 Task: Look for space in Ibirama, Brazil from 1st July, 2023 to 3rd July, 2023 for 1 adult in price range Rs.5000 to Rs.15000. Place can be private room with 1  bedroom having 1 bed and 1 bathroom. Property type can be house, flat, guest house, hotel. Amenities needed are: wifi. Booking option can be shelf check-in. Required host language is Spanish.
Action: Key pressed i<Key.caps_lock>birama.<Key.space><Key.caps_lock>b<Key.caps_lock>razil<Key.enter>
Screenshot: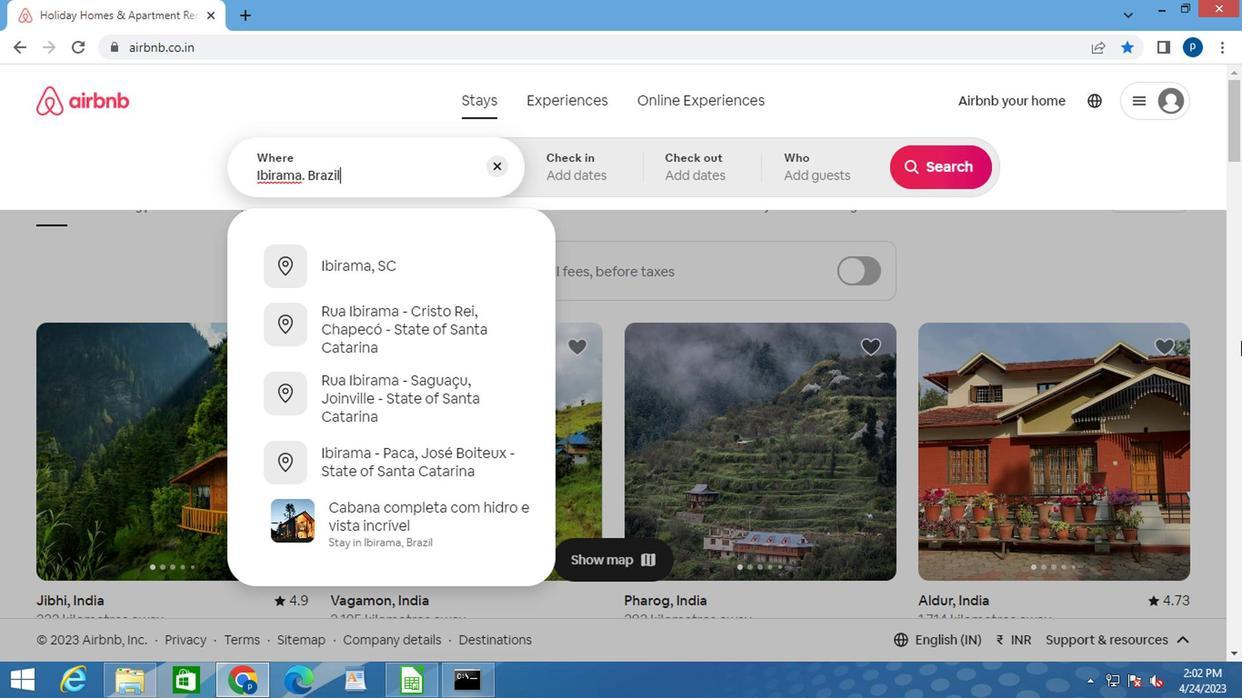 
Action: Mouse moved to (934, 312)
Screenshot: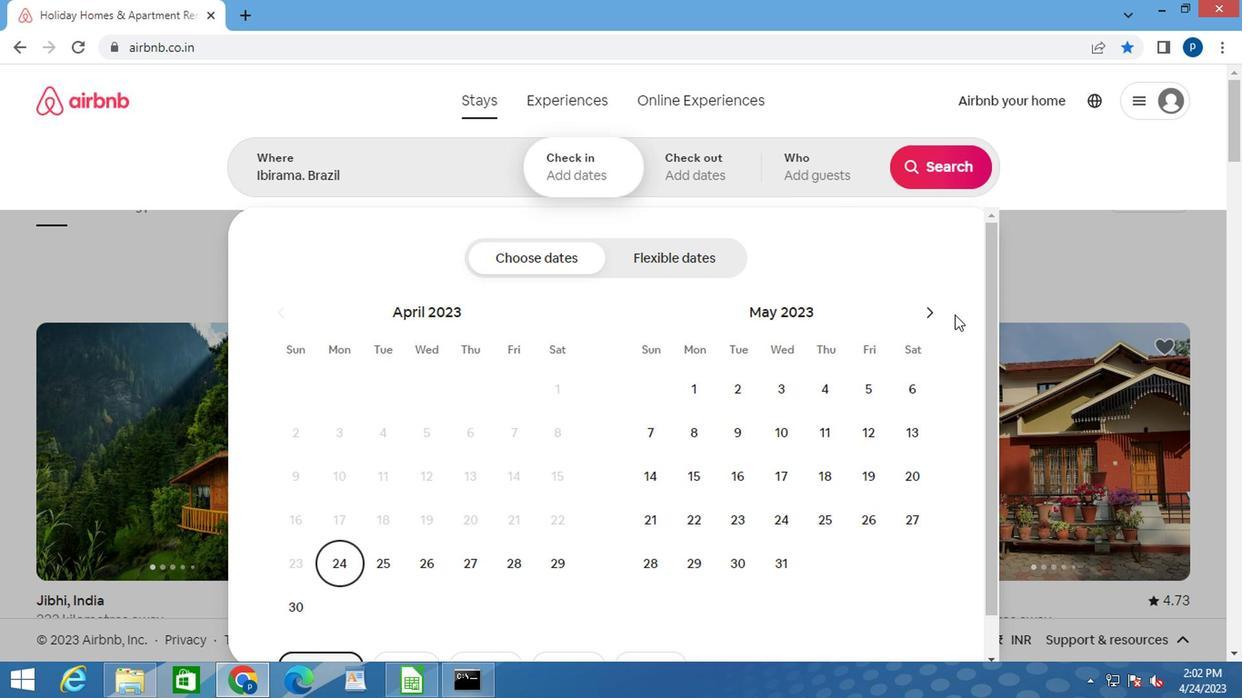 
Action: Mouse pressed left at (934, 312)
Screenshot: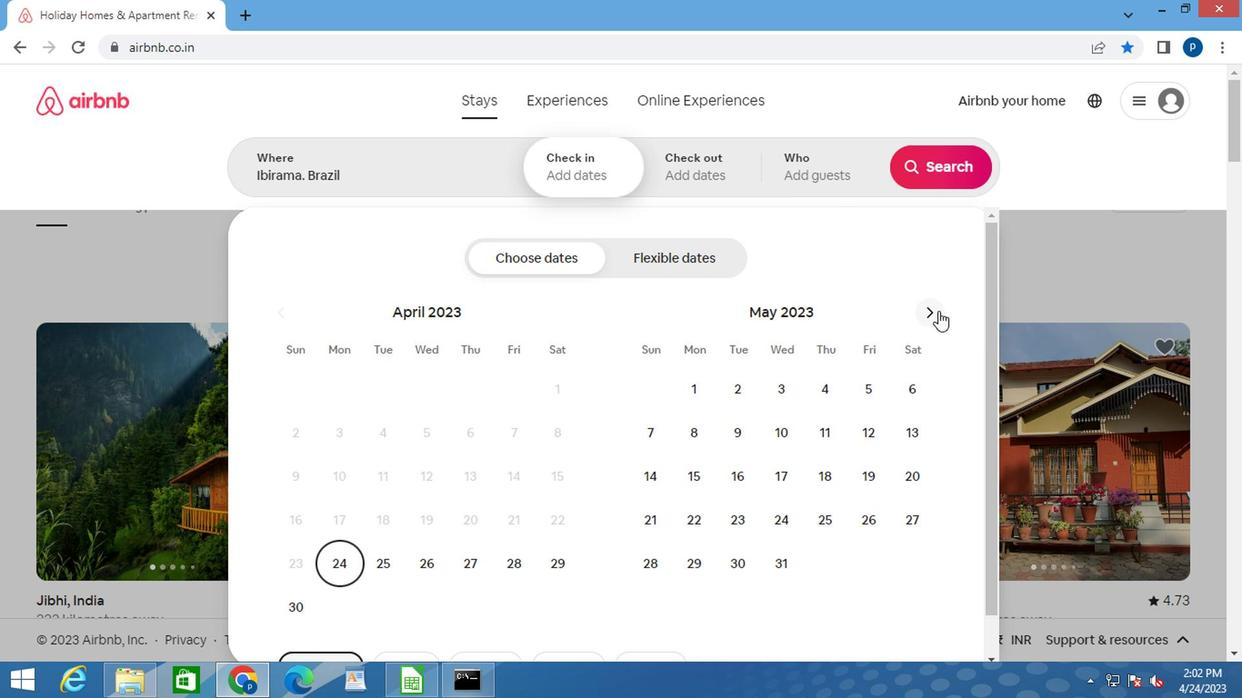 
Action: Mouse pressed left at (934, 312)
Screenshot: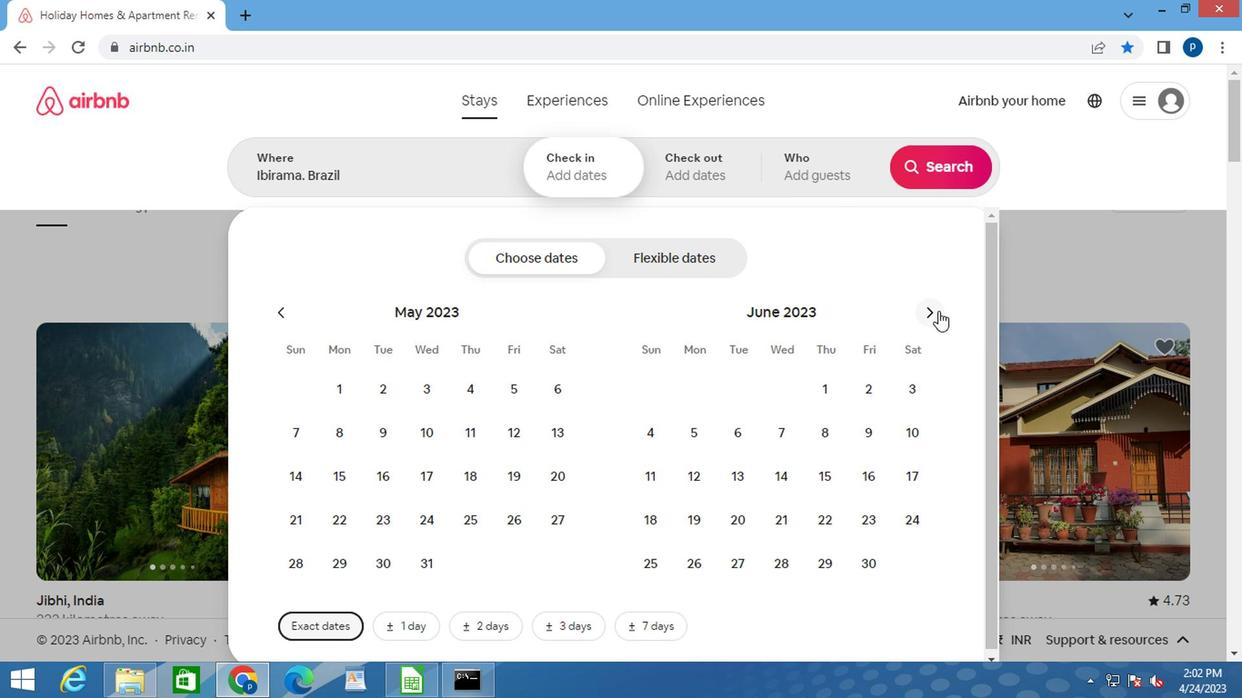 
Action: Mouse moved to (903, 399)
Screenshot: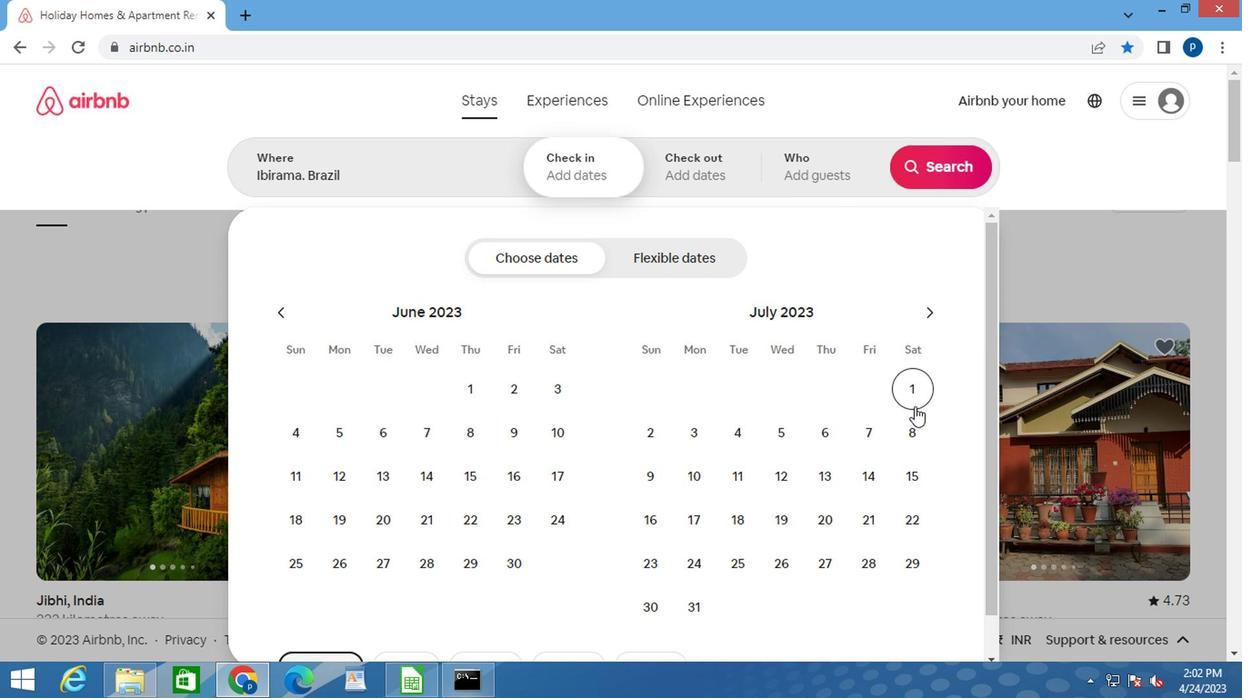 
Action: Mouse pressed left at (903, 399)
Screenshot: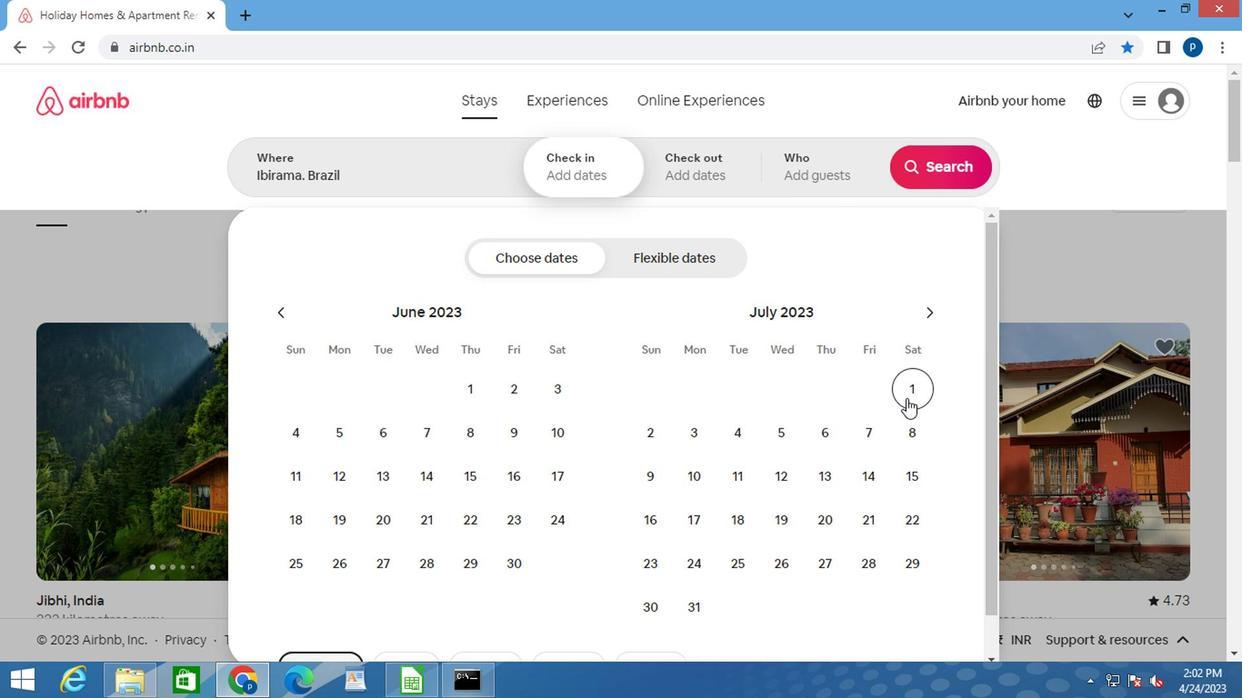 
Action: Mouse moved to (683, 432)
Screenshot: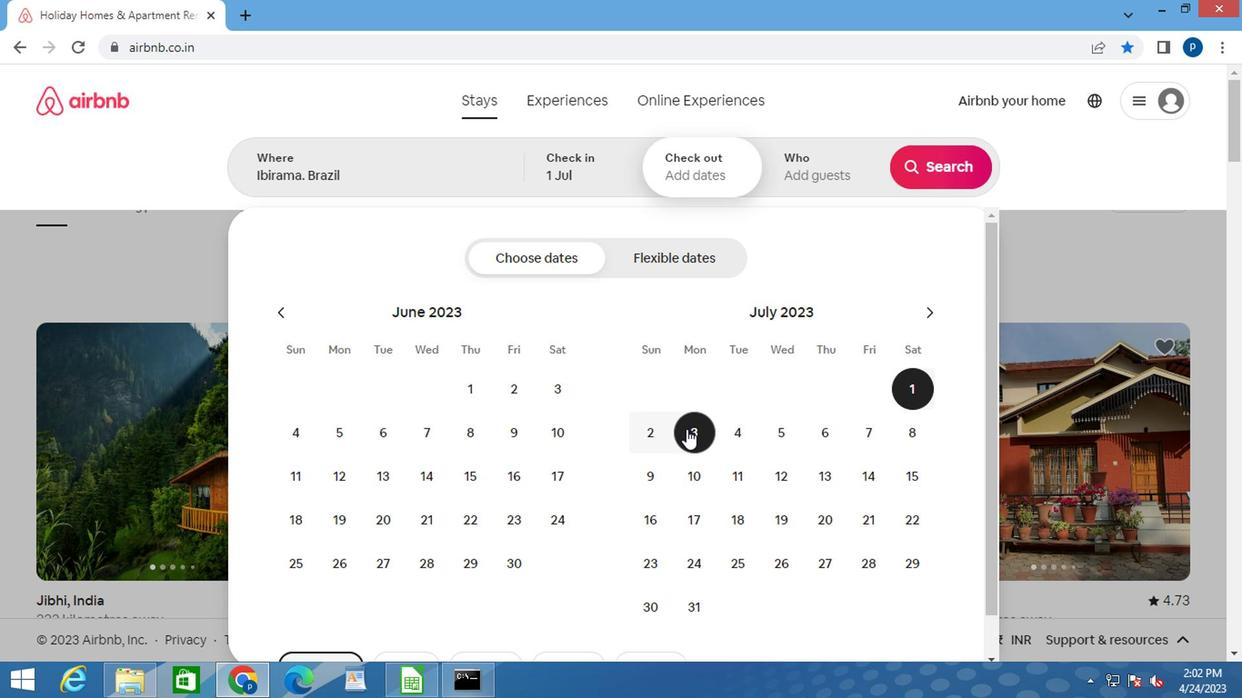
Action: Mouse pressed left at (683, 432)
Screenshot: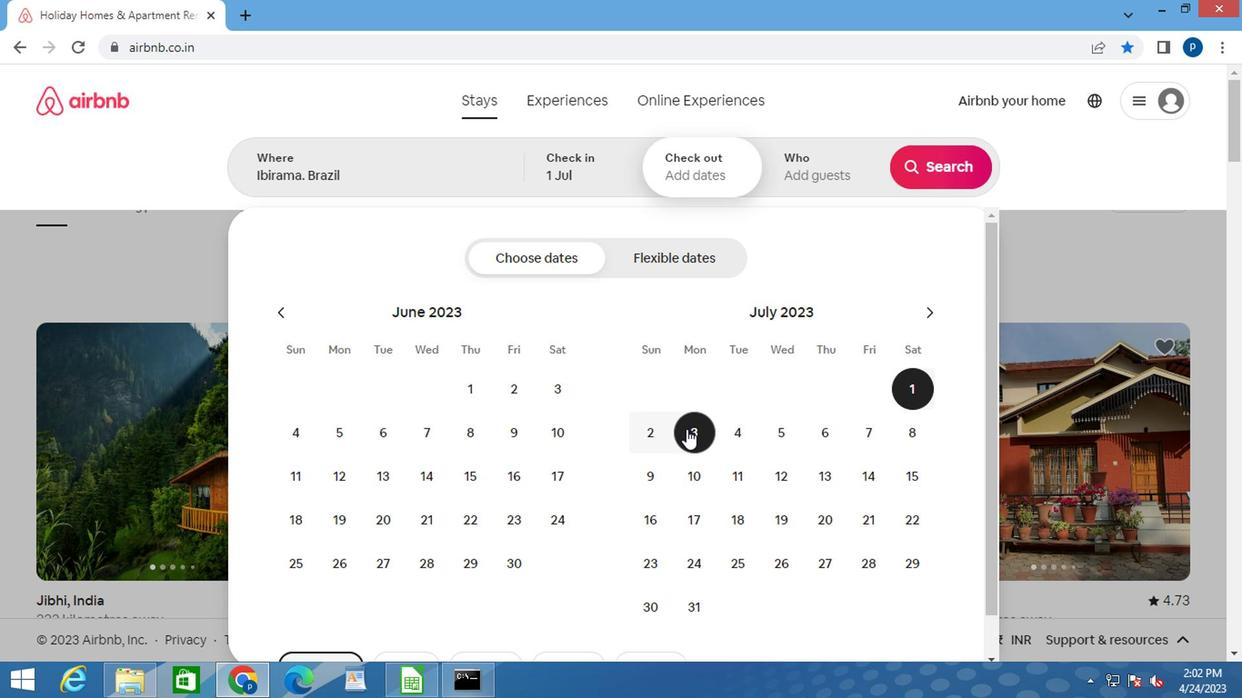 
Action: Mouse moved to (836, 164)
Screenshot: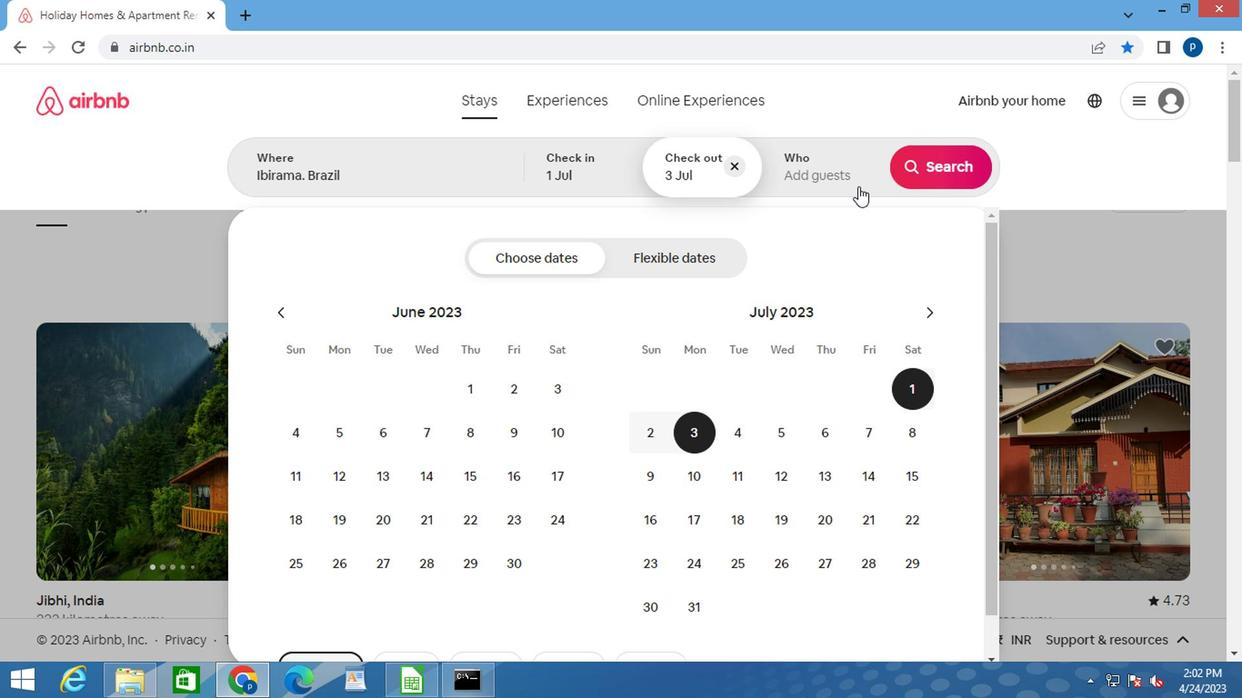 
Action: Mouse pressed left at (836, 164)
Screenshot: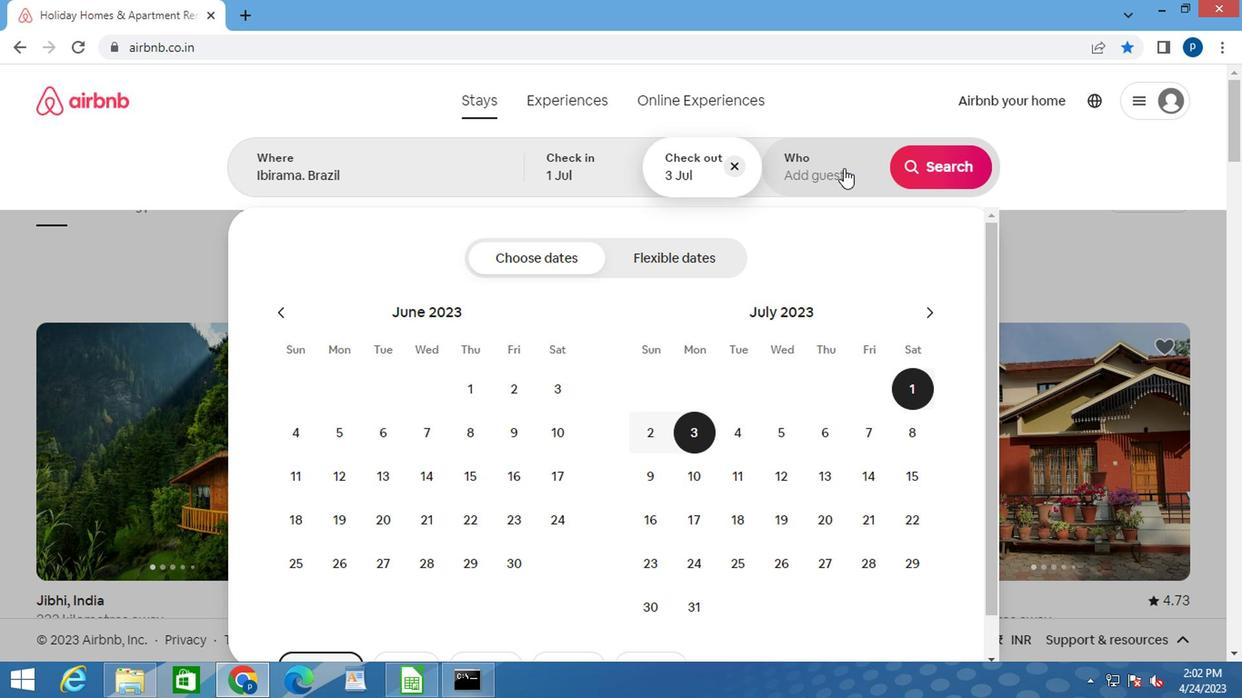 
Action: Mouse moved to (939, 256)
Screenshot: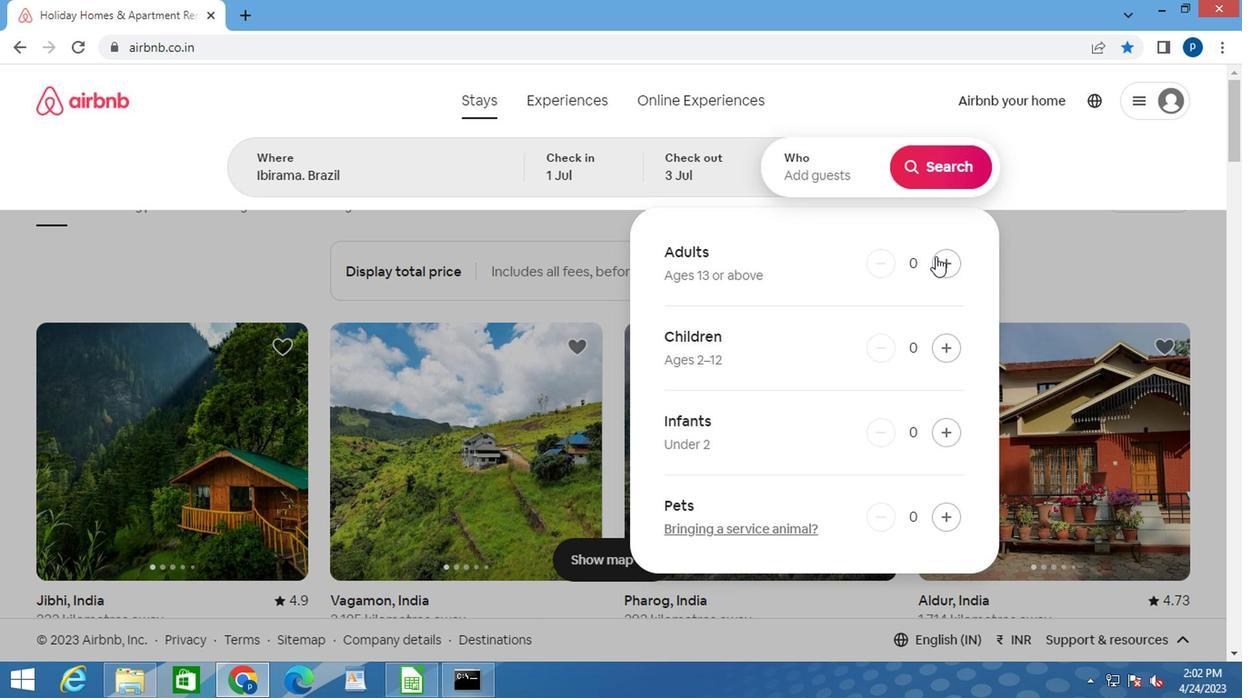 
Action: Mouse pressed left at (939, 256)
Screenshot: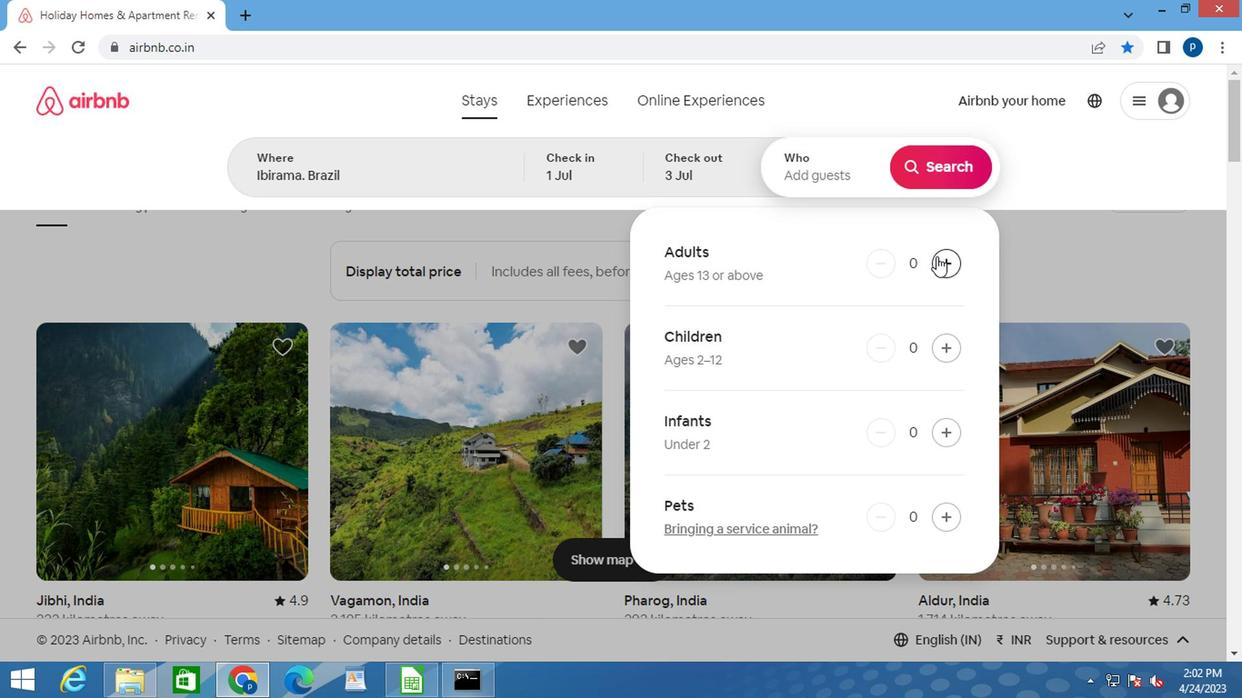 
Action: Mouse moved to (937, 173)
Screenshot: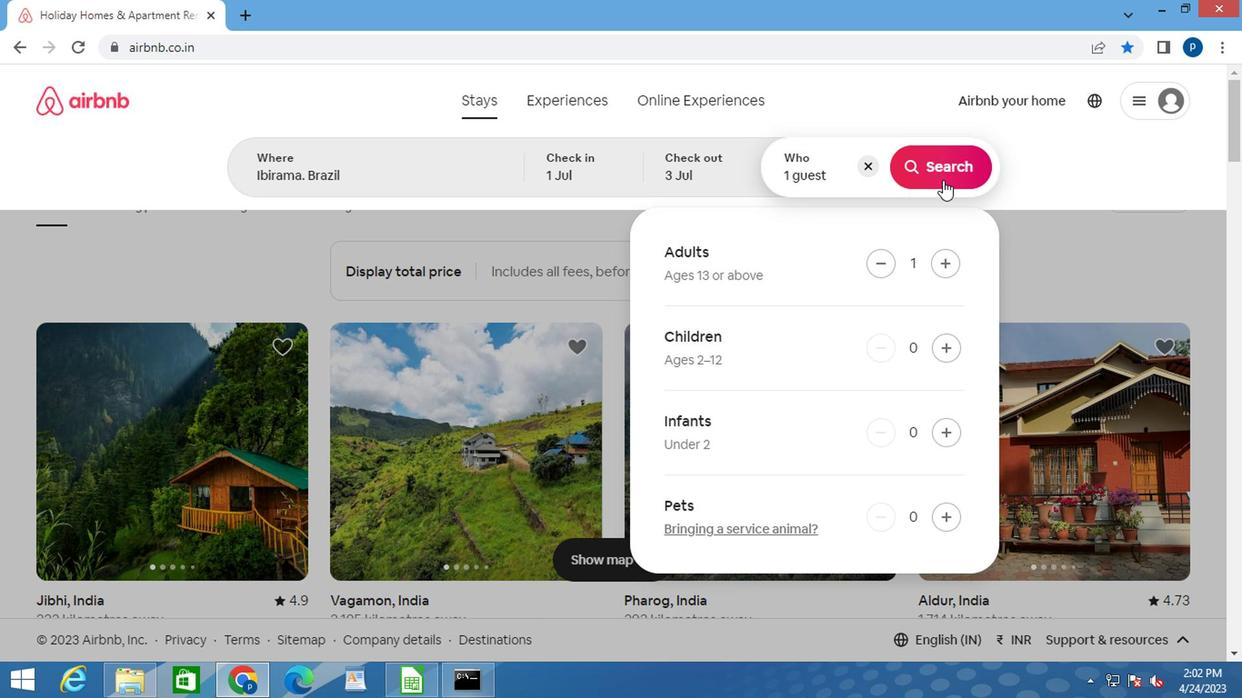
Action: Mouse pressed left at (937, 173)
Screenshot: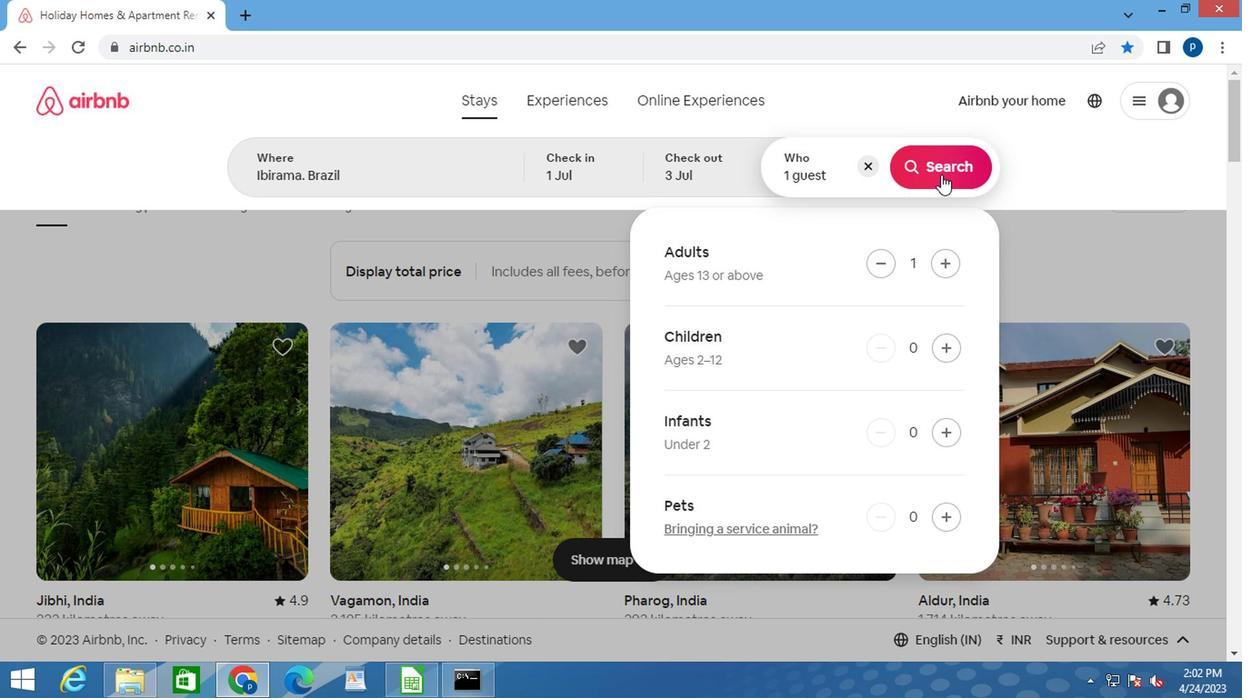 
Action: Mouse moved to (1163, 179)
Screenshot: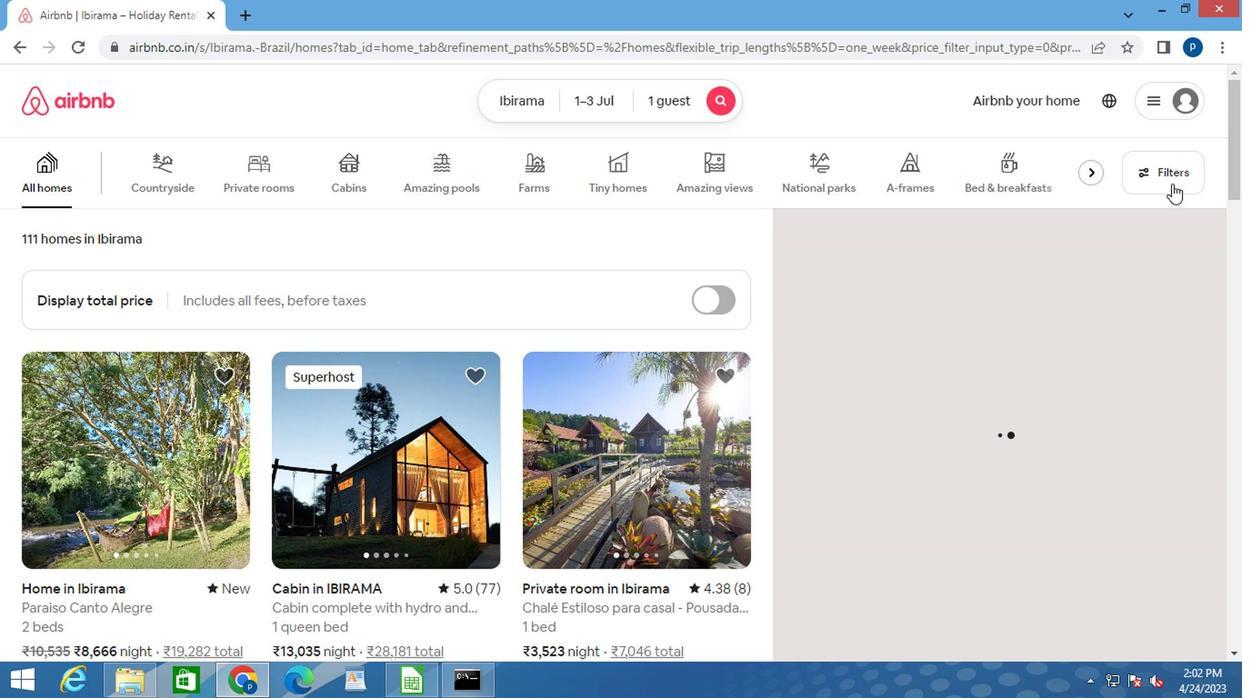 
Action: Mouse pressed left at (1163, 179)
Screenshot: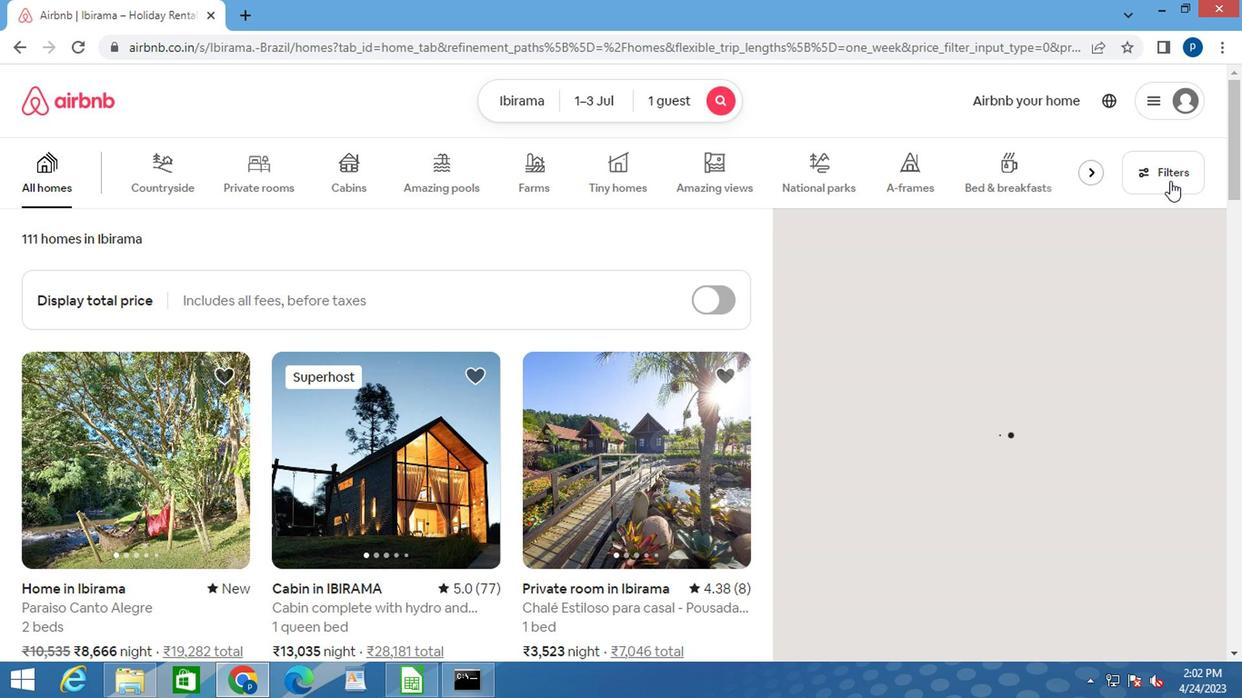 
Action: Mouse moved to (362, 403)
Screenshot: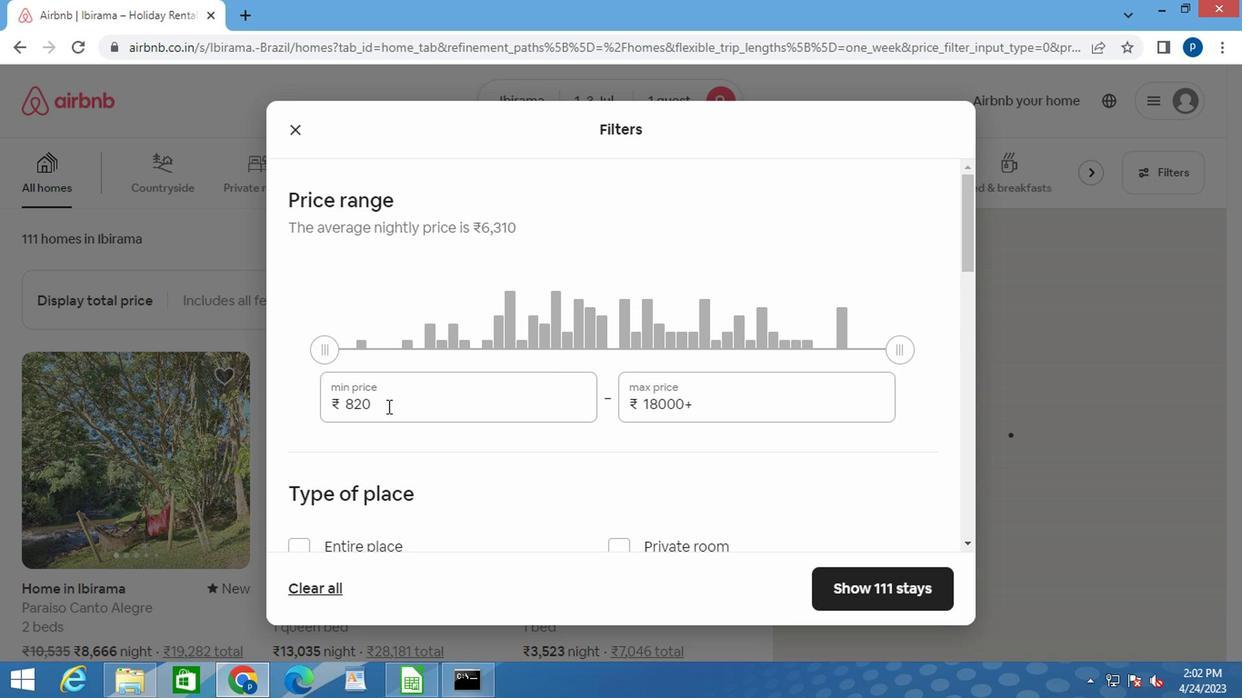 
Action: Mouse pressed left at (362, 403)
Screenshot: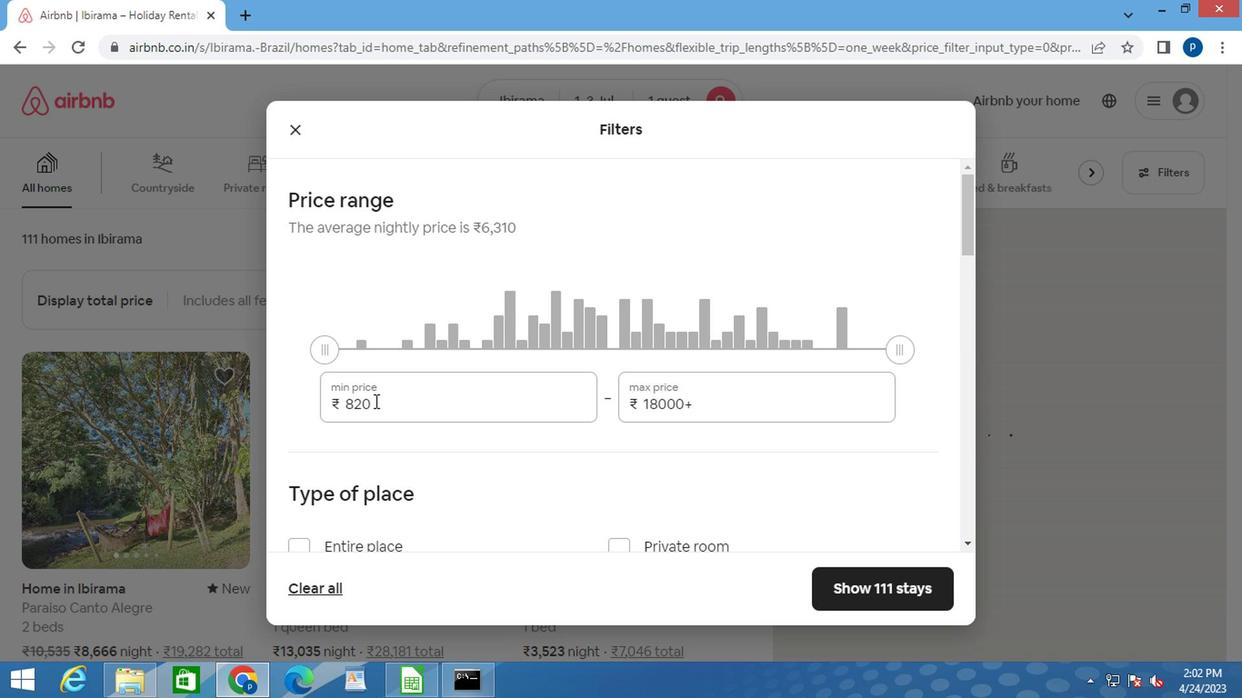 
Action: Mouse pressed left at (362, 403)
Screenshot: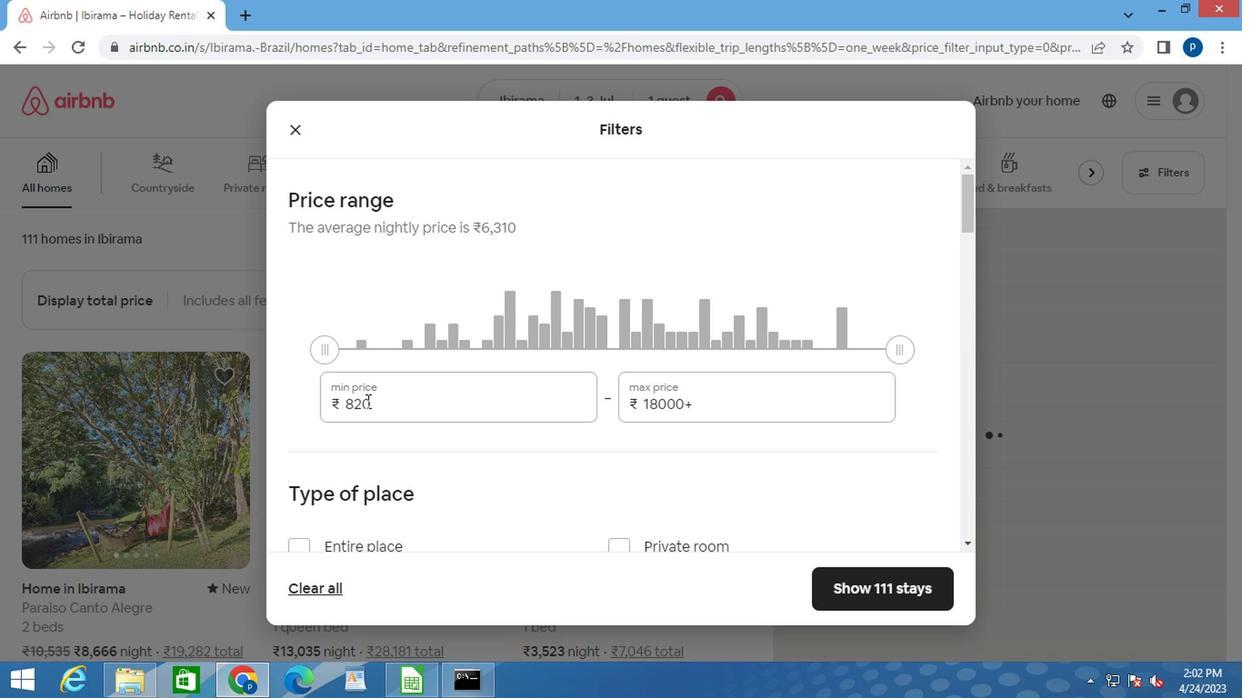 
Action: Key pressed 5000<Key.tab>15000
Screenshot: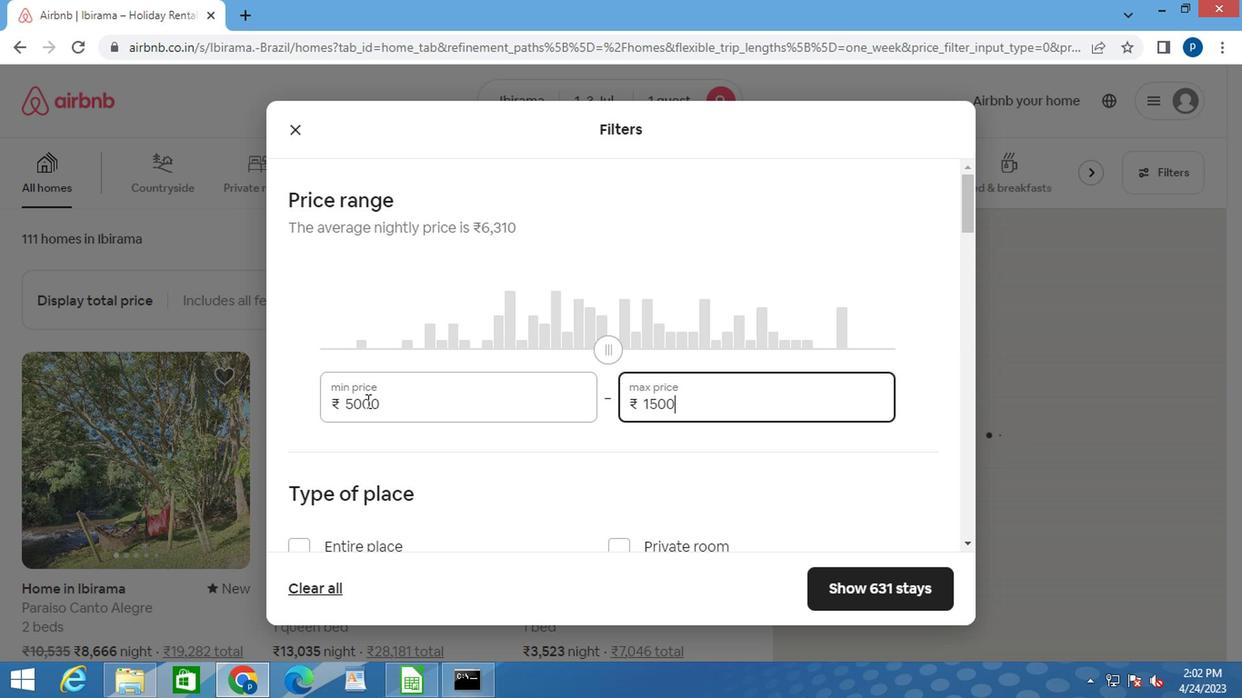 
Action: Mouse moved to (497, 467)
Screenshot: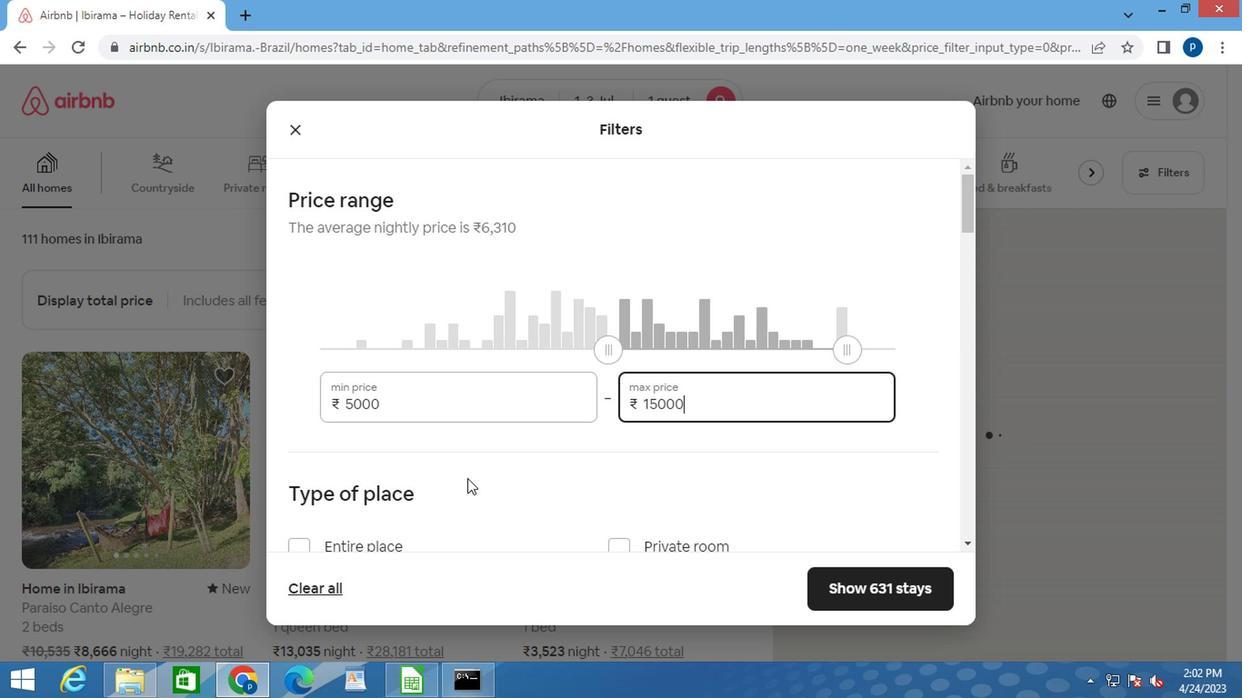 
Action: Mouse scrolled (497, 465) with delta (0, -1)
Screenshot: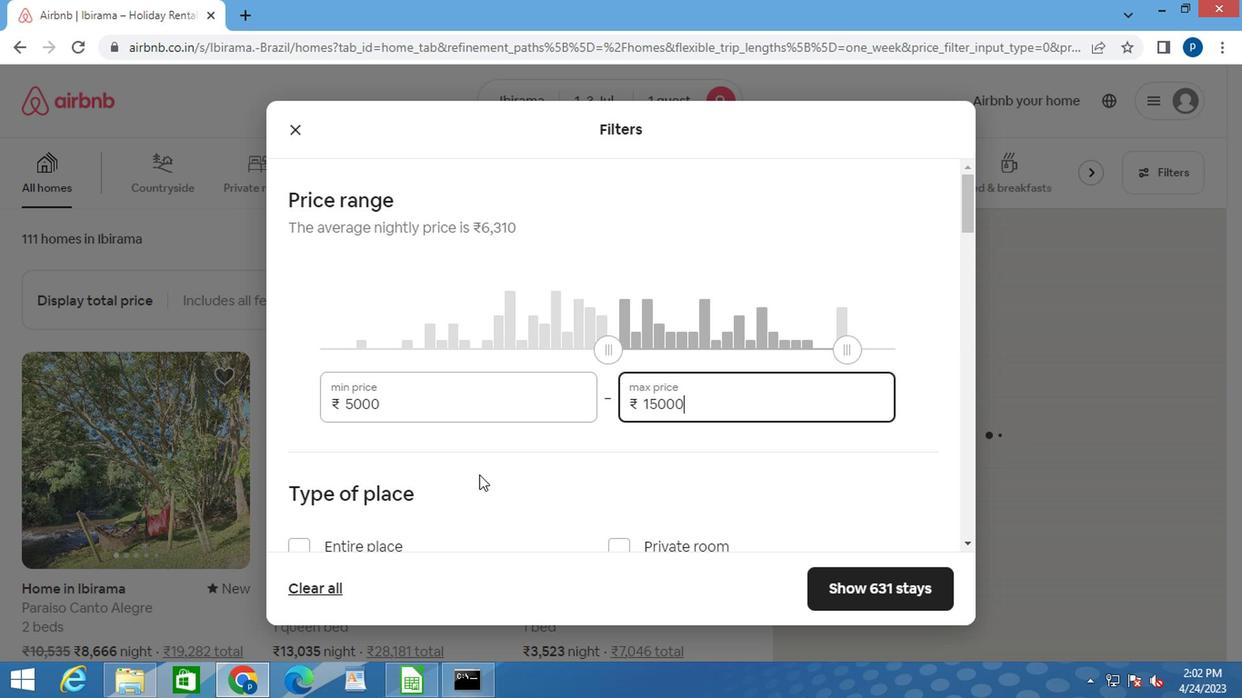 
Action: Mouse scrolled (497, 465) with delta (0, -1)
Screenshot: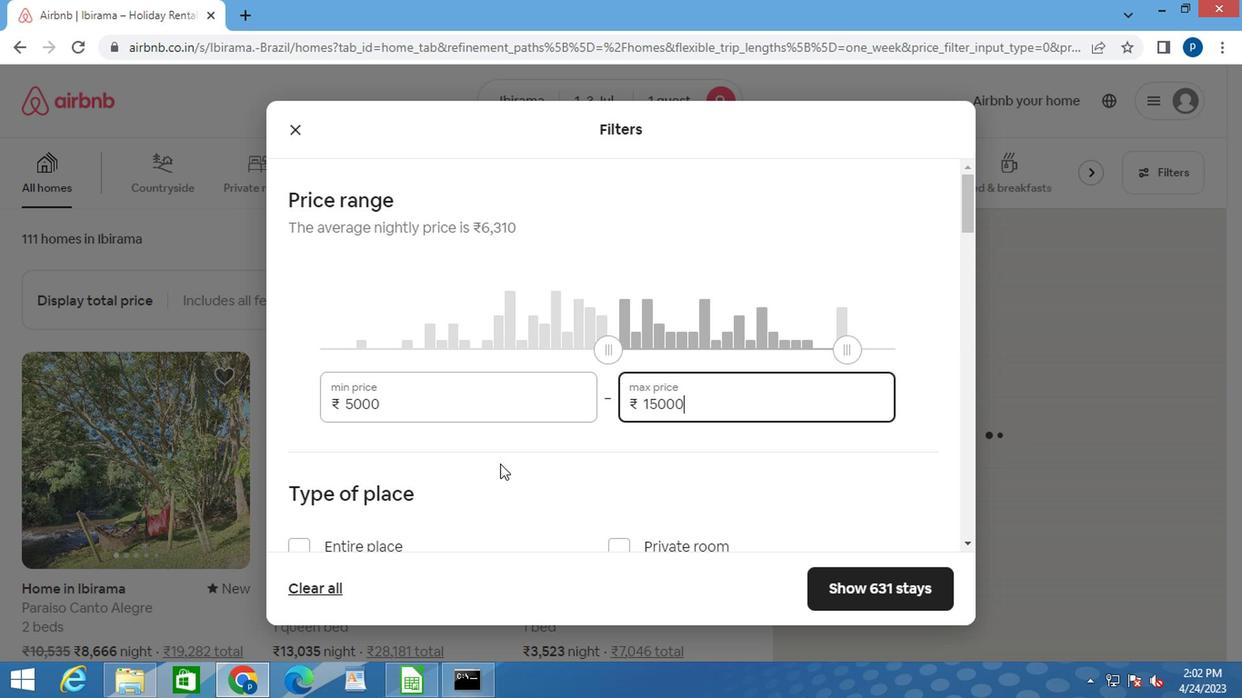 
Action: Mouse moved to (502, 461)
Screenshot: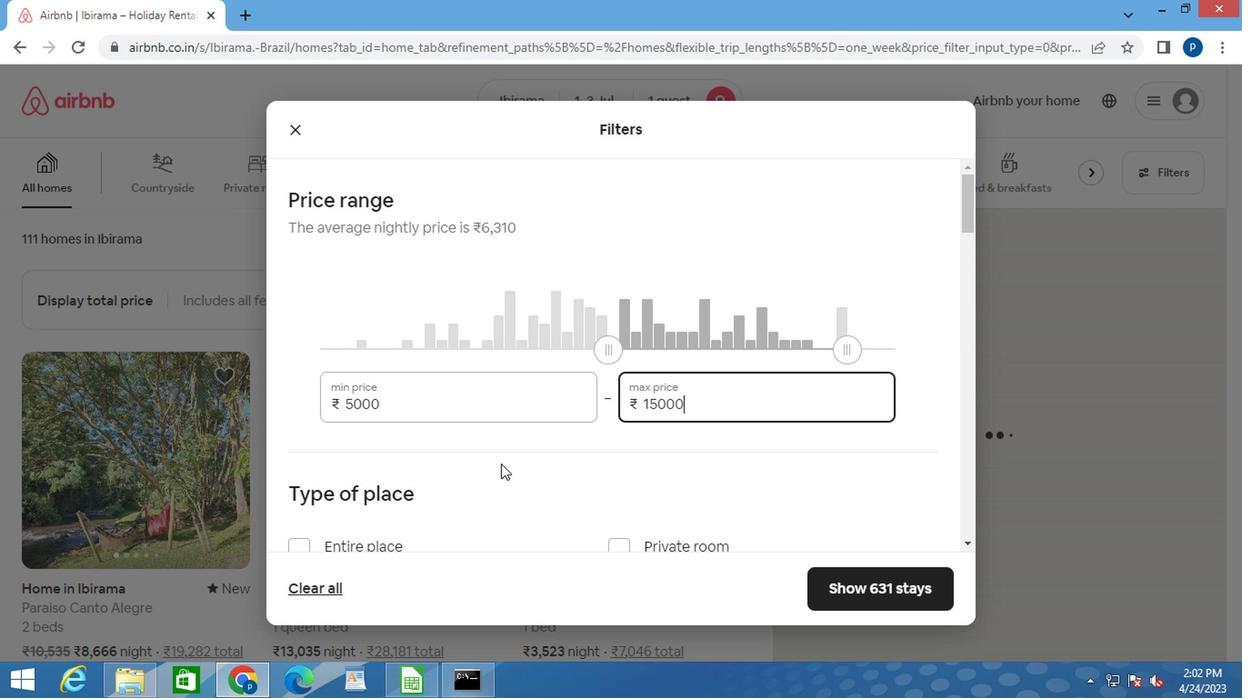 
Action: Mouse scrolled (502, 461) with delta (0, 0)
Screenshot: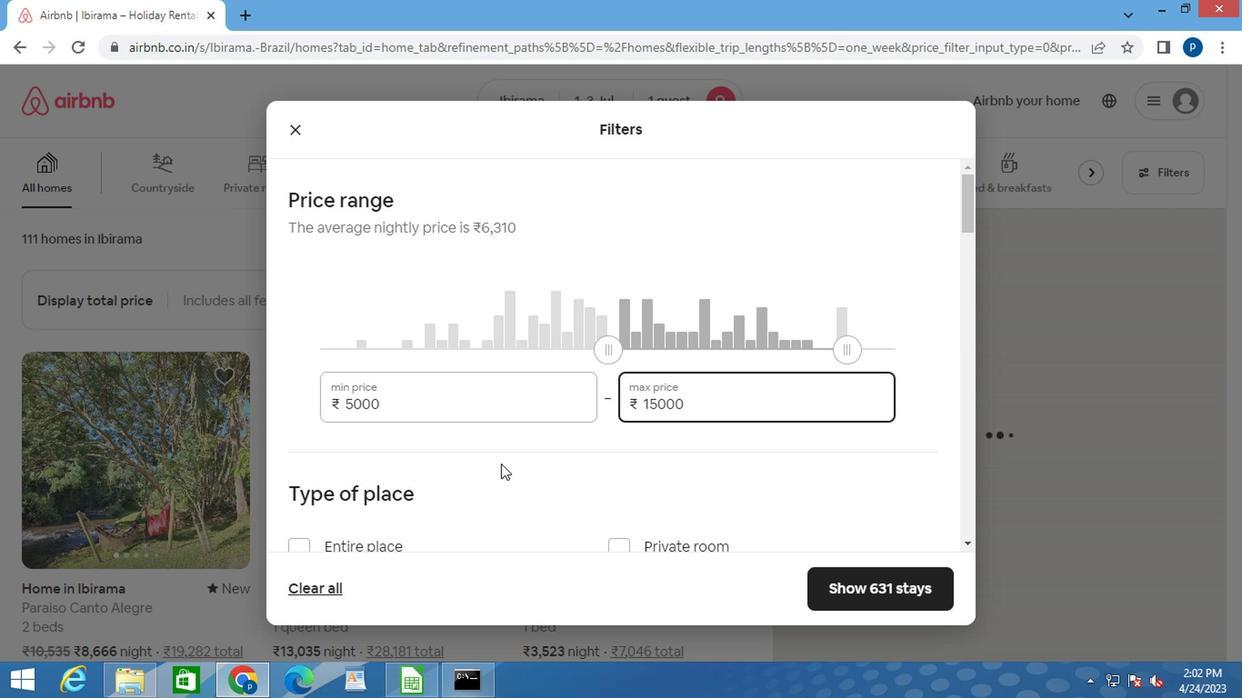 
Action: Mouse moved to (606, 269)
Screenshot: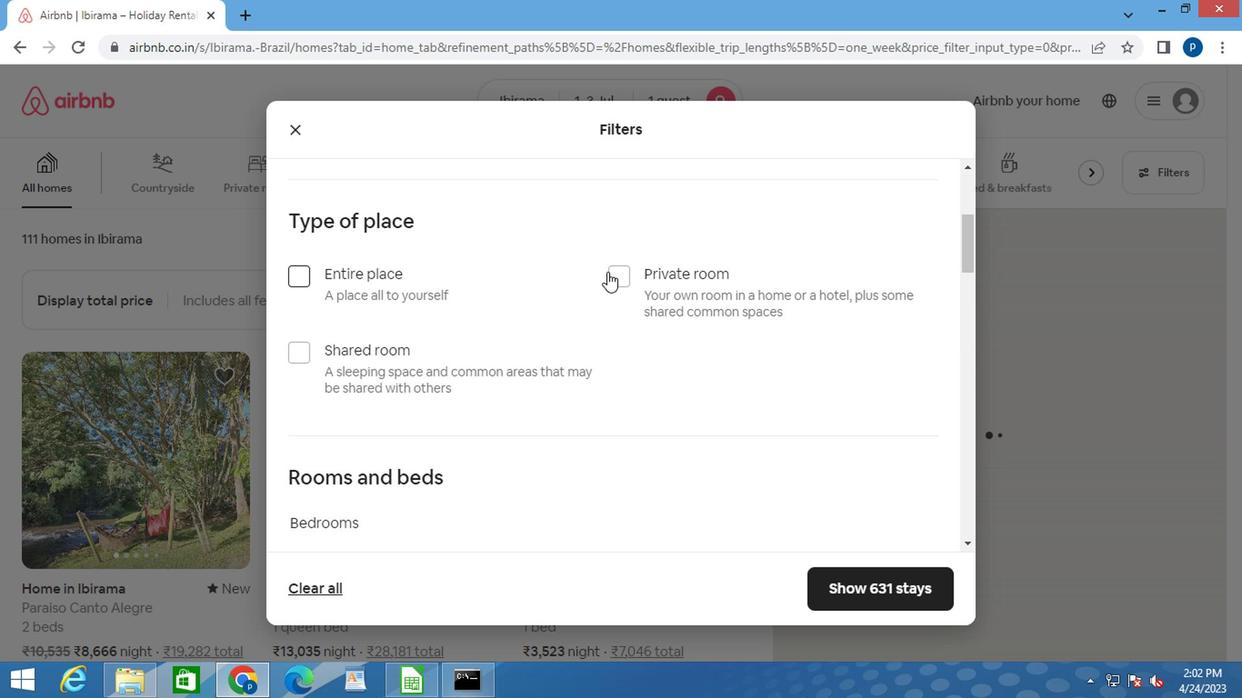 
Action: Mouse pressed left at (606, 269)
Screenshot: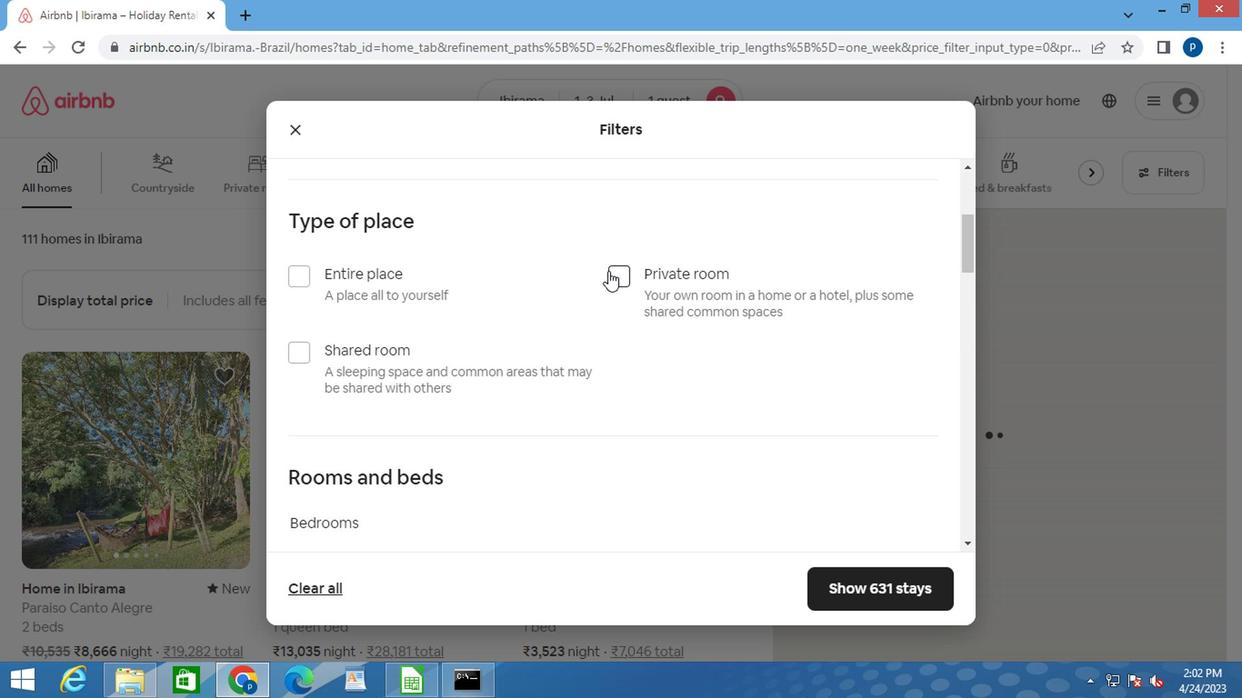 
Action: Mouse moved to (556, 390)
Screenshot: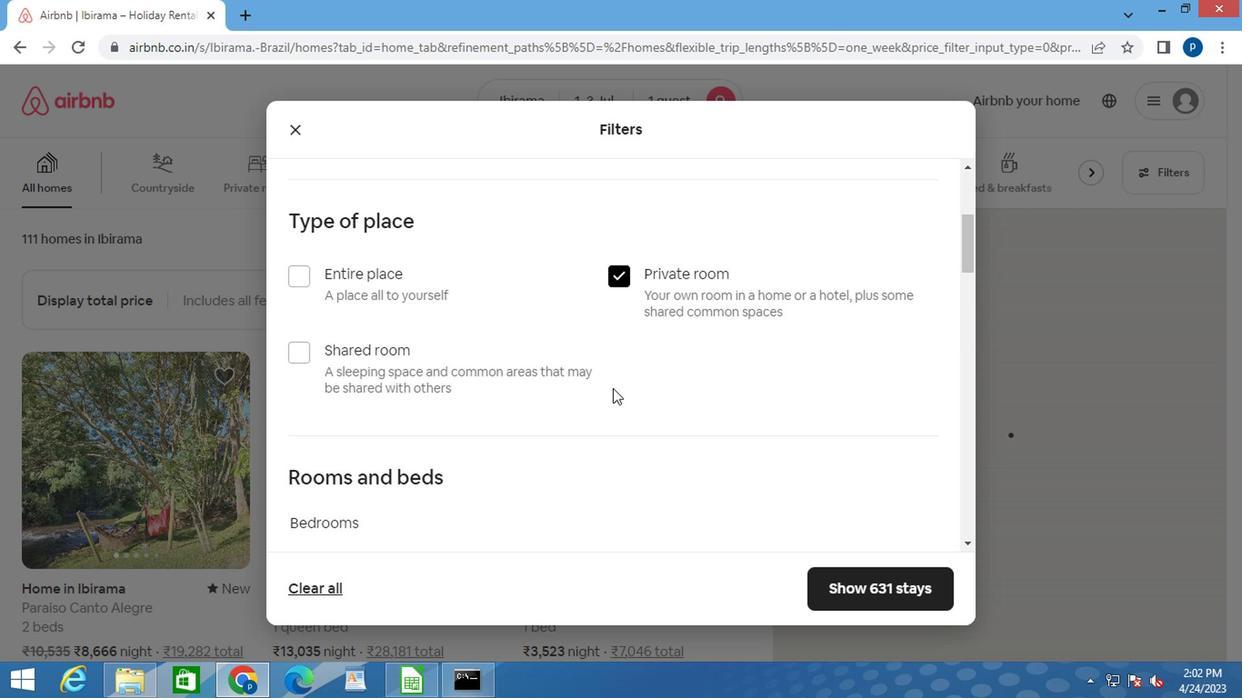 
Action: Mouse scrolled (556, 389) with delta (0, -1)
Screenshot: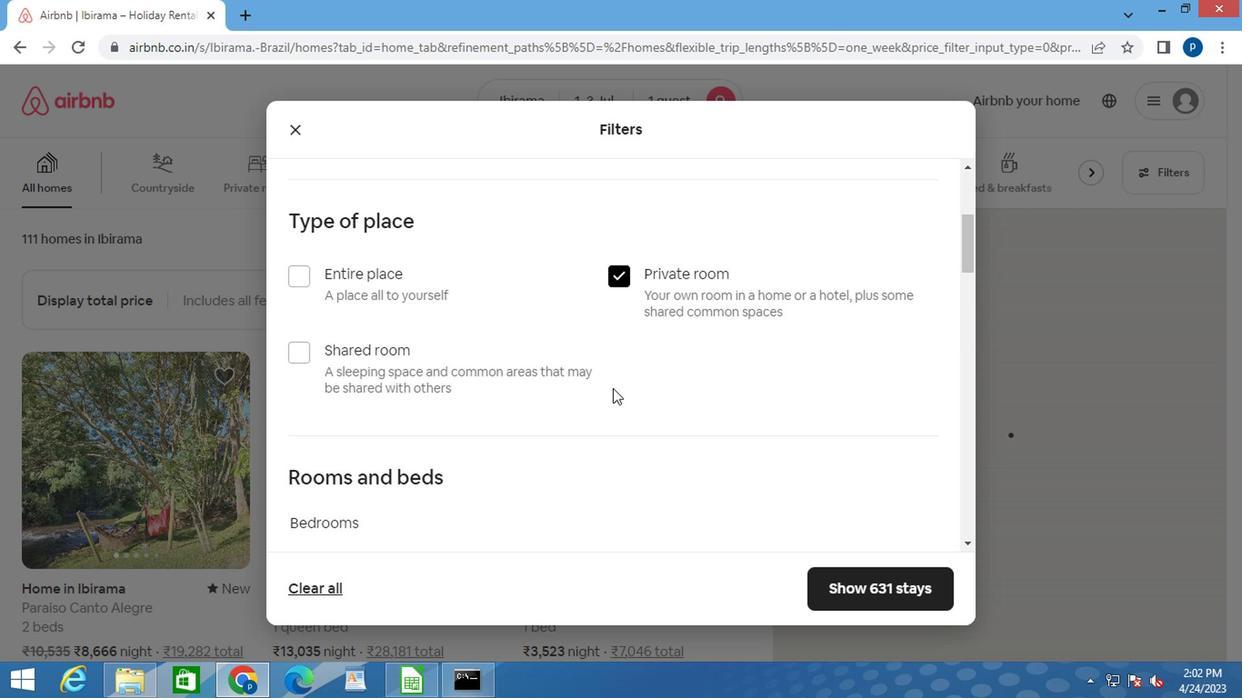 
Action: Mouse moved to (551, 390)
Screenshot: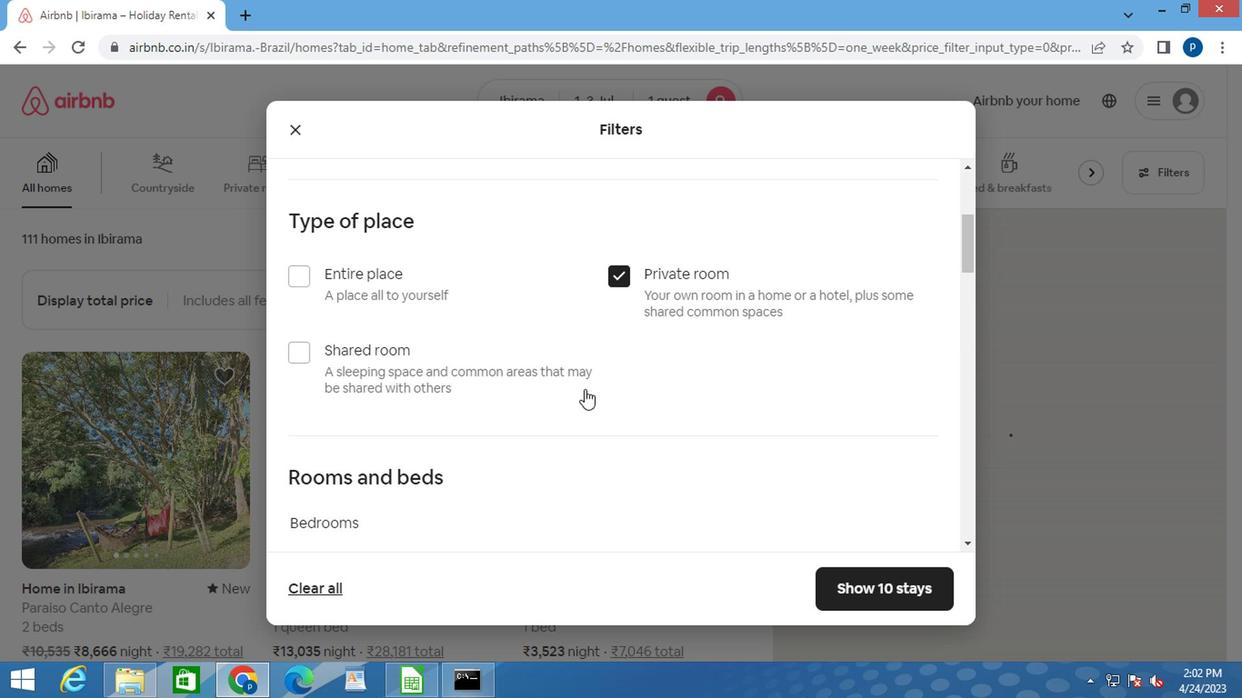 
Action: Mouse scrolled (553, 389) with delta (0, -1)
Screenshot: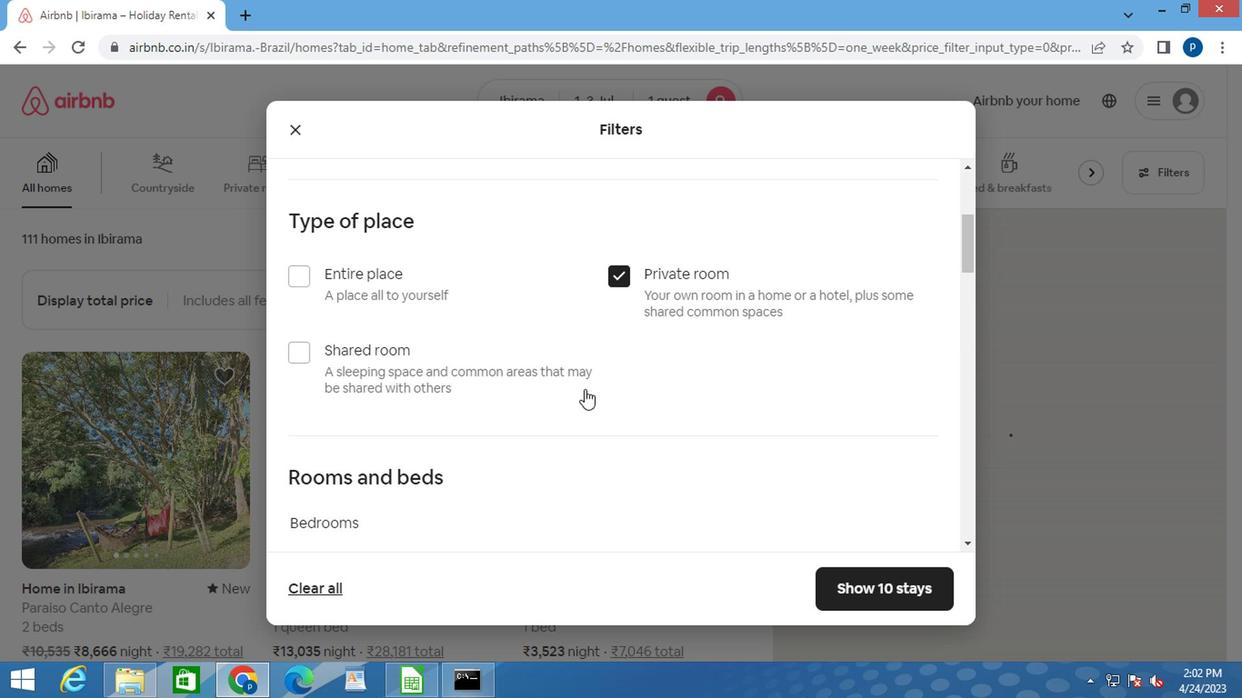 
Action: Mouse moved to (545, 390)
Screenshot: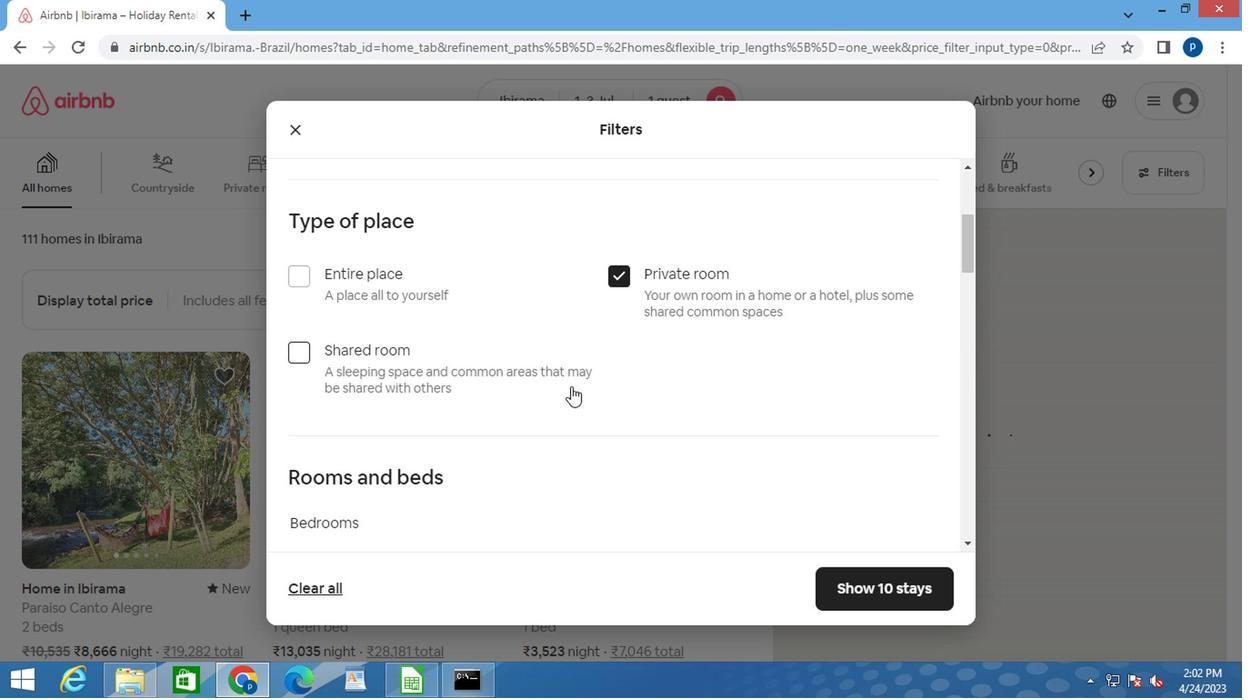 
Action: Mouse scrolled (545, 389) with delta (0, -1)
Screenshot: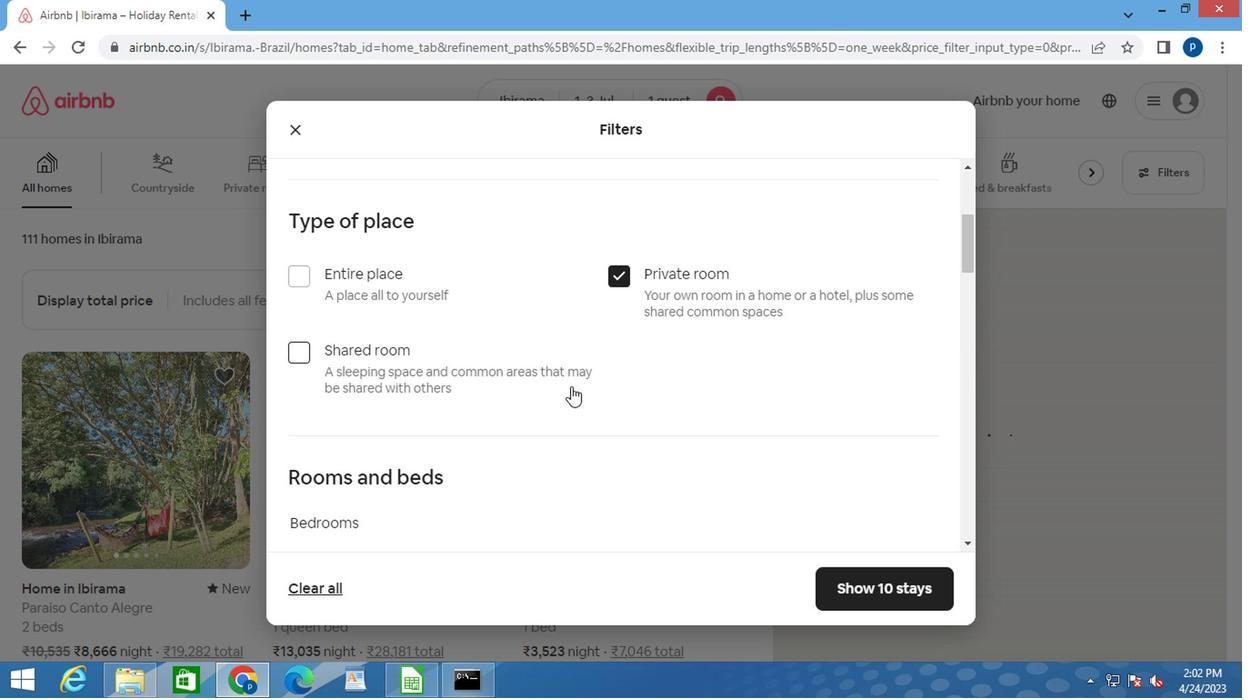
Action: Mouse moved to (381, 298)
Screenshot: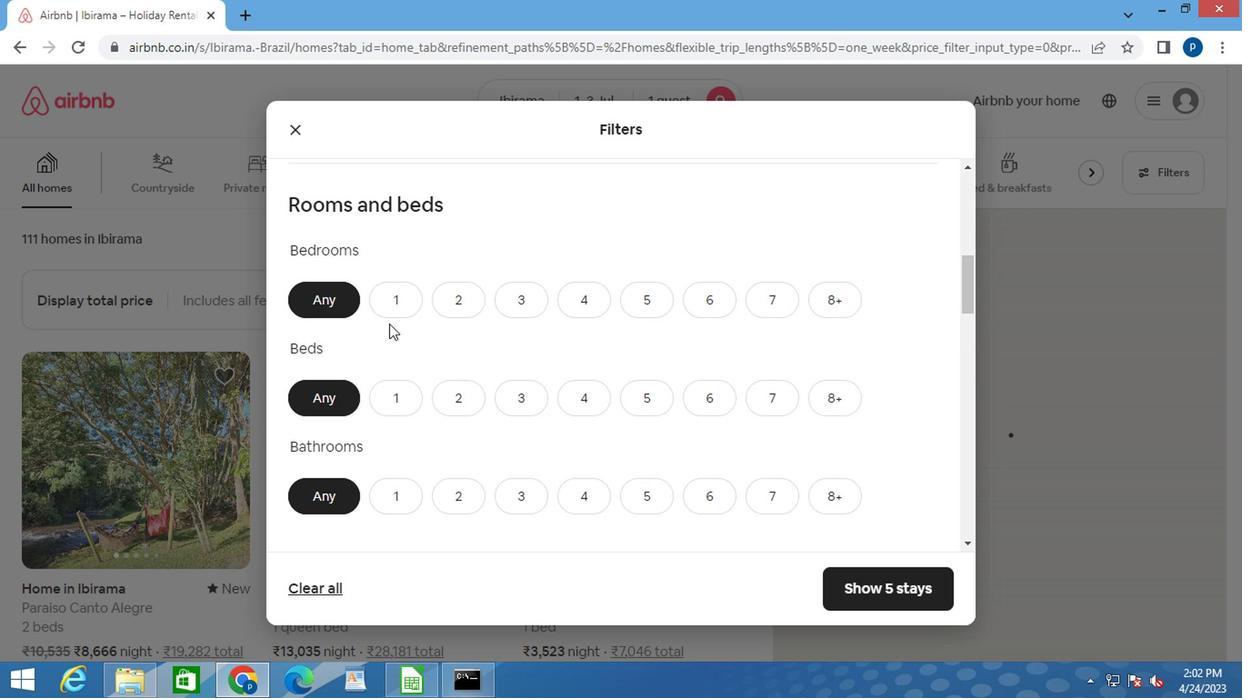 
Action: Mouse pressed left at (381, 298)
Screenshot: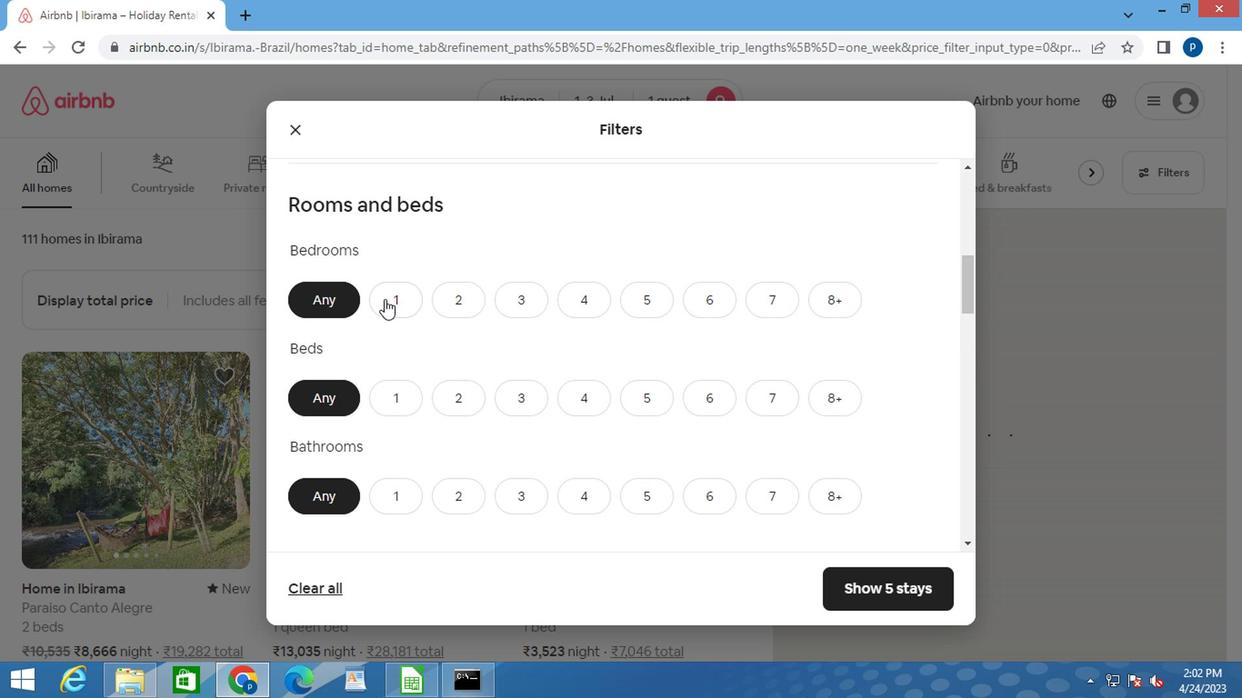 
Action: Mouse moved to (394, 404)
Screenshot: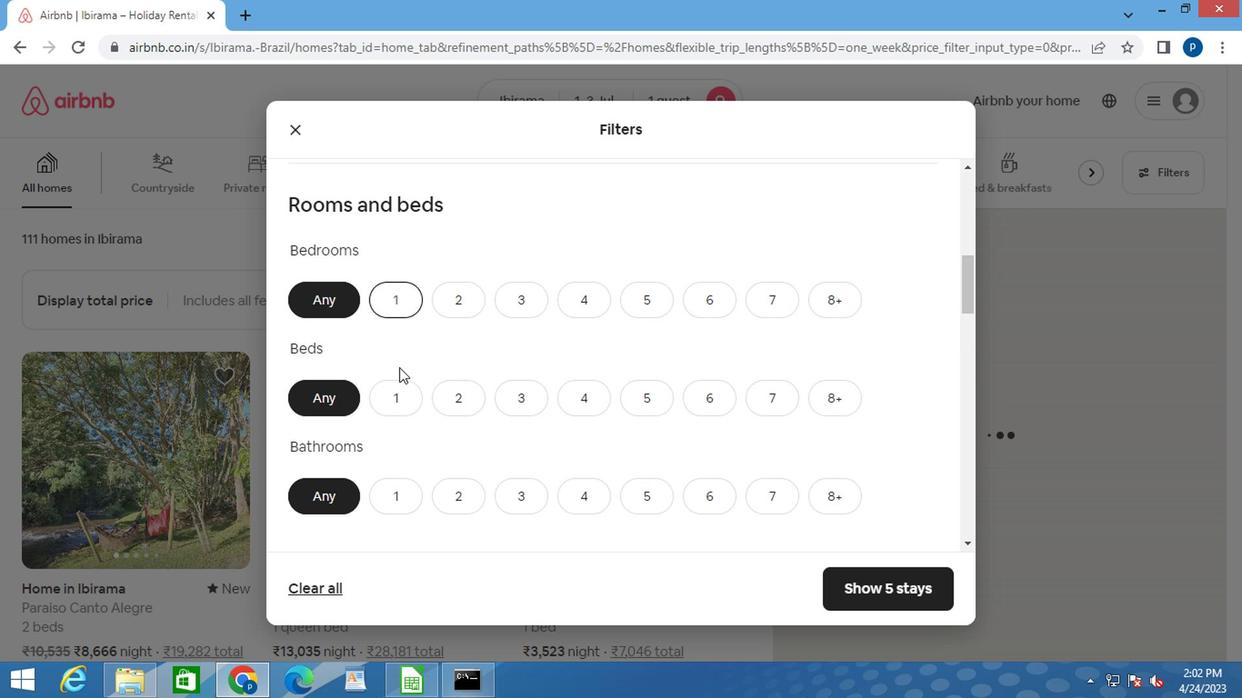 
Action: Mouse pressed left at (394, 404)
Screenshot: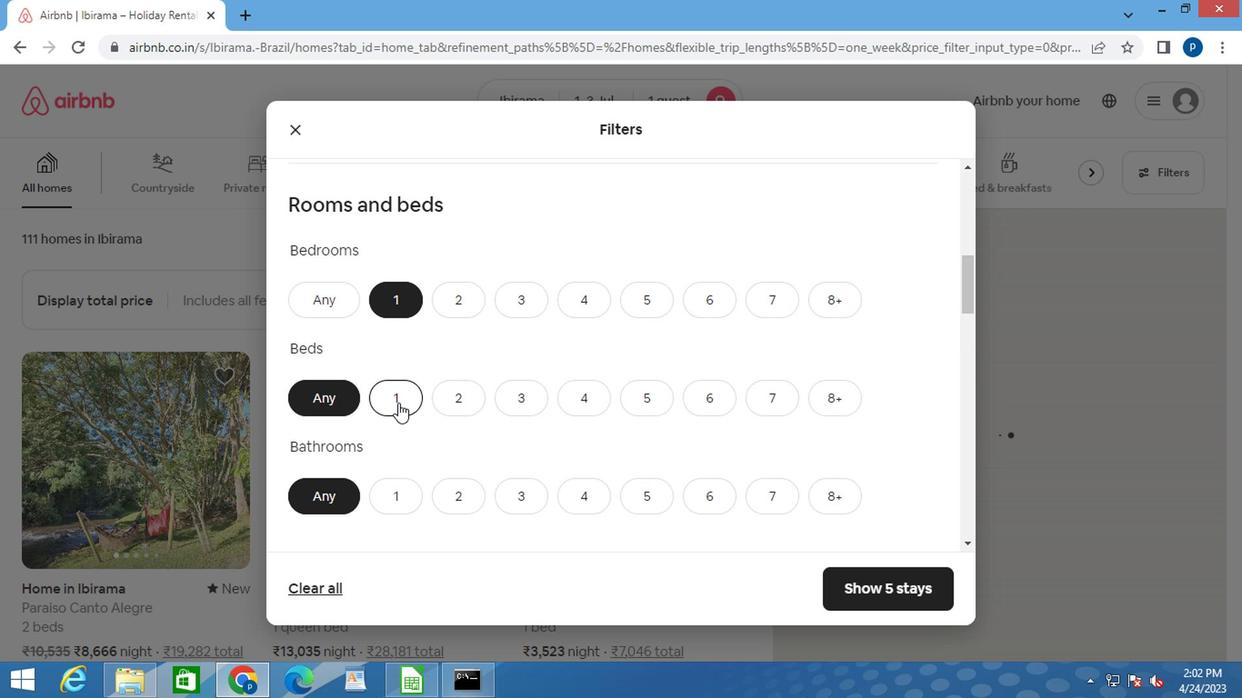 
Action: Mouse scrolled (394, 404) with delta (0, 0)
Screenshot: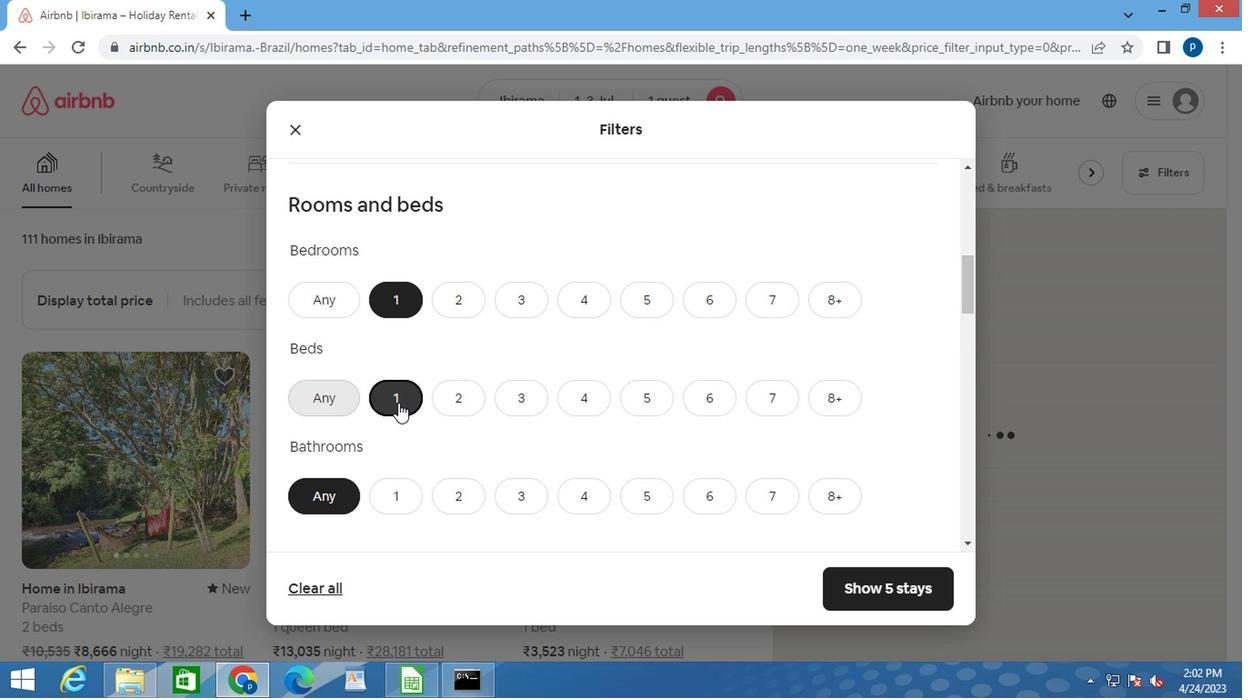 
Action: Mouse moved to (389, 392)
Screenshot: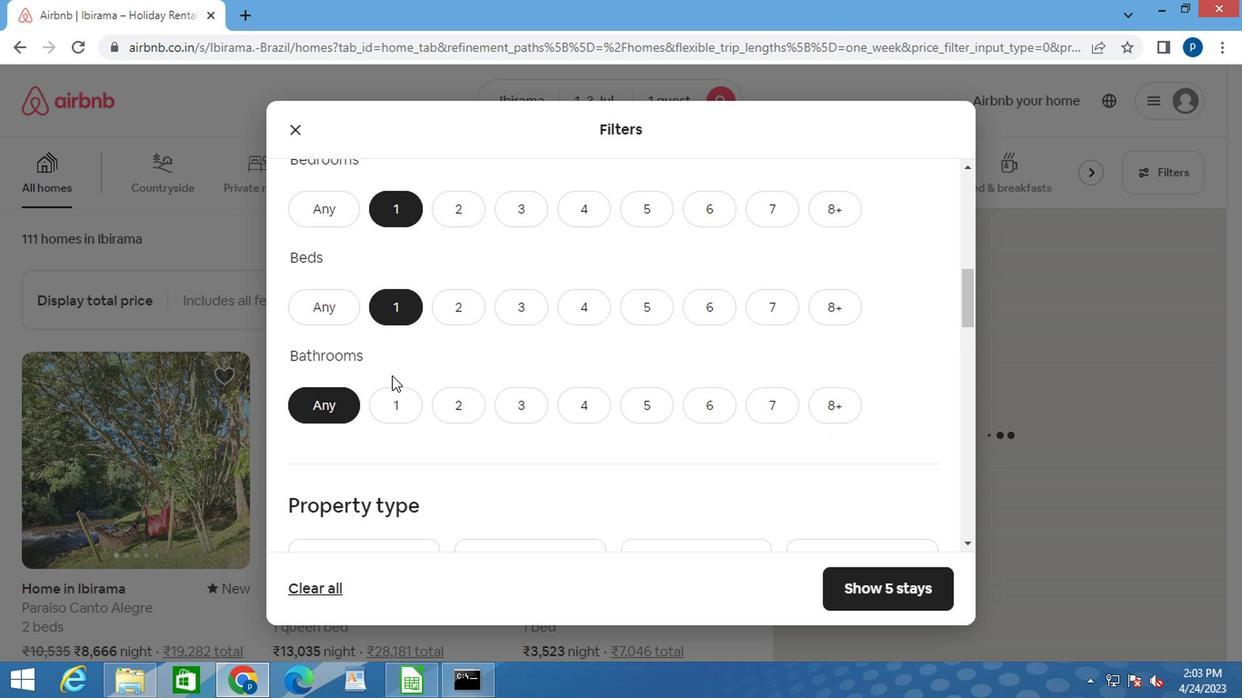 
Action: Mouse pressed left at (389, 392)
Screenshot: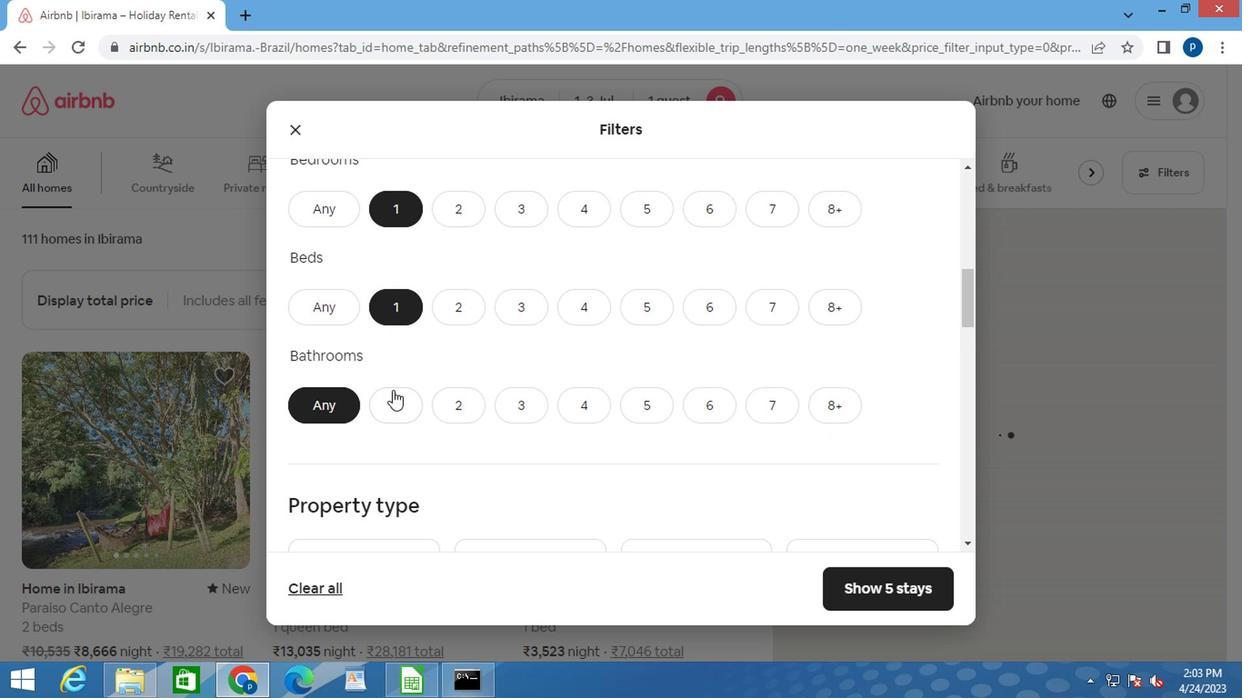 
Action: Mouse moved to (415, 402)
Screenshot: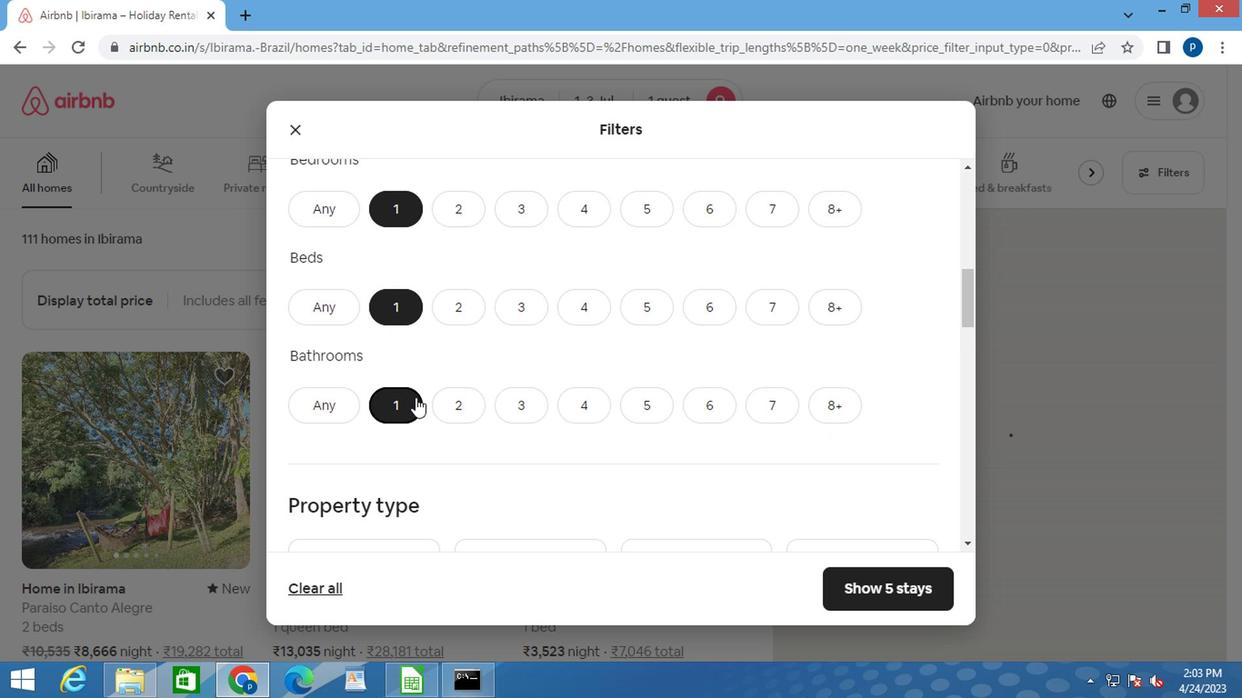 
Action: Mouse scrolled (415, 401) with delta (0, 0)
Screenshot: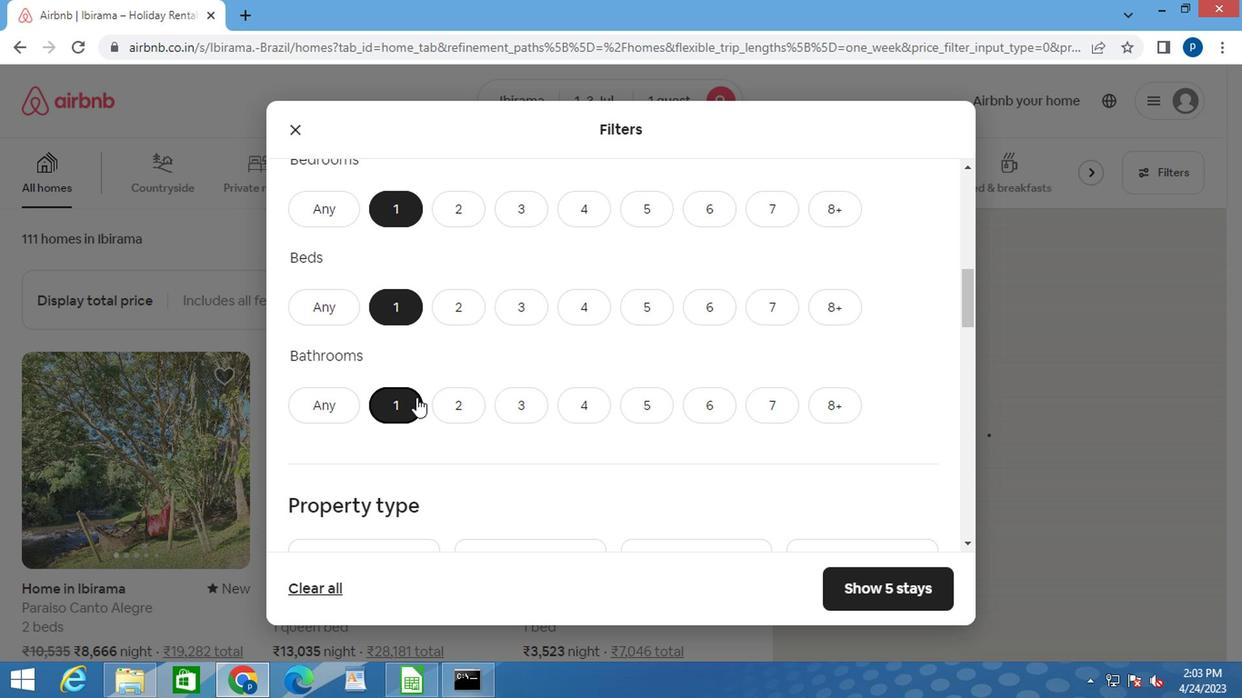 
Action: Mouse moved to (499, 384)
Screenshot: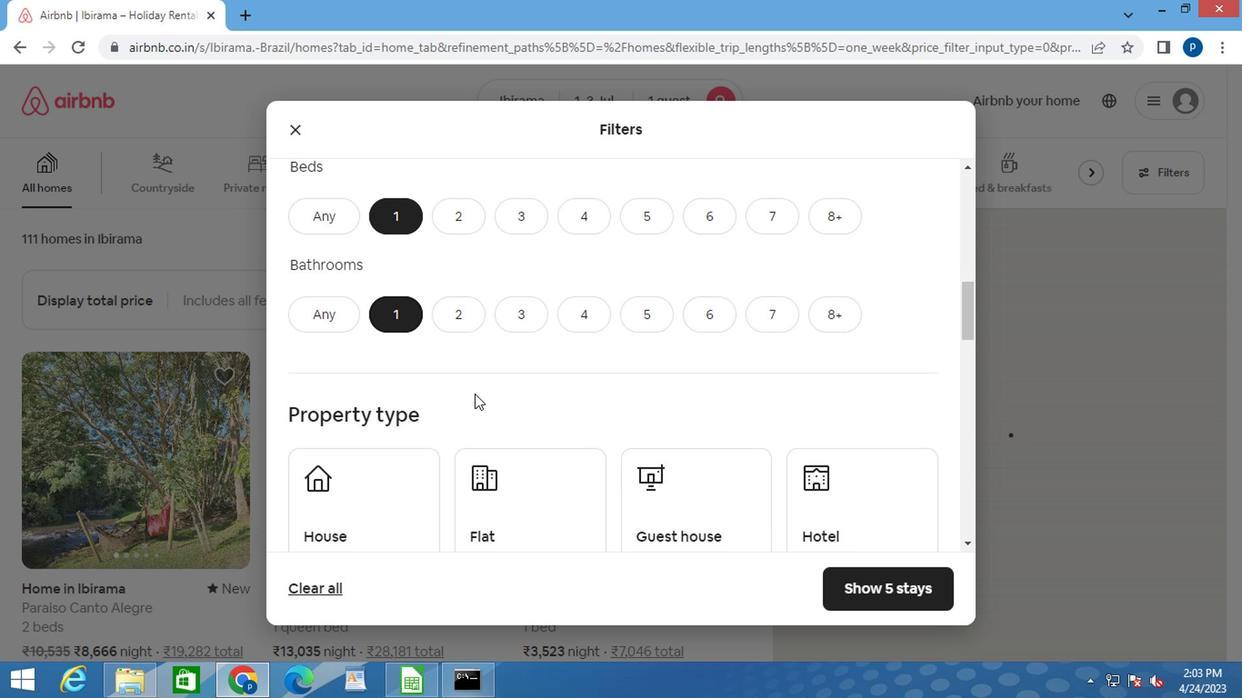 
Action: Mouse scrolled (499, 382) with delta (0, -1)
Screenshot: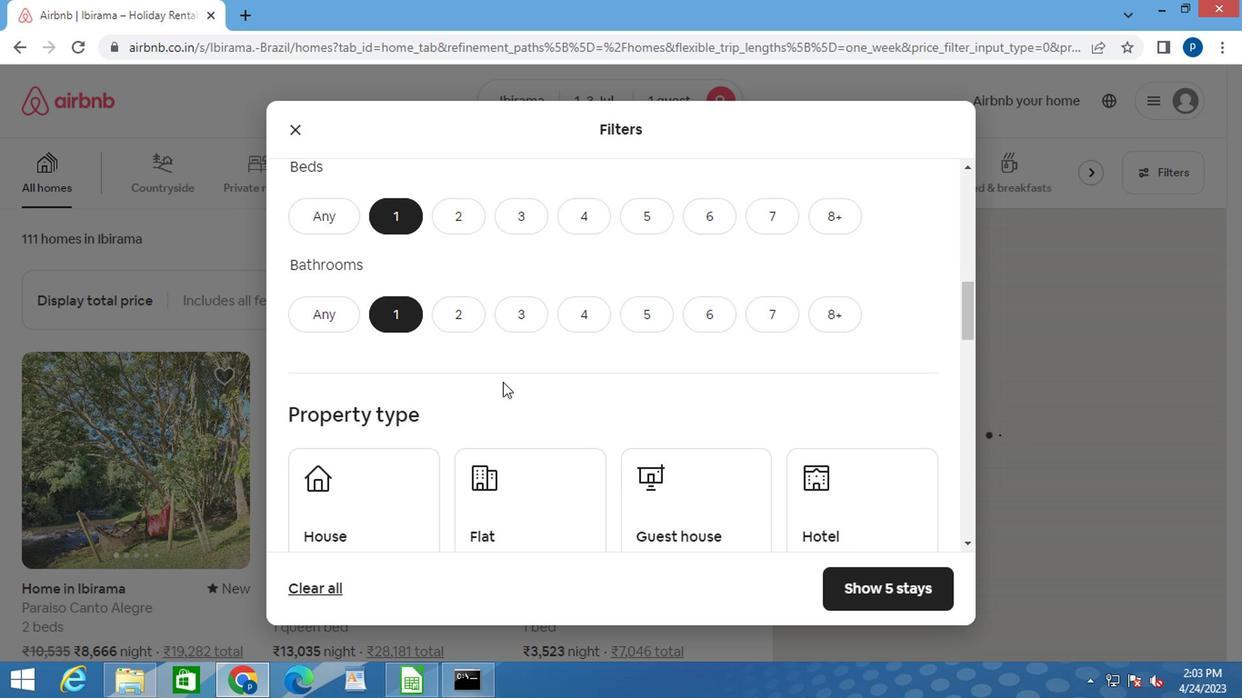 
Action: Mouse moved to (382, 393)
Screenshot: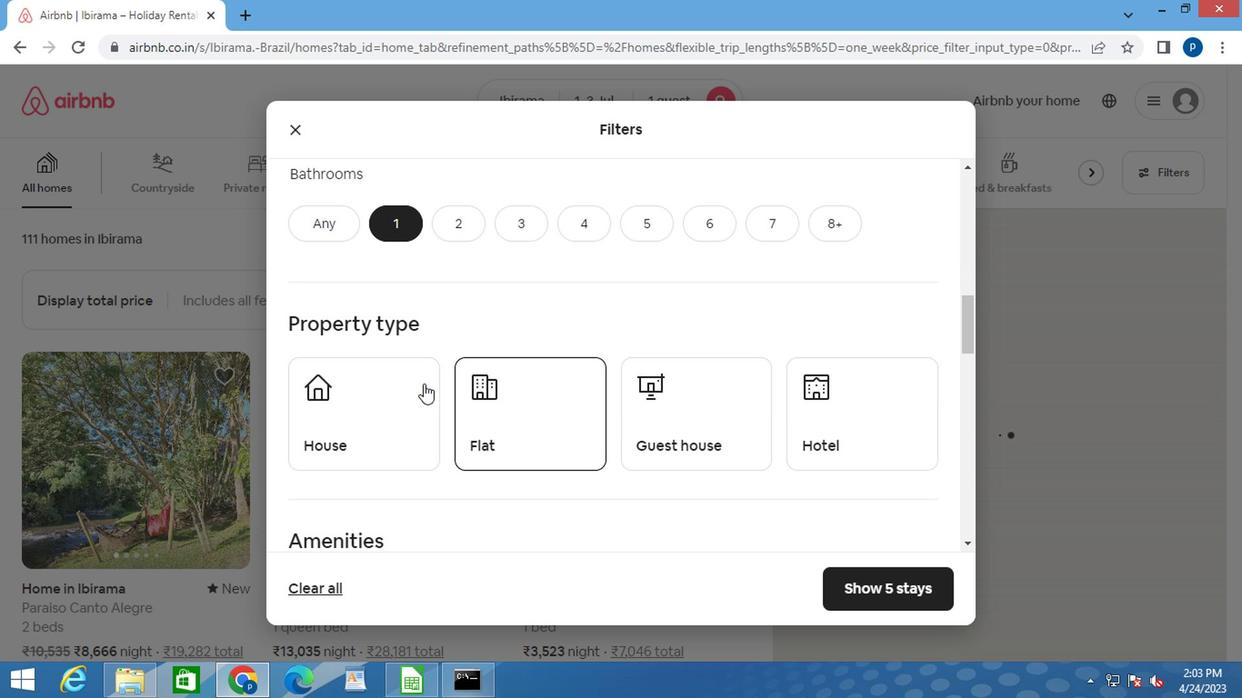 
Action: Mouse pressed left at (382, 393)
Screenshot: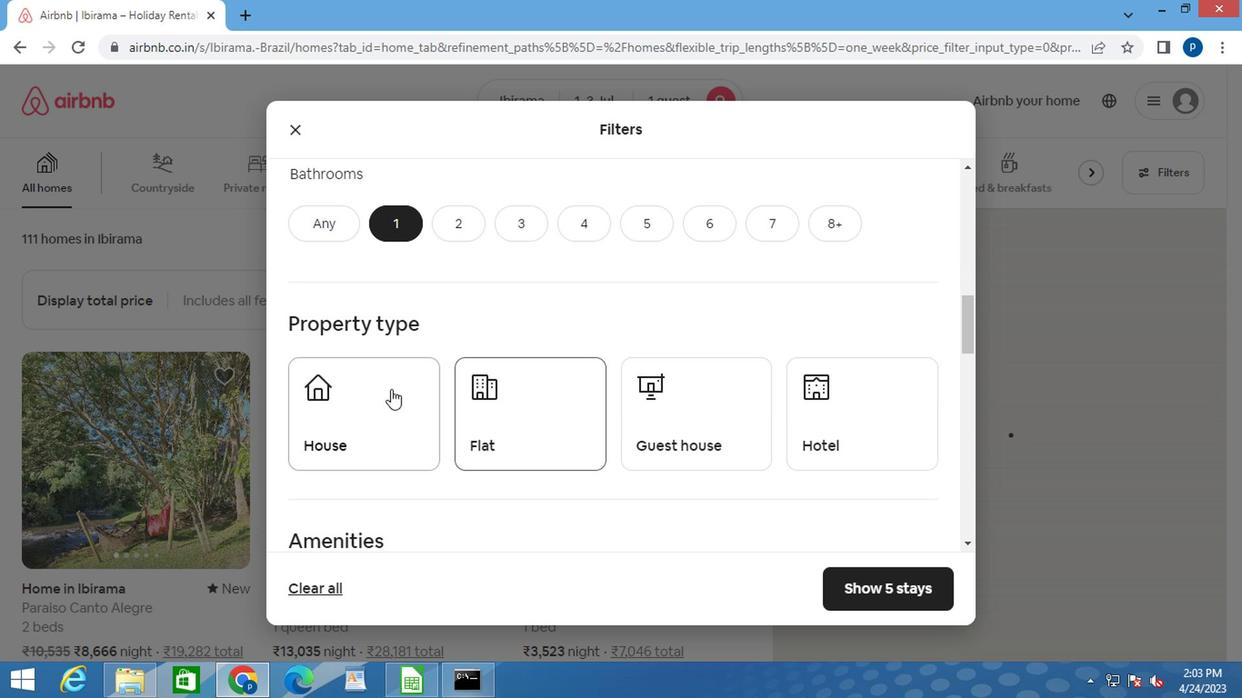 
Action: Mouse moved to (496, 402)
Screenshot: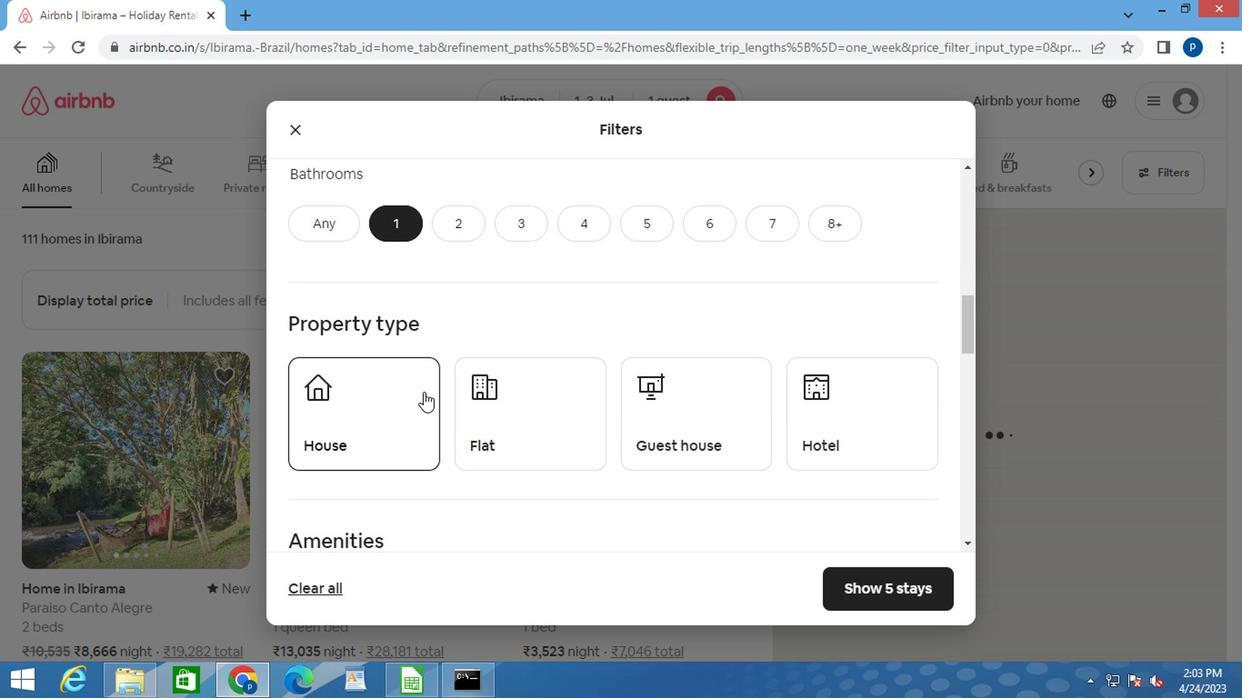 
Action: Mouse pressed left at (496, 402)
Screenshot: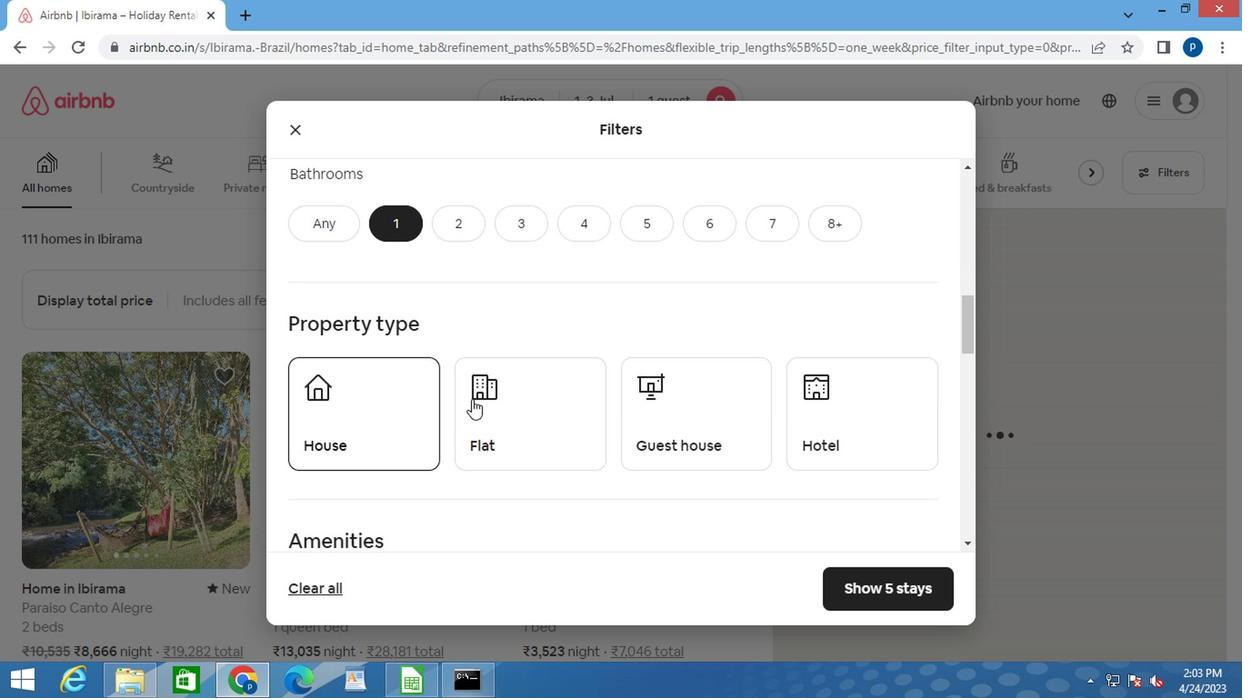 
Action: Mouse moved to (678, 421)
Screenshot: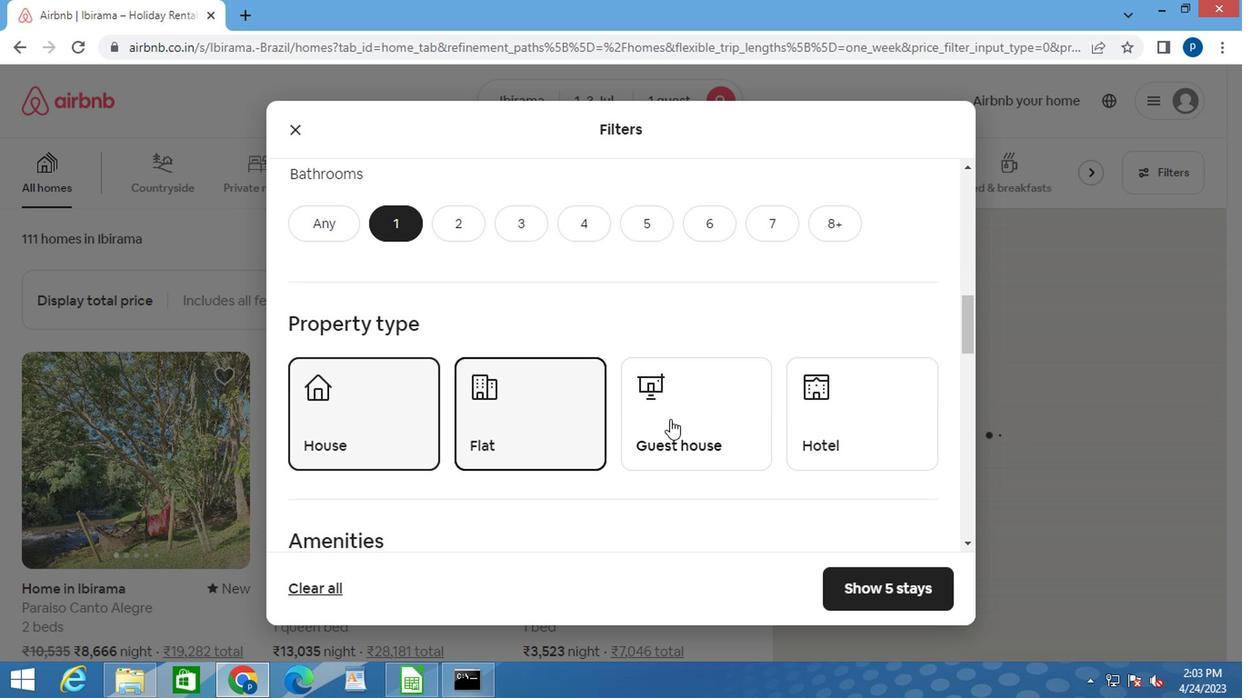 
Action: Mouse pressed left at (678, 421)
Screenshot: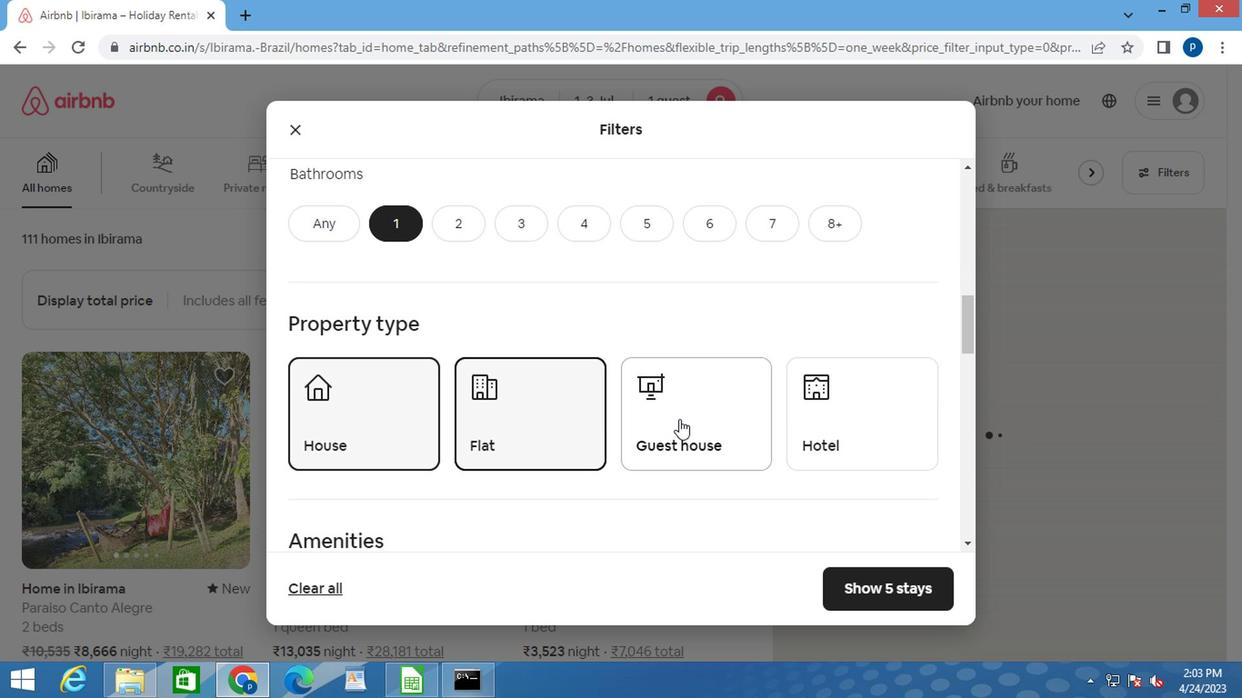 
Action: Mouse moved to (811, 425)
Screenshot: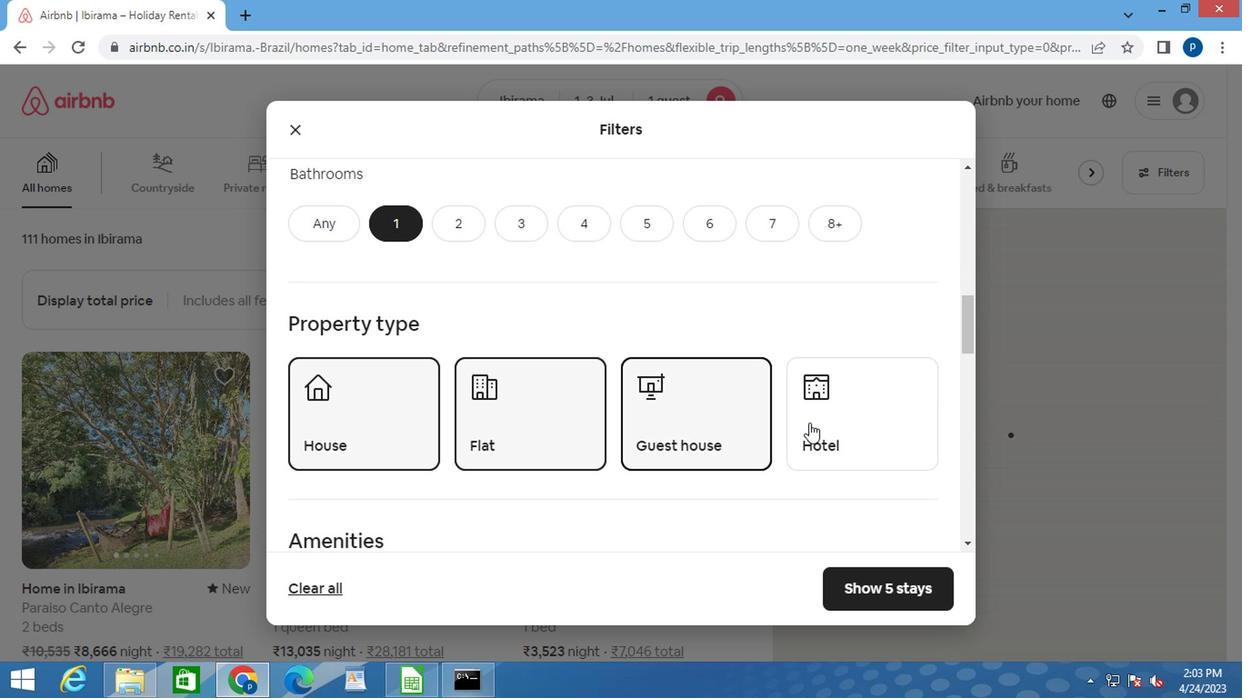 
Action: Mouse pressed left at (811, 425)
Screenshot: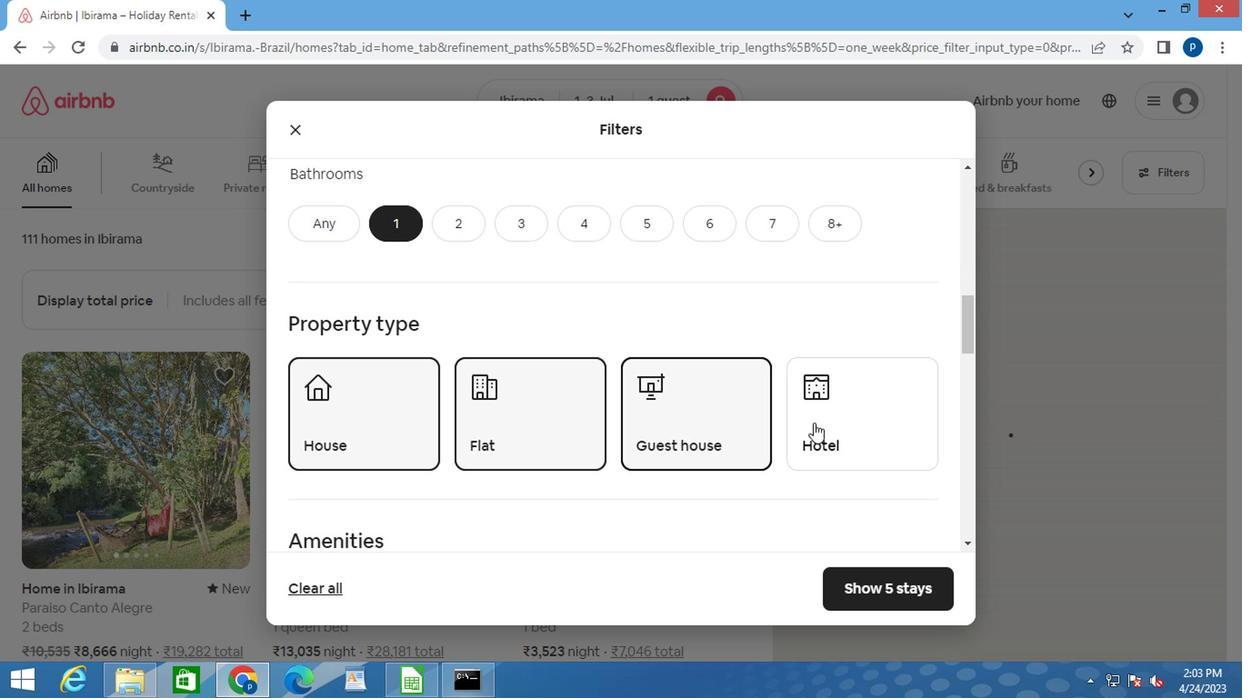 
Action: Mouse moved to (650, 441)
Screenshot: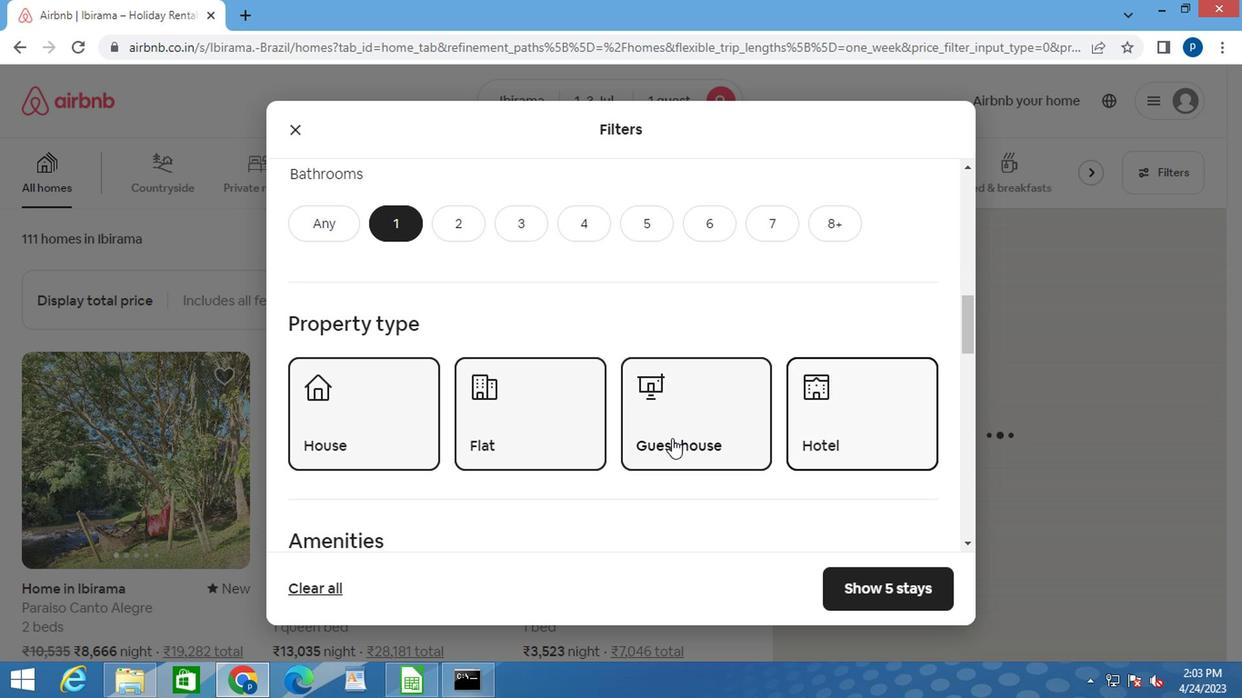 
Action: Mouse scrolled (650, 439) with delta (0, -1)
Screenshot: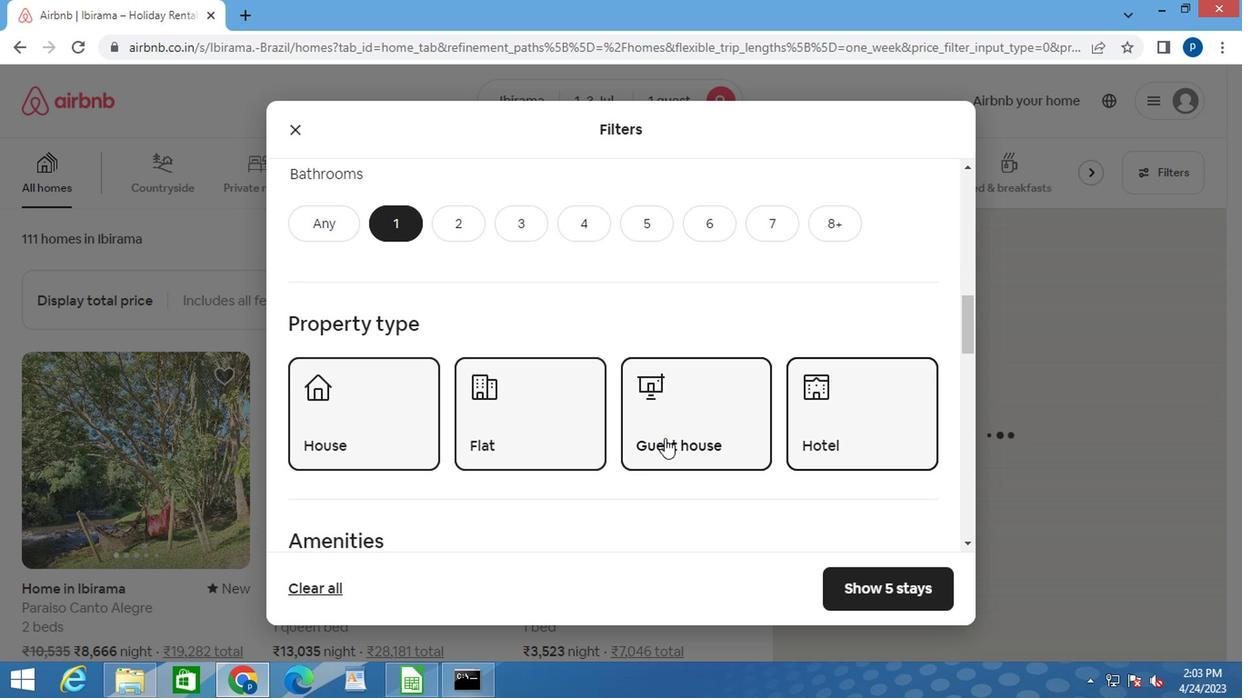 
Action: Mouse moved to (647, 441)
Screenshot: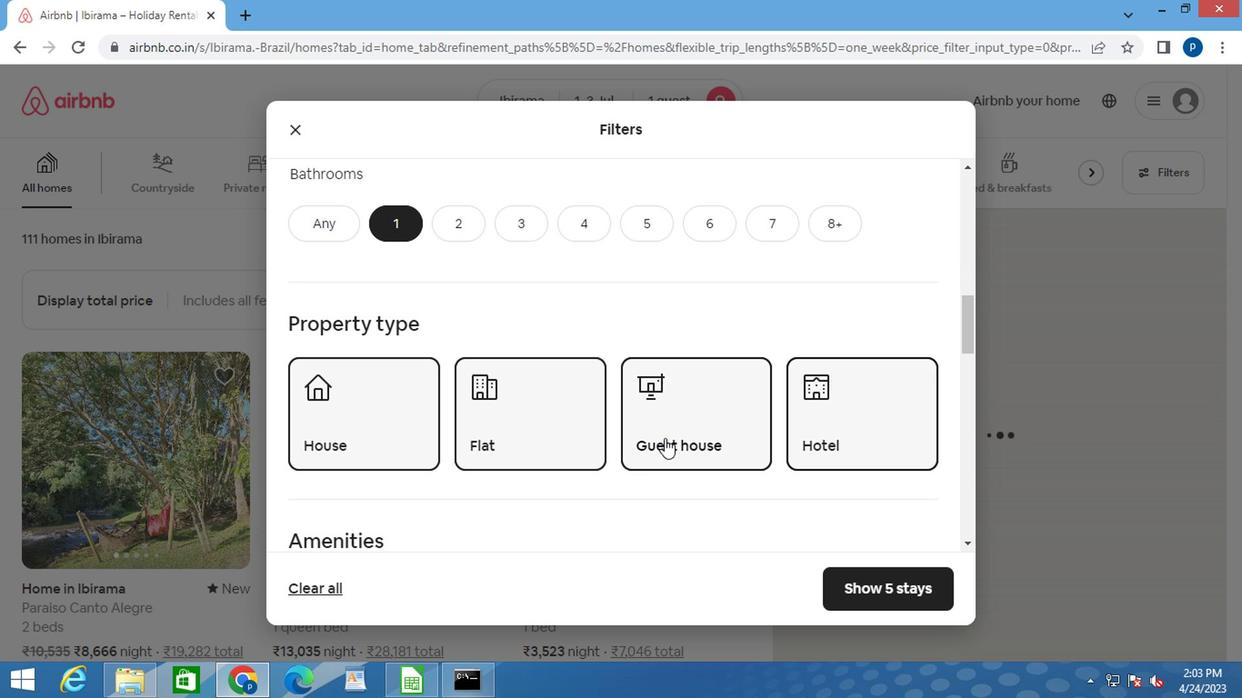
Action: Mouse scrolled (647, 439) with delta (0, -1)
Screenshot: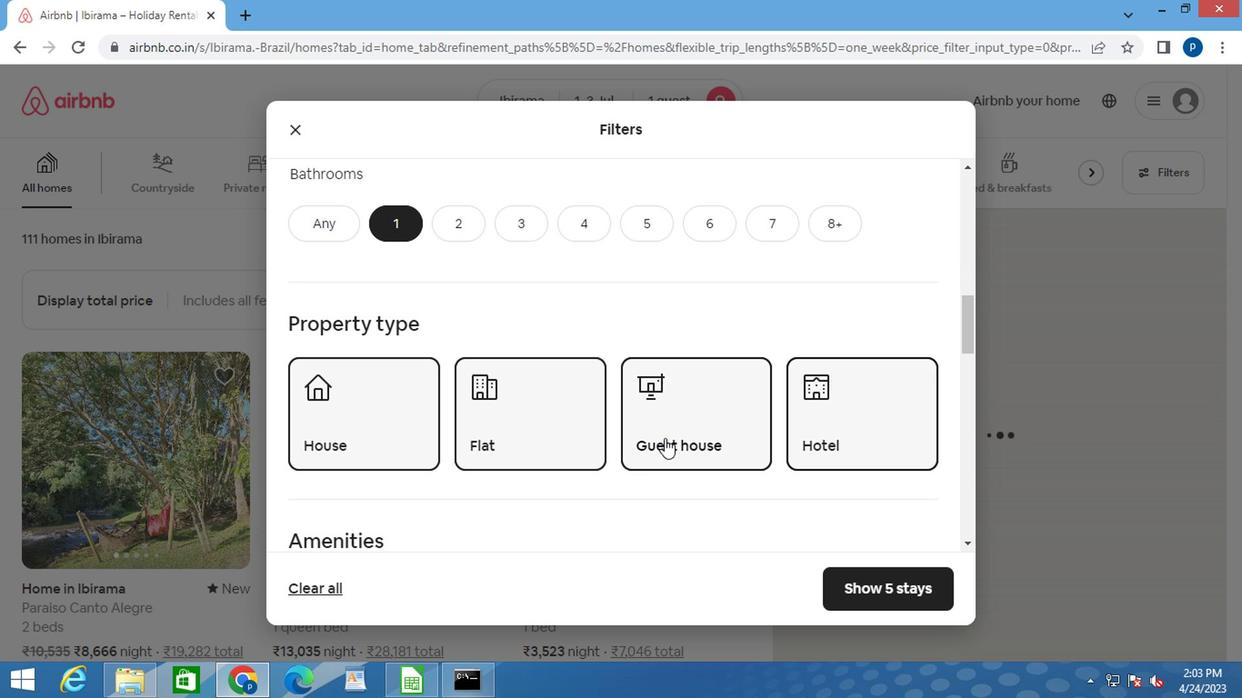 
Action: Mouse moved to (542, 424)
Screenshot: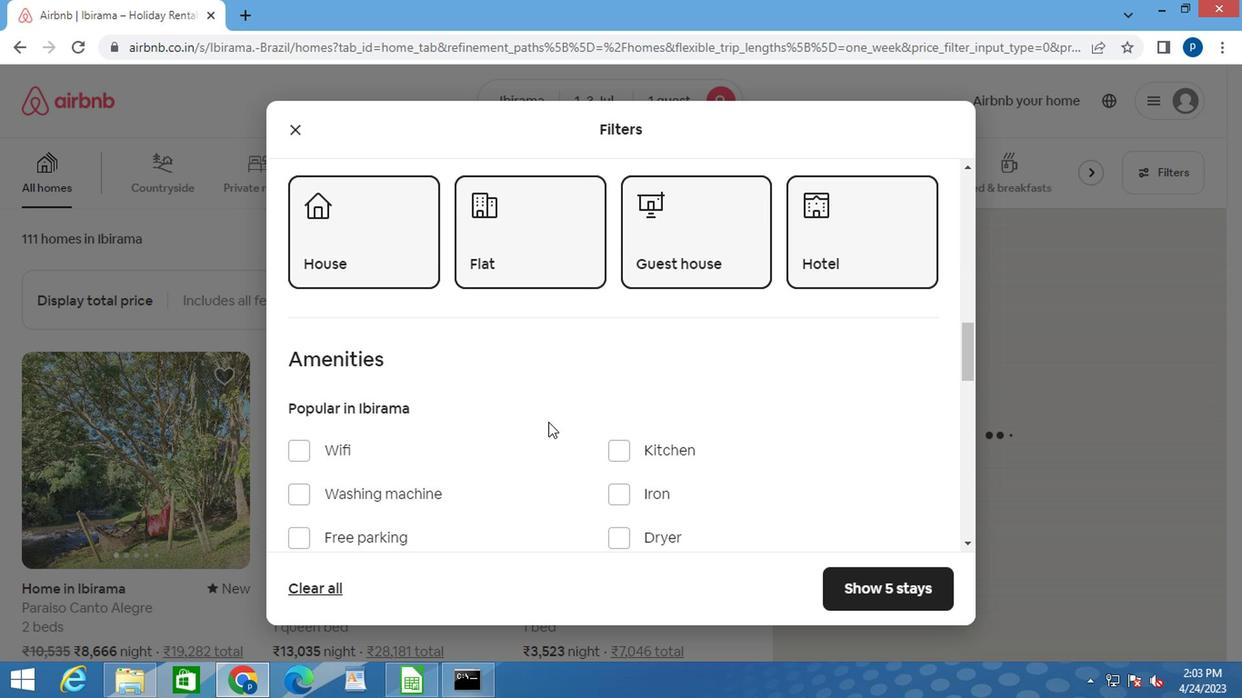 
Action: Mouse scrolled (542, 423) with delta (0, 0)
Screenshot: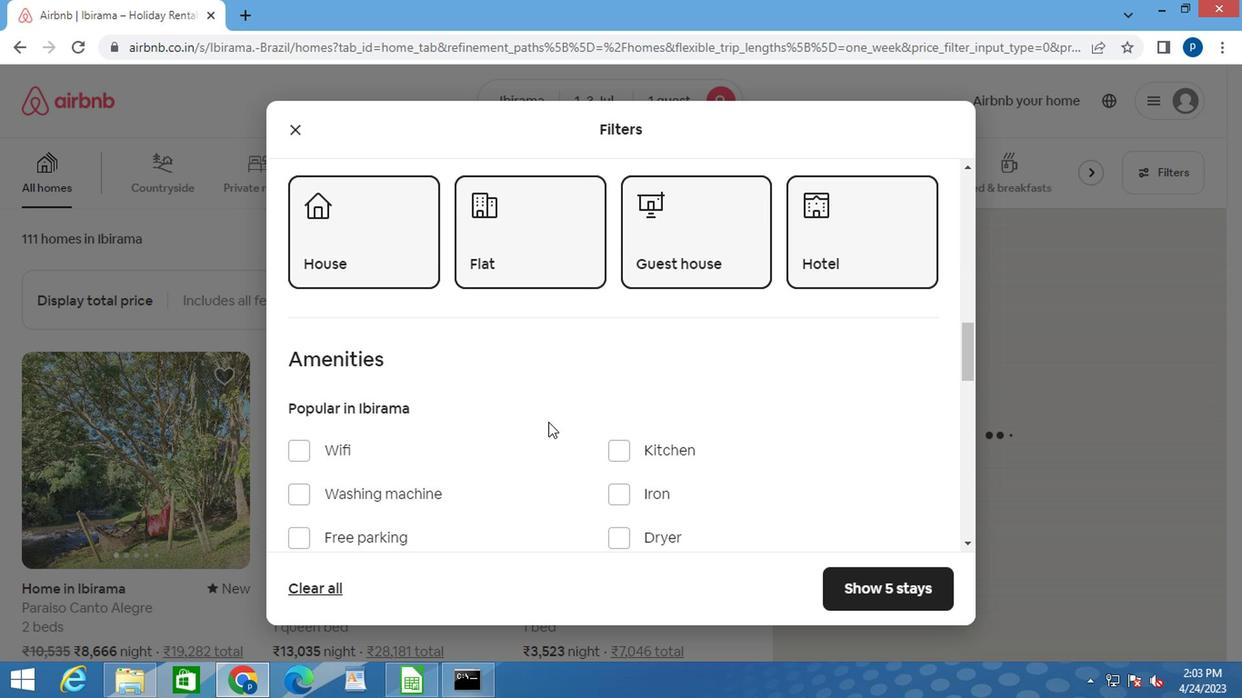 
Action: Mouse moved to (302, 359)
Screenshot: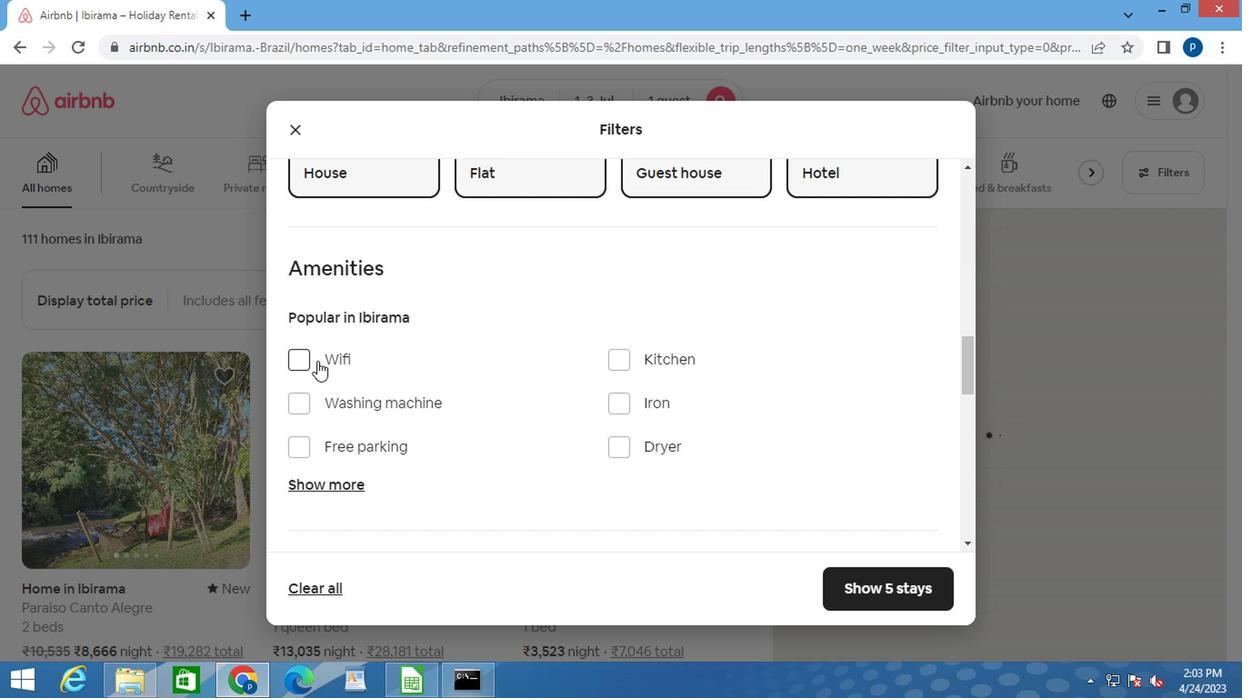 
Action: Mouse pressed left at (302, 359)
Screenshot: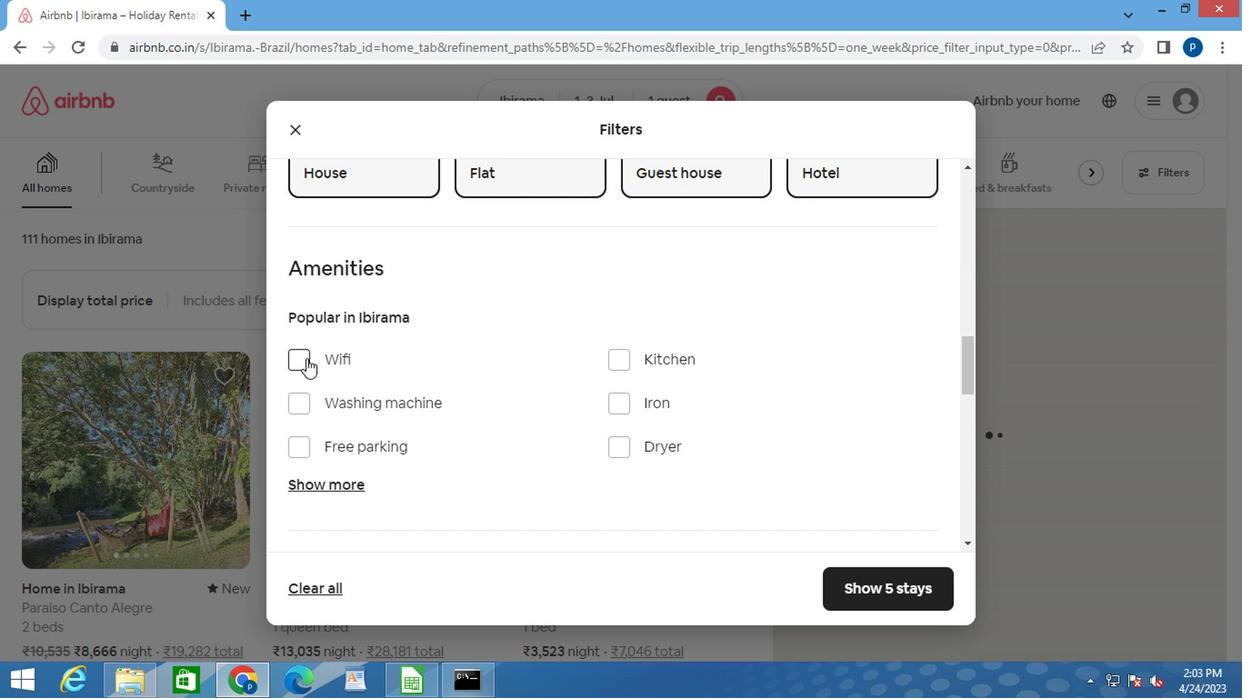 
Action: Mouse moved to (510, 409)
Screenshot: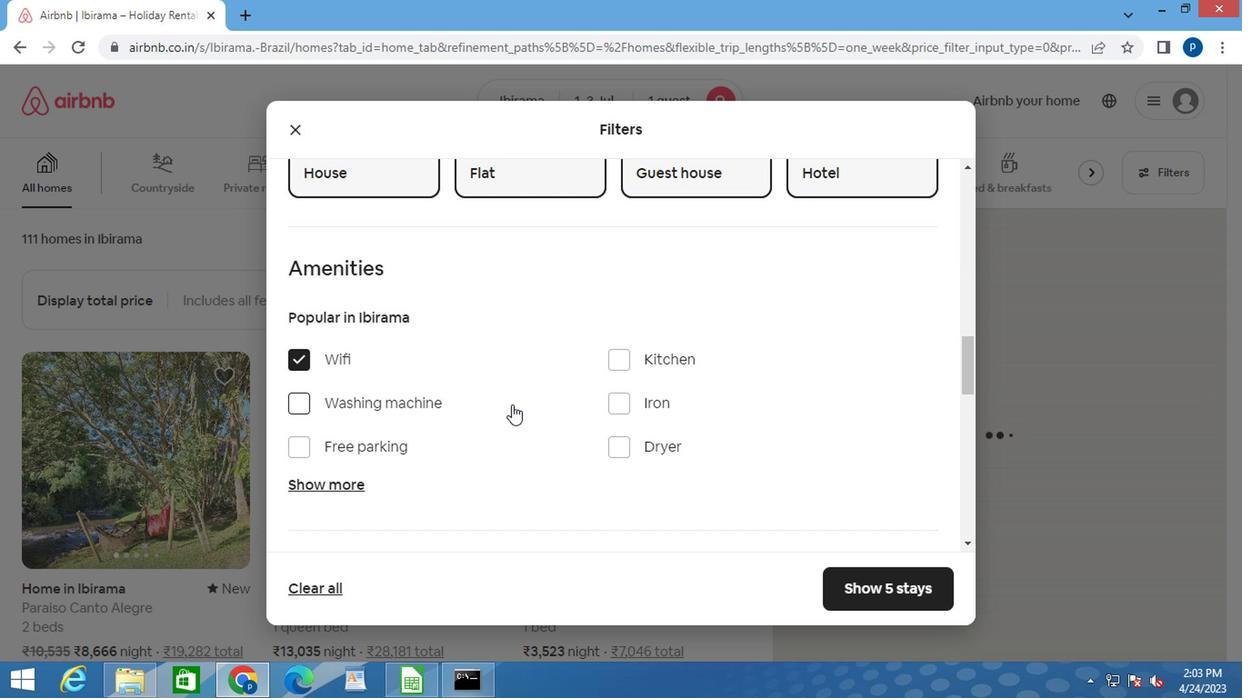 
Action: Mouse scrolled (510, 408) with delta (0, 0)
Screenshot: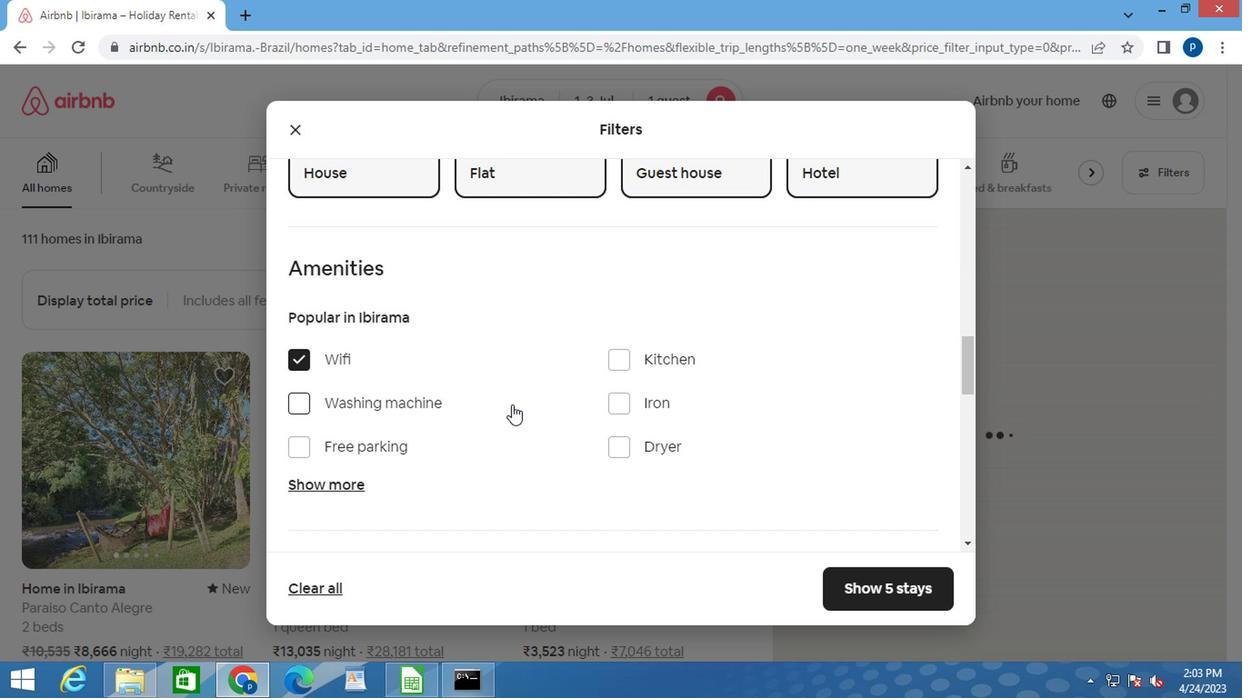 
Action: Mouse scrolled (510, 408) with delta (0, 0)
Screenshot: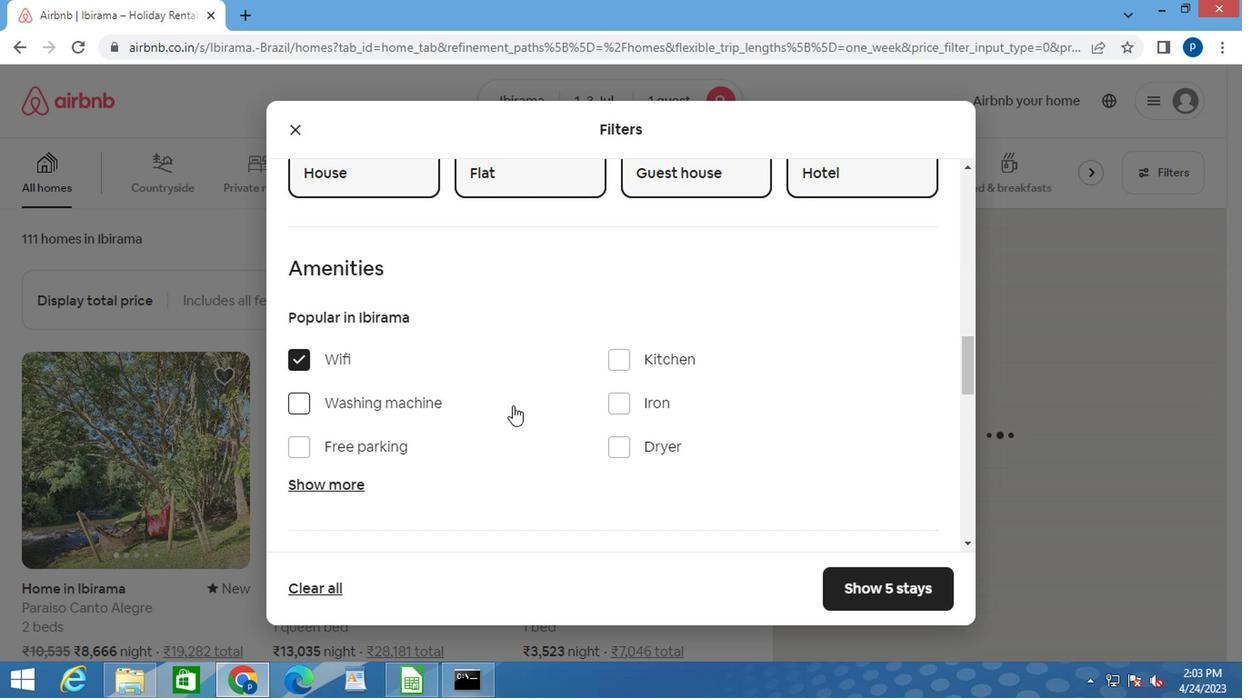 
Action: Mouse scrolled (510, 408) with delta (0, 0)
Screenshot: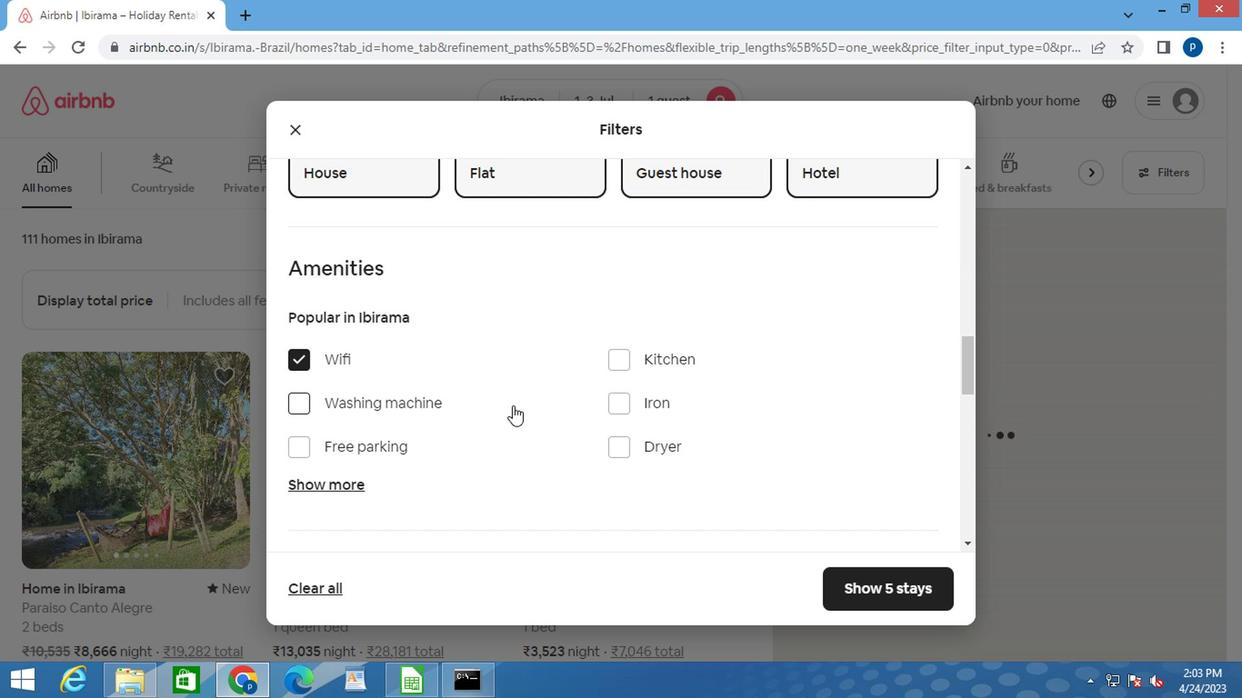 
Action: Mouse moved to (715, 430)
Screenshot: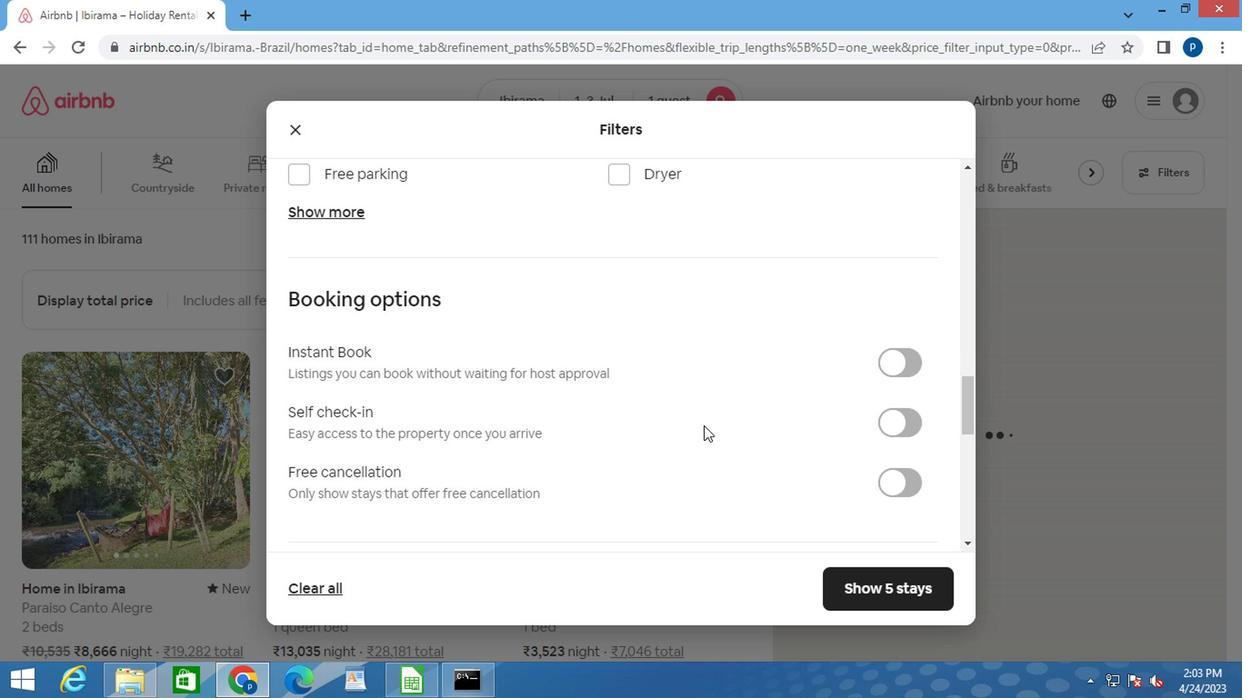 
Action: Mouse scrolled (715, 430) with delta (0, 0)
Screenshot: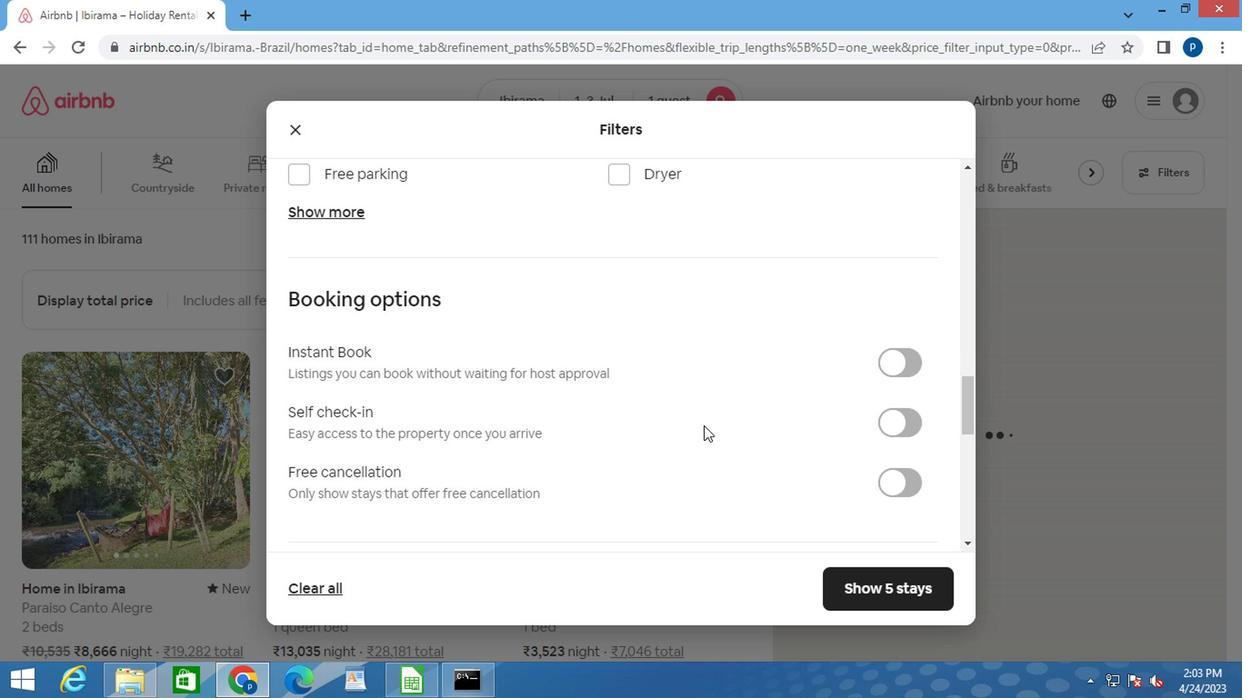 
Action: Mouse moved to (889, 327)
Screenshot: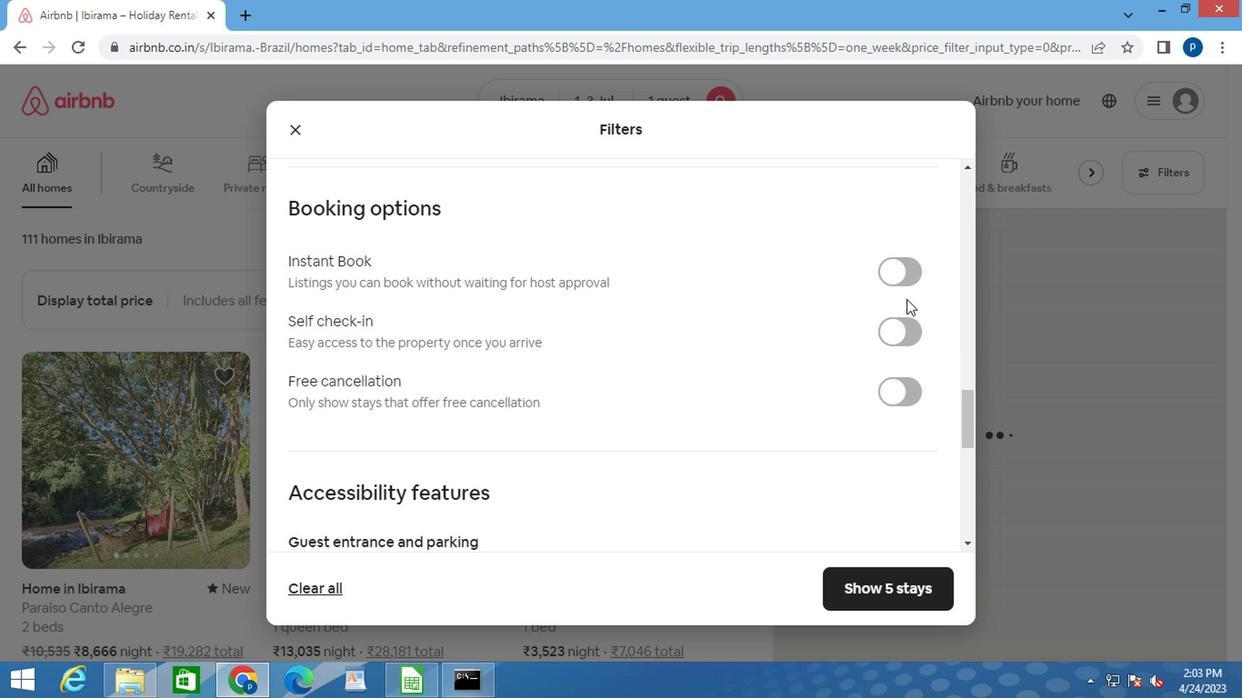 
Action: Mouse pressed left at (889, 327)
Screenshot: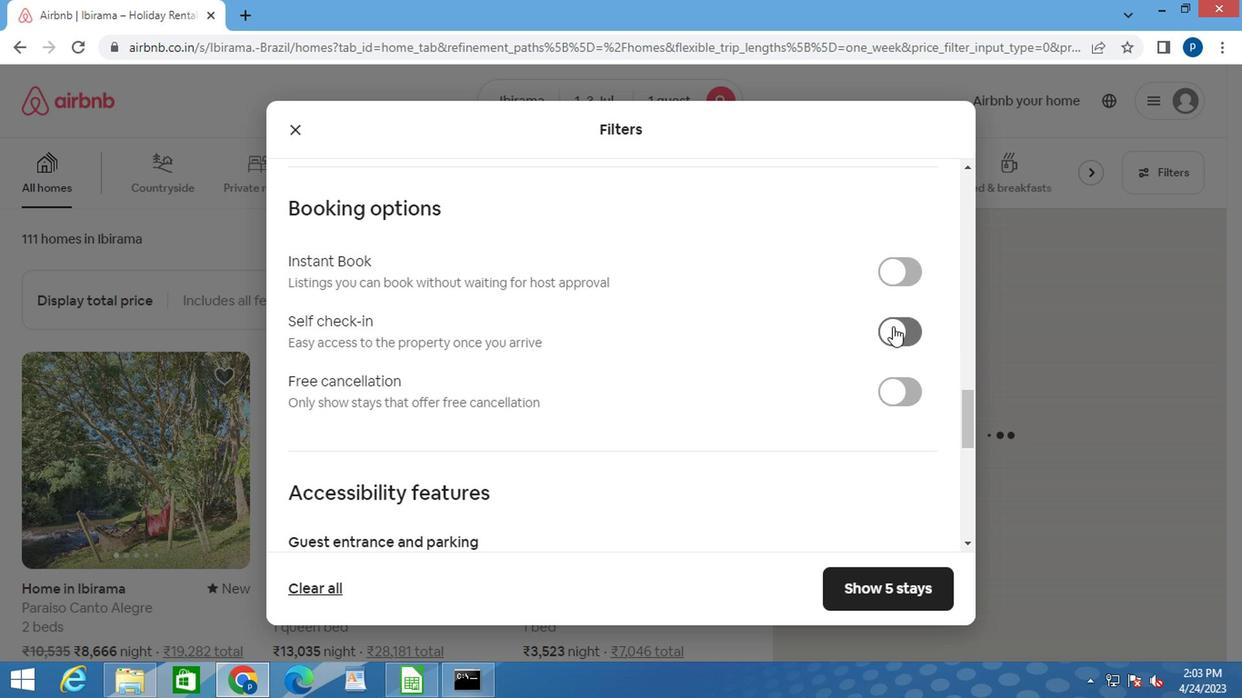 
Action: Mouse moved to (679, 365)
Screenshot: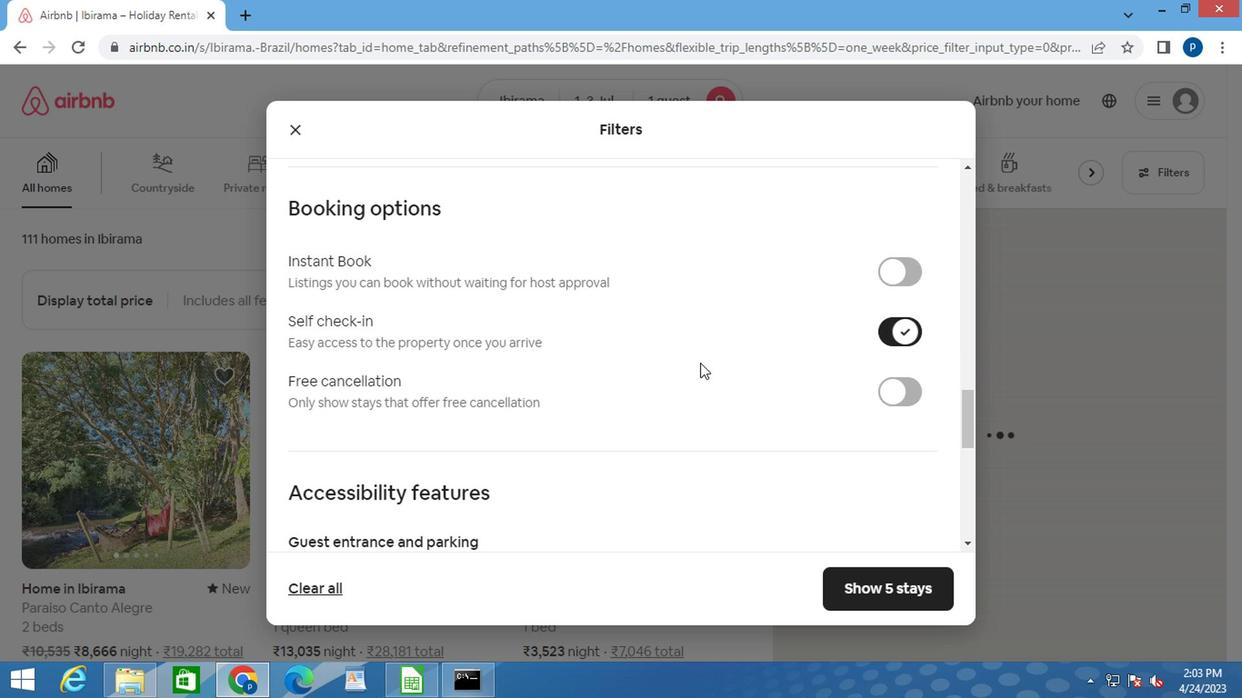 
Action: Mouse scrolled (679, 364) with delta (0, 0)
Screenshot: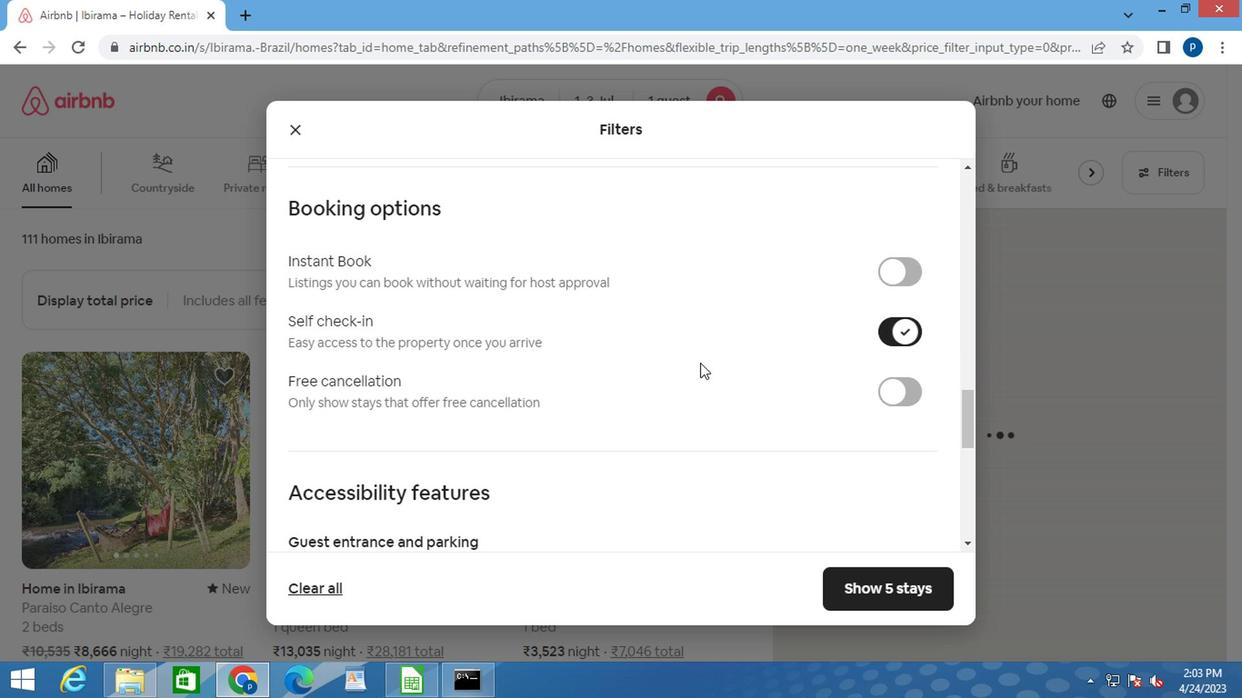 
Action: Mouse moved to (676, 367)
Screenshot: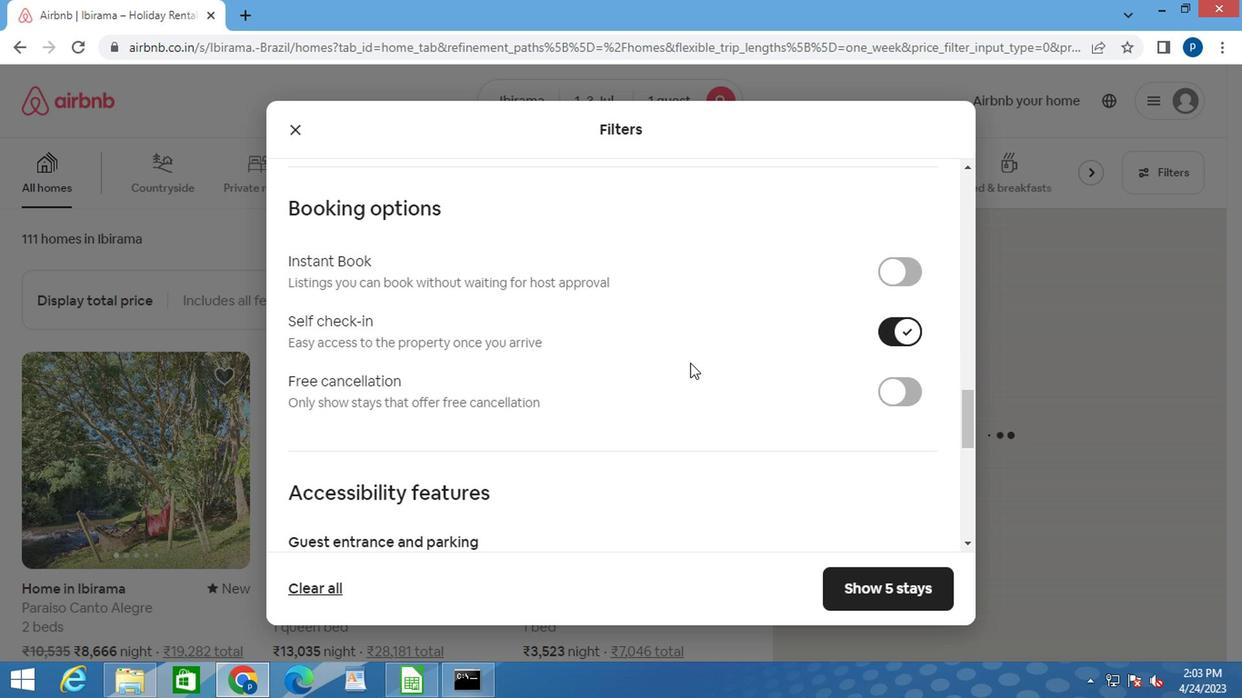 
Action: Mouse scrolled (676, 366) with delta (0, 0)
Screenshot: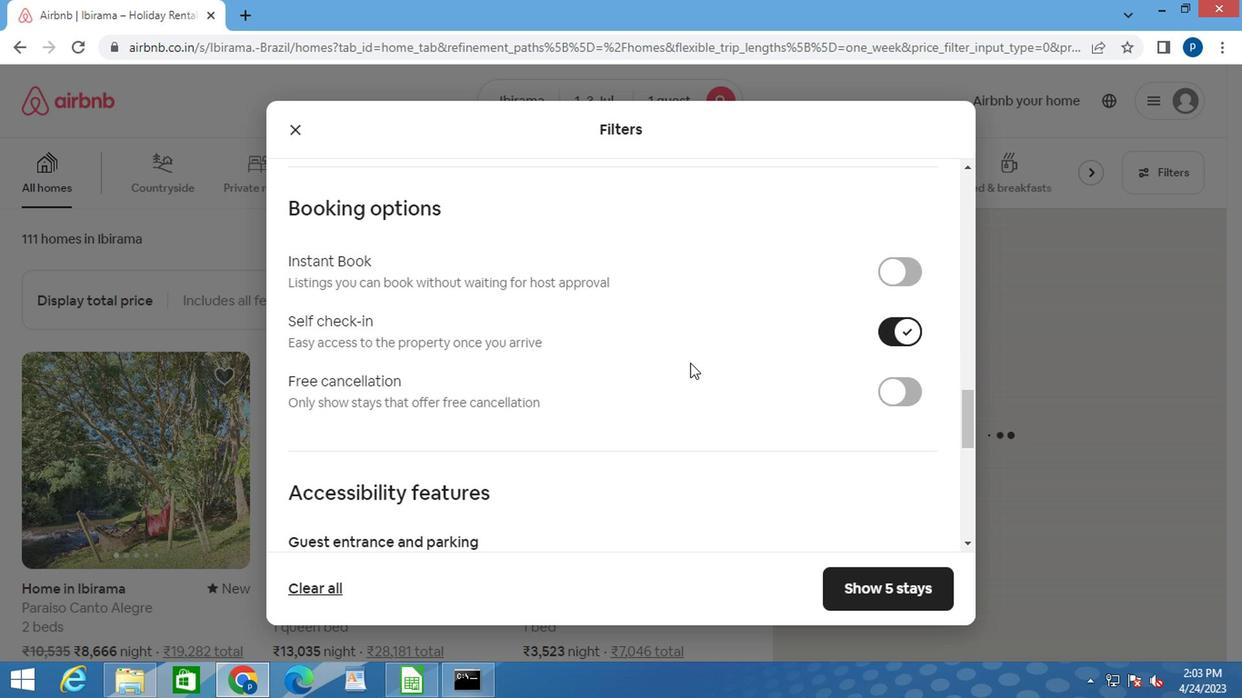 
Action: Mouse moved to (674, 368)
Screenshot: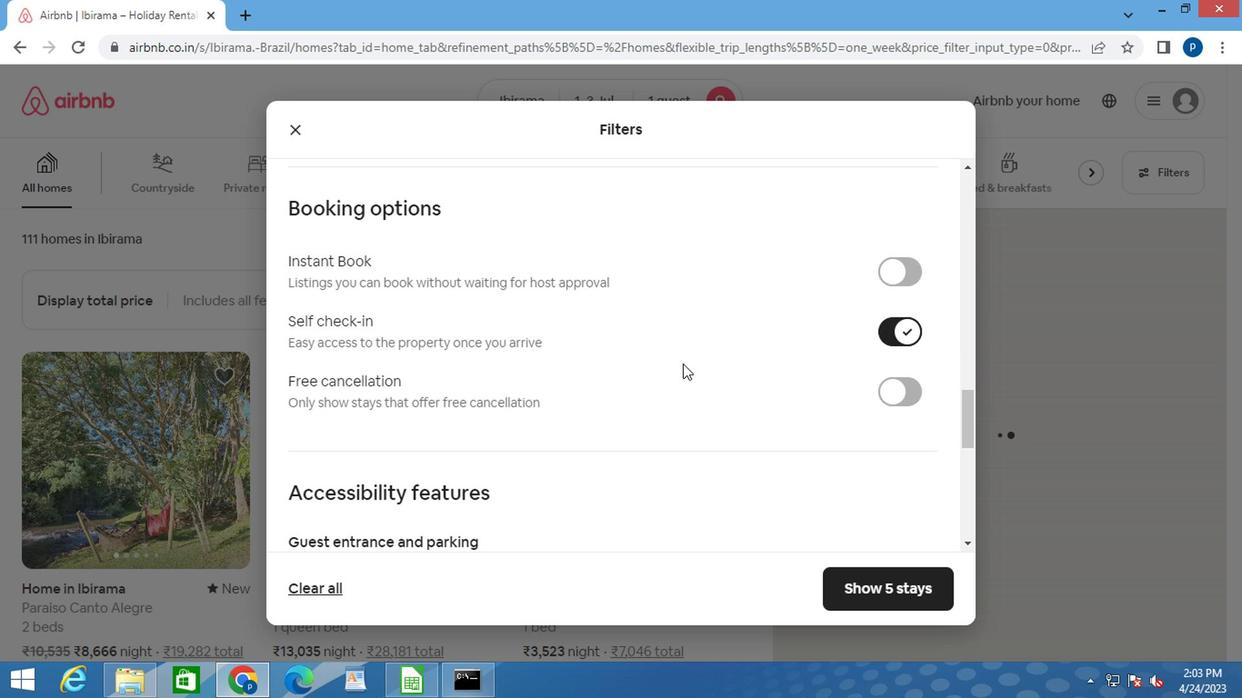 
Action: Mouse scrolled (674, 367) with delta (0, 0)
Screenshot: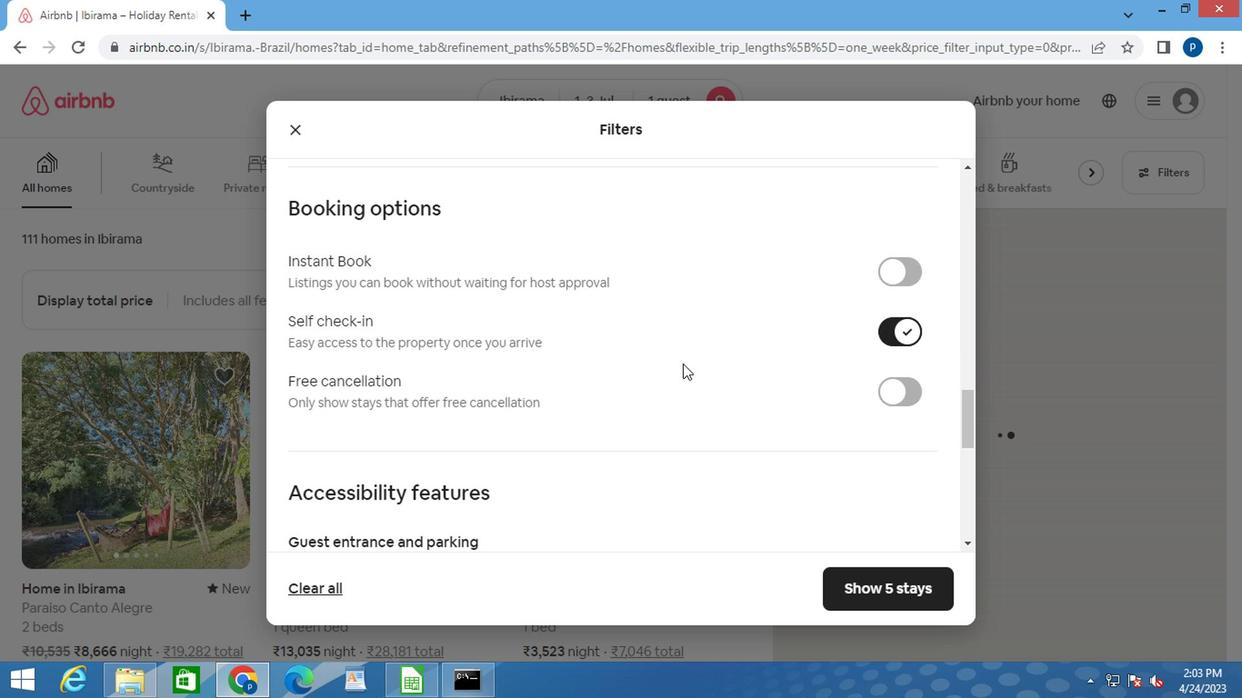 
Action: Mouse scrolled (674, 367) with delta (0, 0)
Screenshot: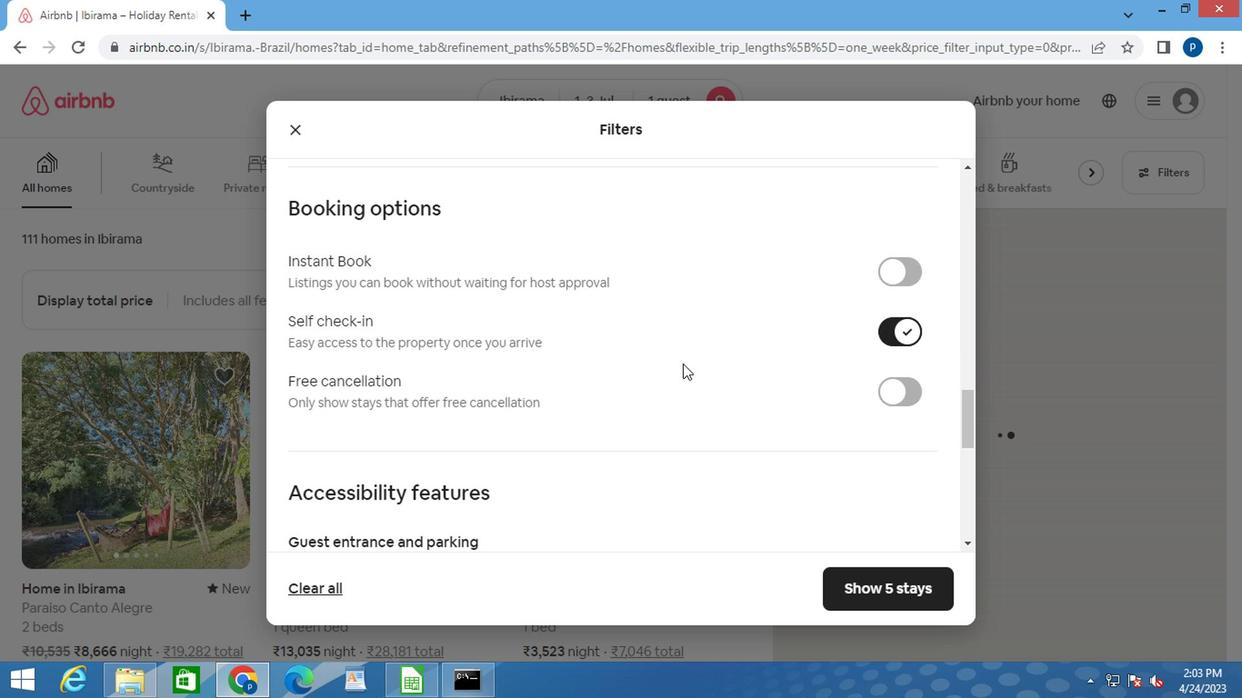 
Action: Mouse moved to (652, 374)
Screenshot: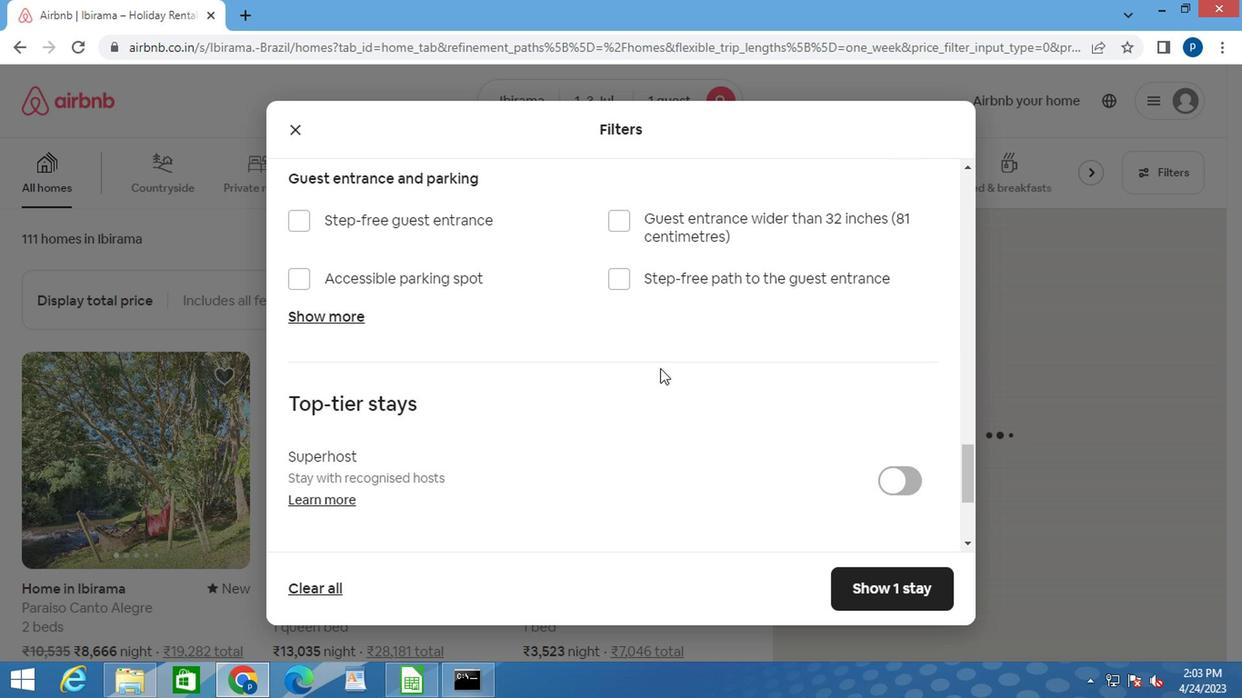 
Action: Mouse scrolled (652, 373) with delta (0, 0)
Screenshot: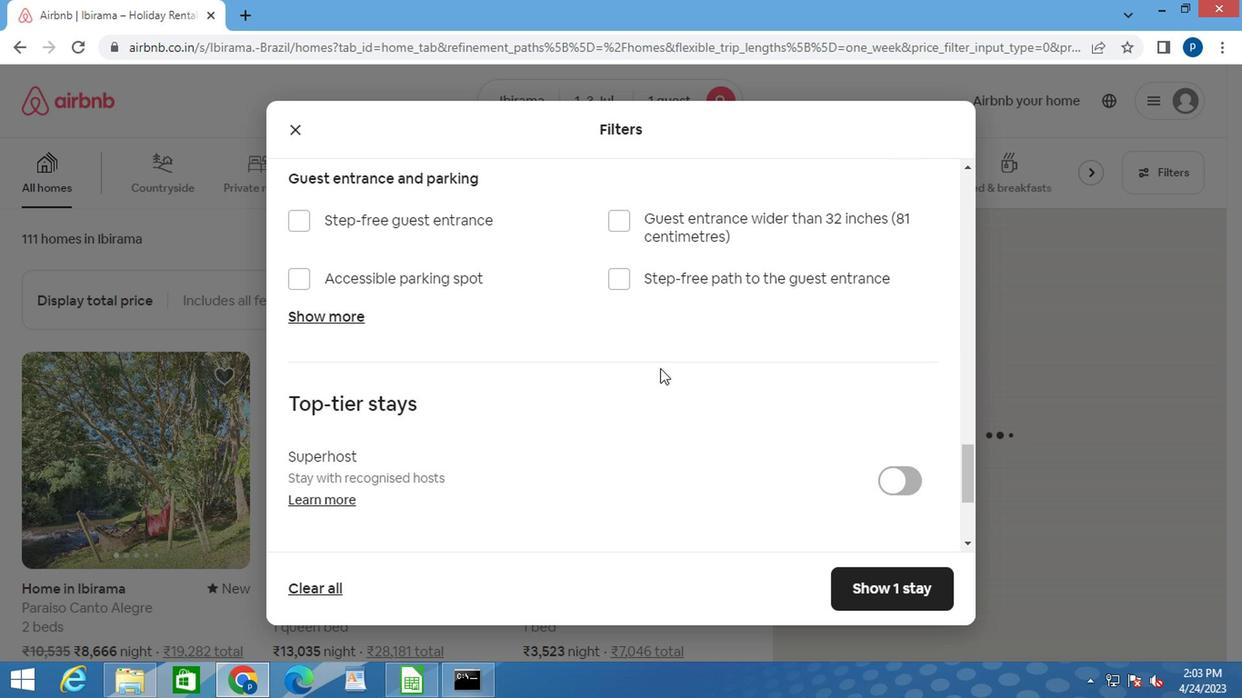 
Action: Mouse moved to (650, 376)
Screenshot: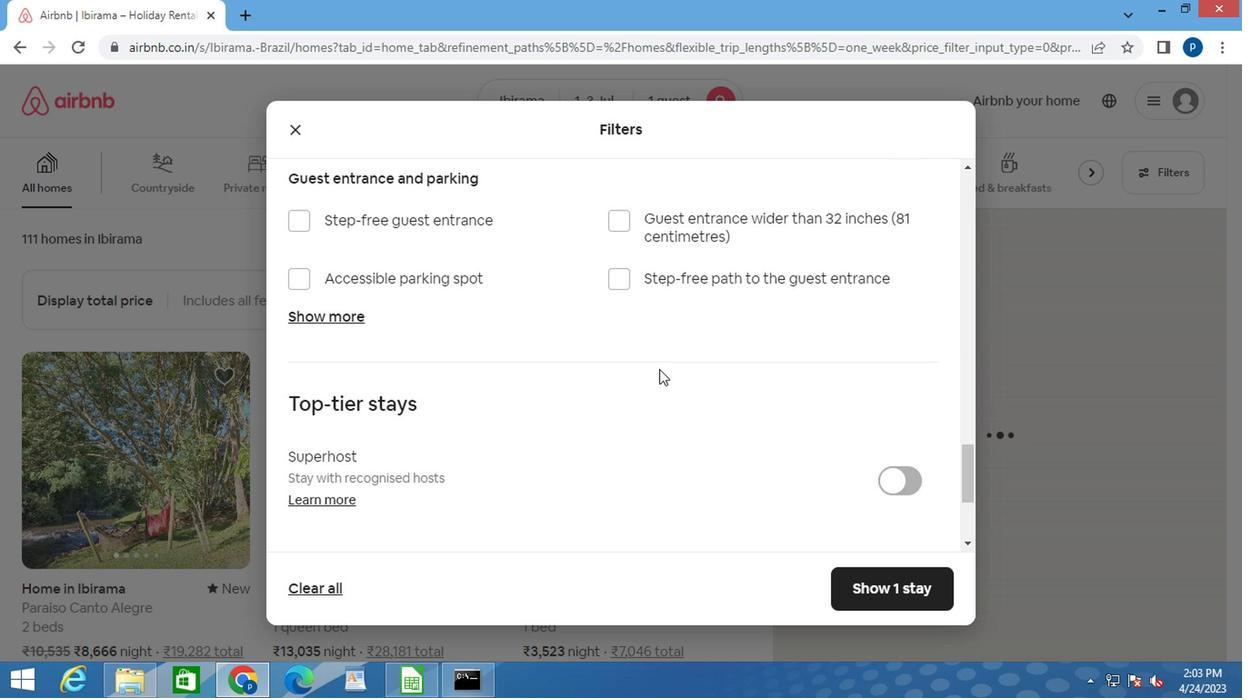 
Action: Mouse scrolled (650, 375) with delta (0, 0)
Screenshot: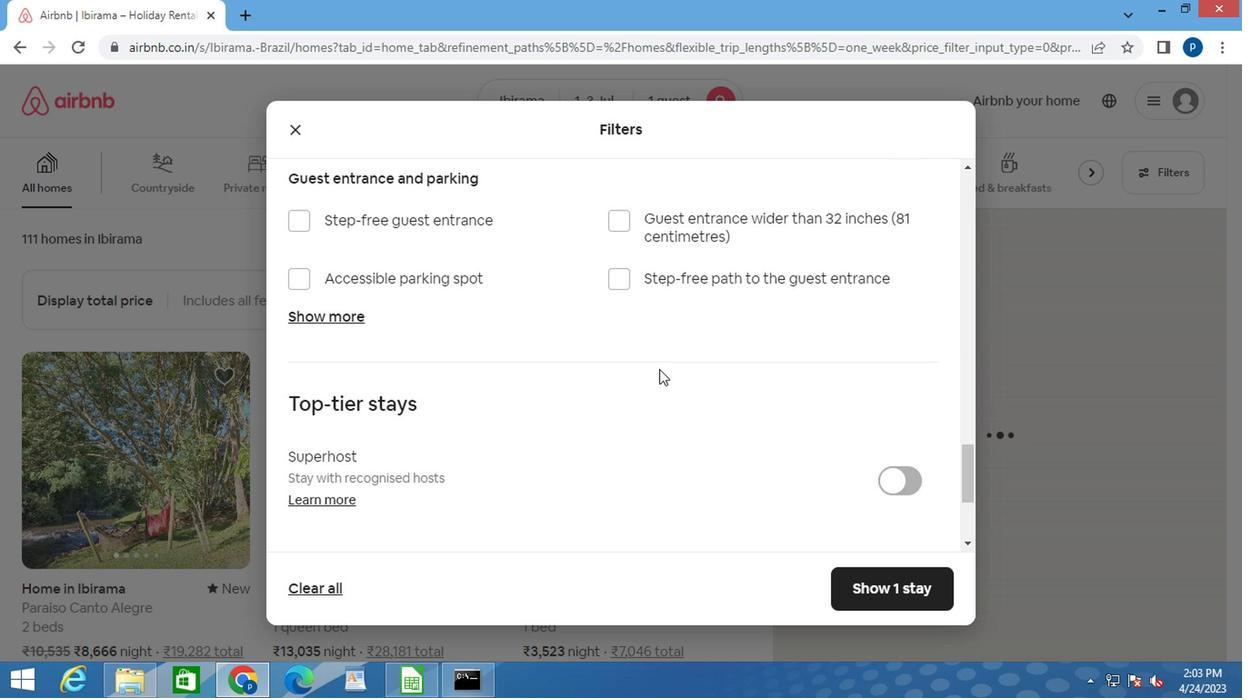 
Action: Mouse moved to (650, 376)
Screenshot: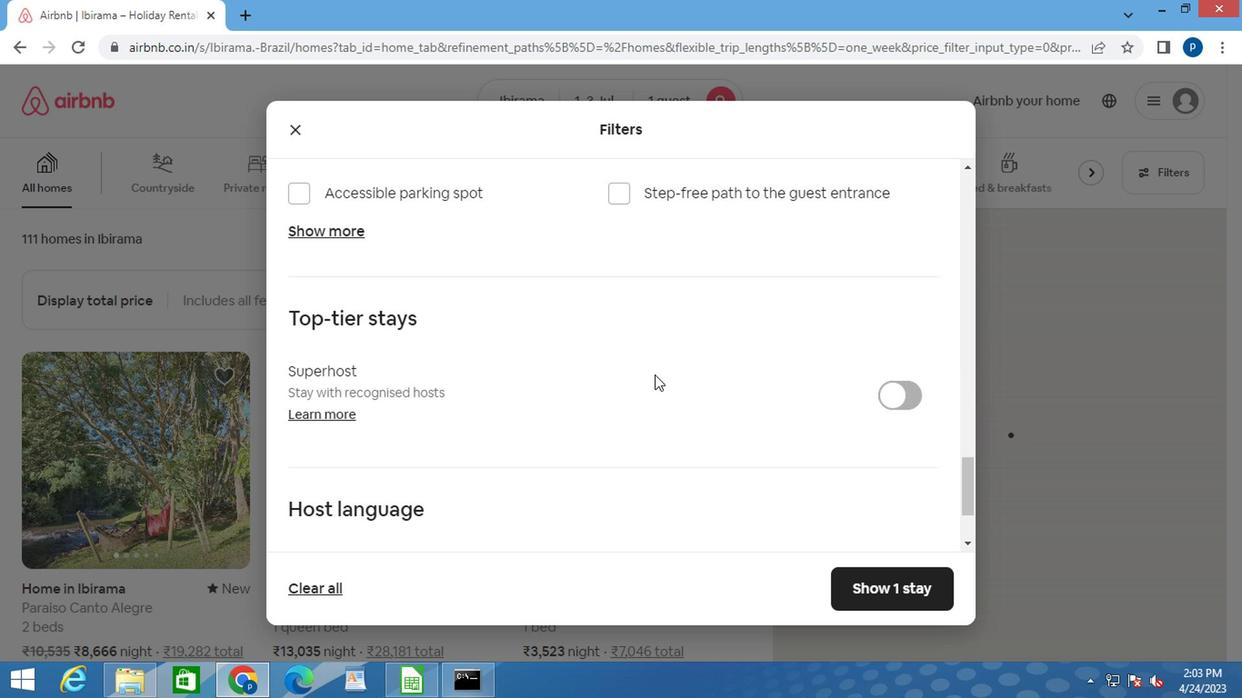 
Action: Mouse scrolled (650, 375) with delta (0, 0)
Screenshot: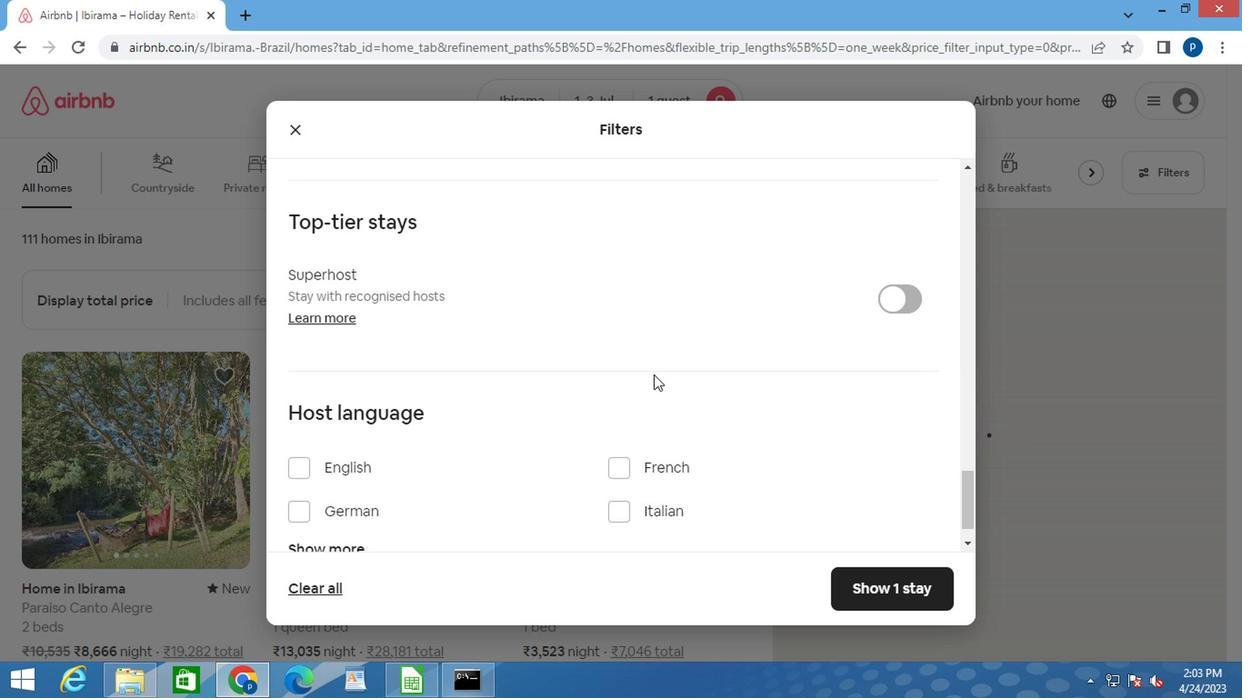 
Action: Mouse moved to (649, 377)
Screenshot: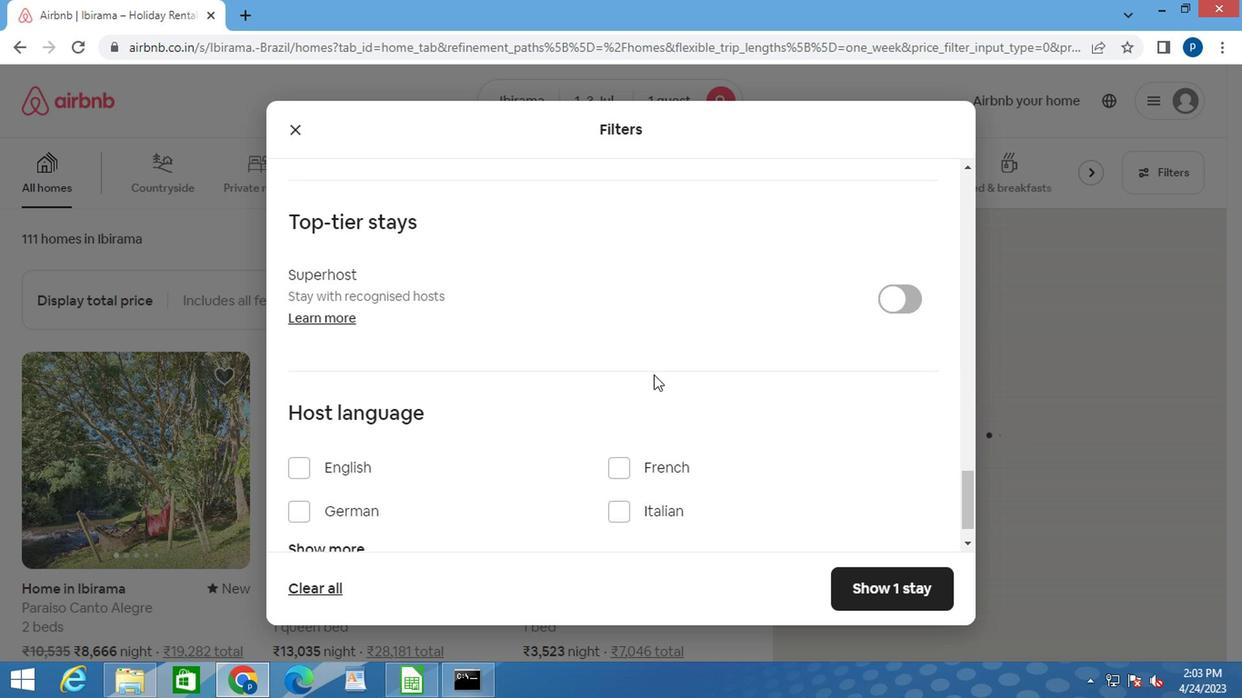 
Action: Mouse scrolled (649, 376) with delta (0, -1)
Screenshot: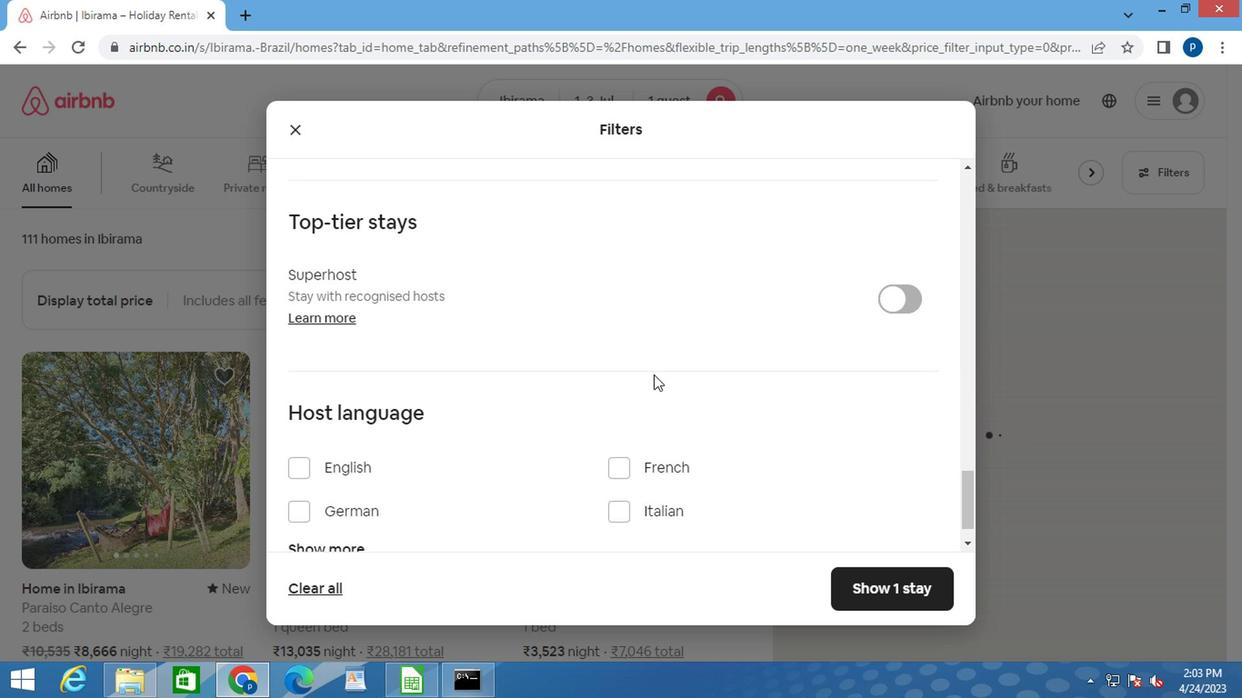 
Action: Mouse moved to (895, 582)
Screenshot: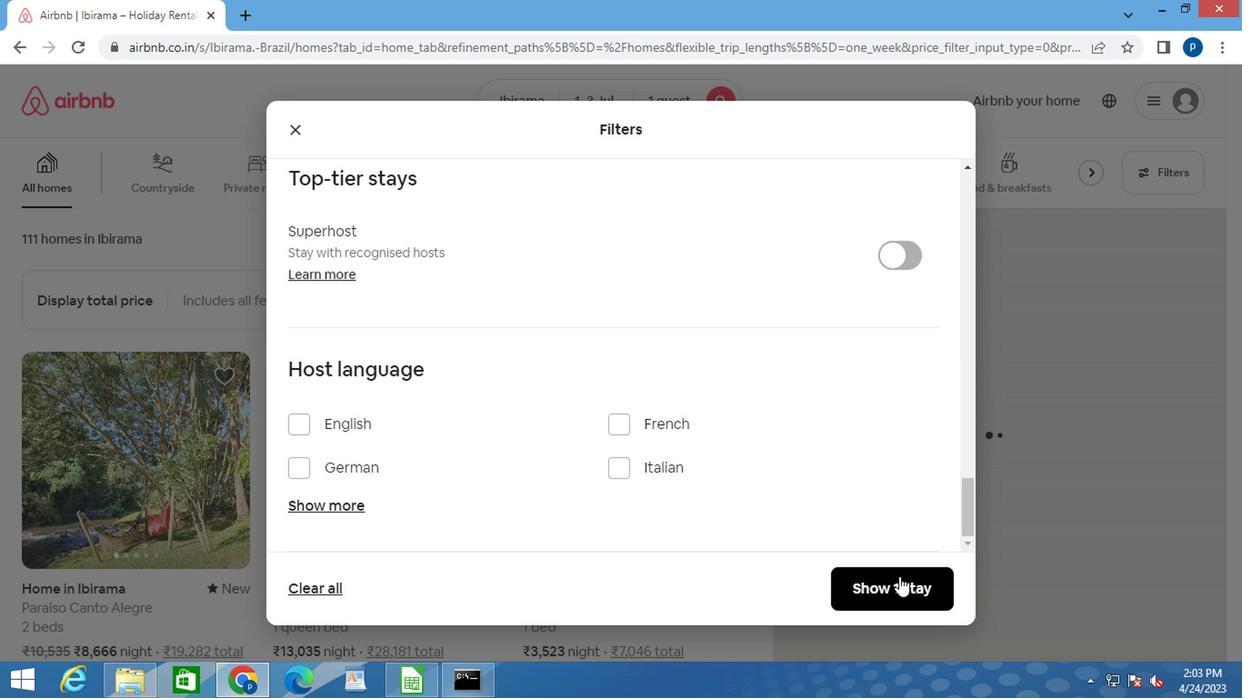 
Action: Mouse pressed left at (895, 582)
Screenshot: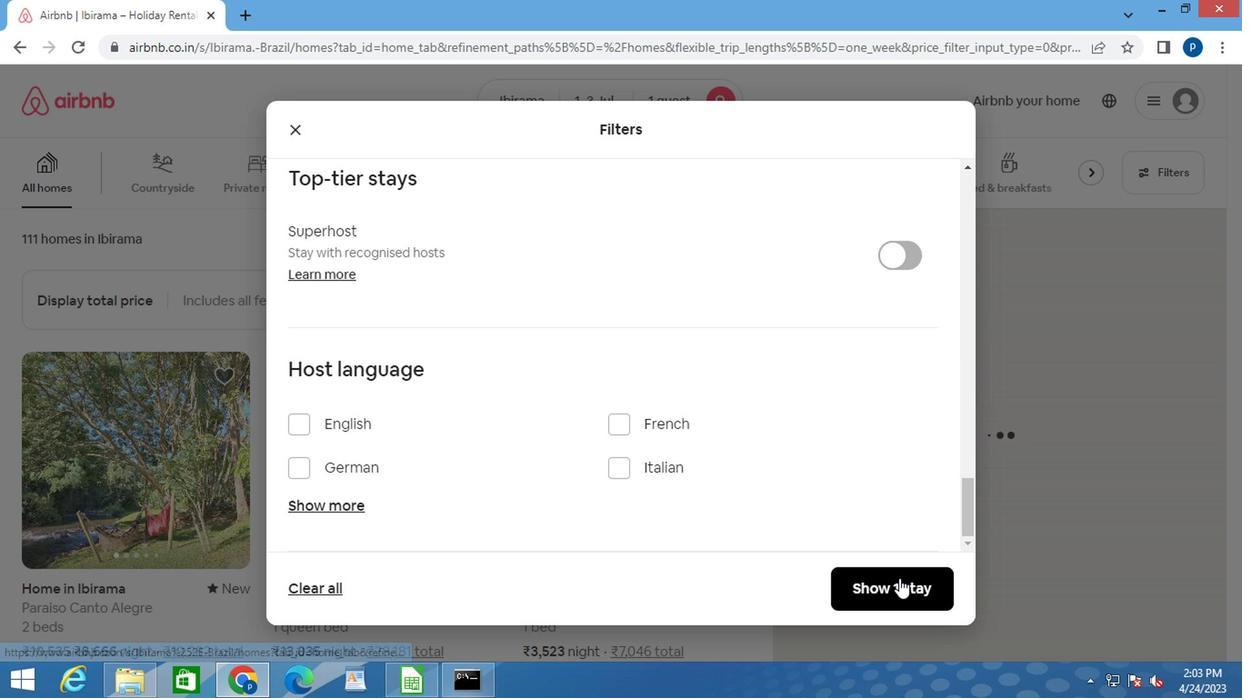 
